 Task: Look for space in Vechelde, Germany from 6th September, 2023 to 12th September, 2023 for 4 adults in price range Rs.10000 to Rs.14000. Place can be private room with 4 bedrooms having 4 beds and 4 bathrooms. Property type can be house, flat, guest house. Amenities needed are: wifi, TV, free parkinig on premises, gym, breakfast. Booking option can be shelf check-in. Required host language is English.
Action: Mouse moved to (478, 101)
Screenshot: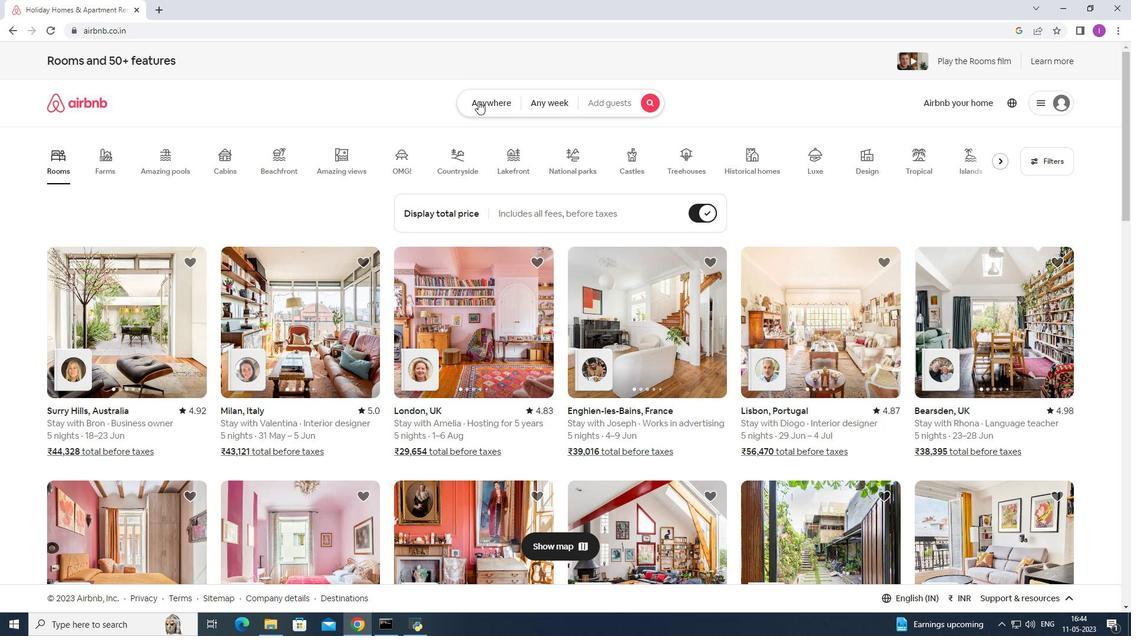 
Action: Mouse pressed left at (478, 101)
Screenshot: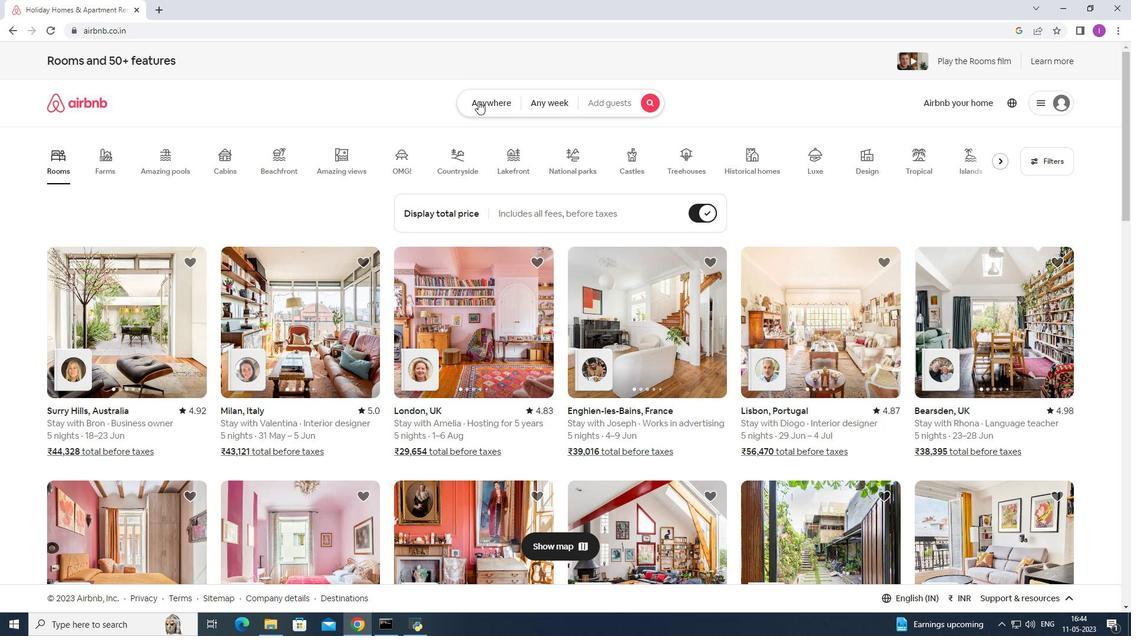 
Action: Mouse moved to (400, 160)
Screenshot: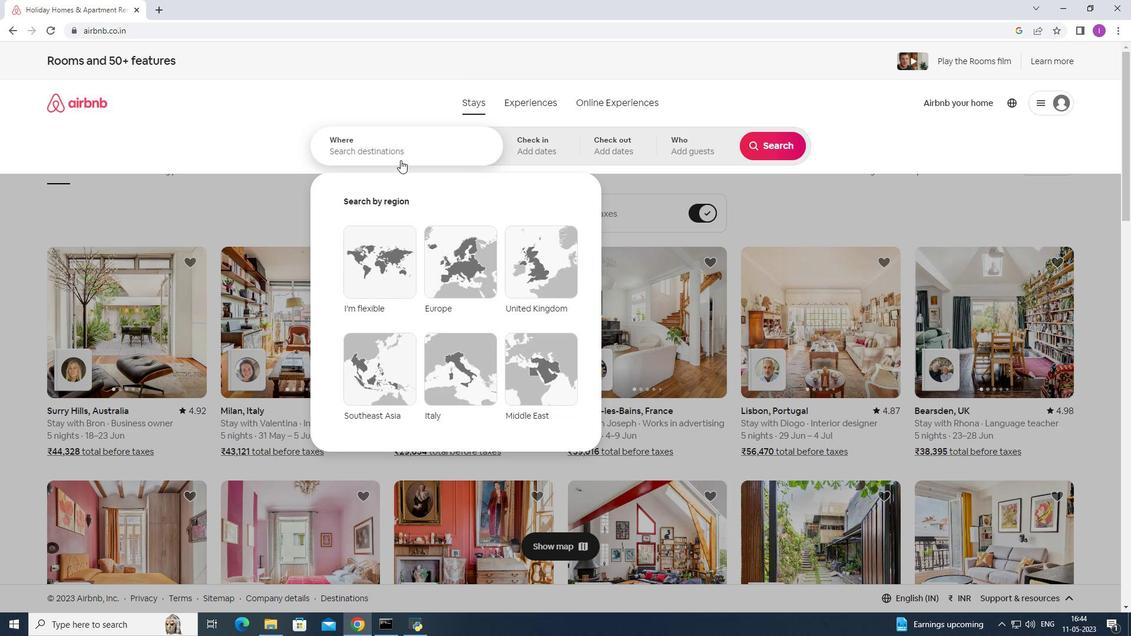 
Action: Mouse pressed left at (400, 160)
Screenshot: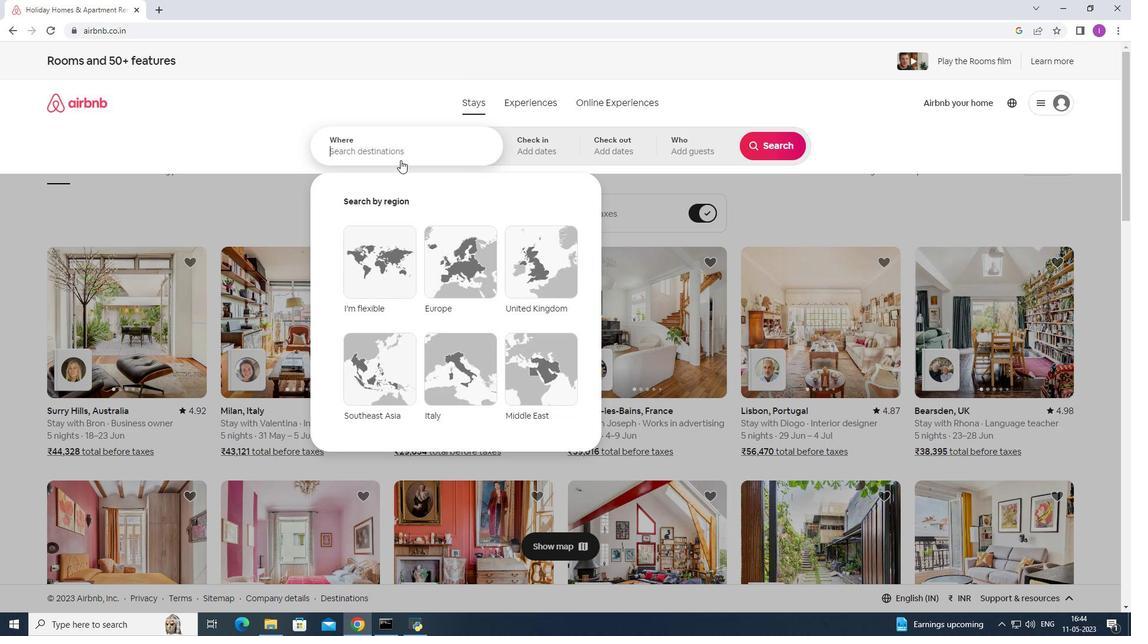 
Action: Mouse moved to (397, 157)
Screenshot: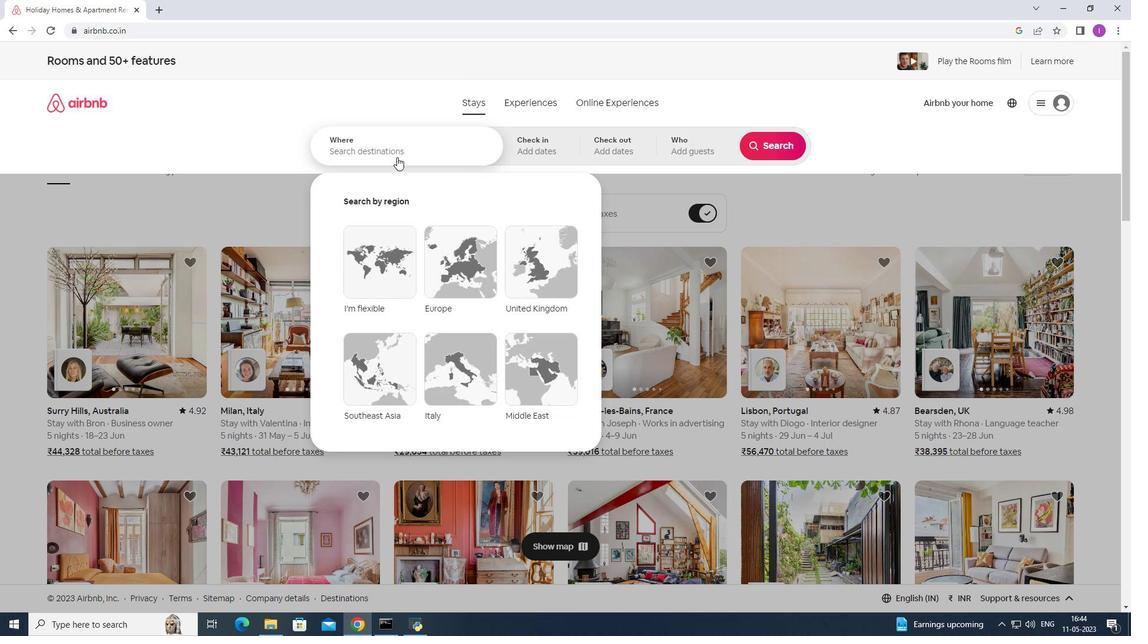 
Action: Key pressed <Key.shift>Vechelde,<Key.shift><Key.shift><Key.shift><Key.shift><Key.shift><Key.shift><Key.shift><Key.shift><Key.shift><Key.shift>Germany
Screenshot: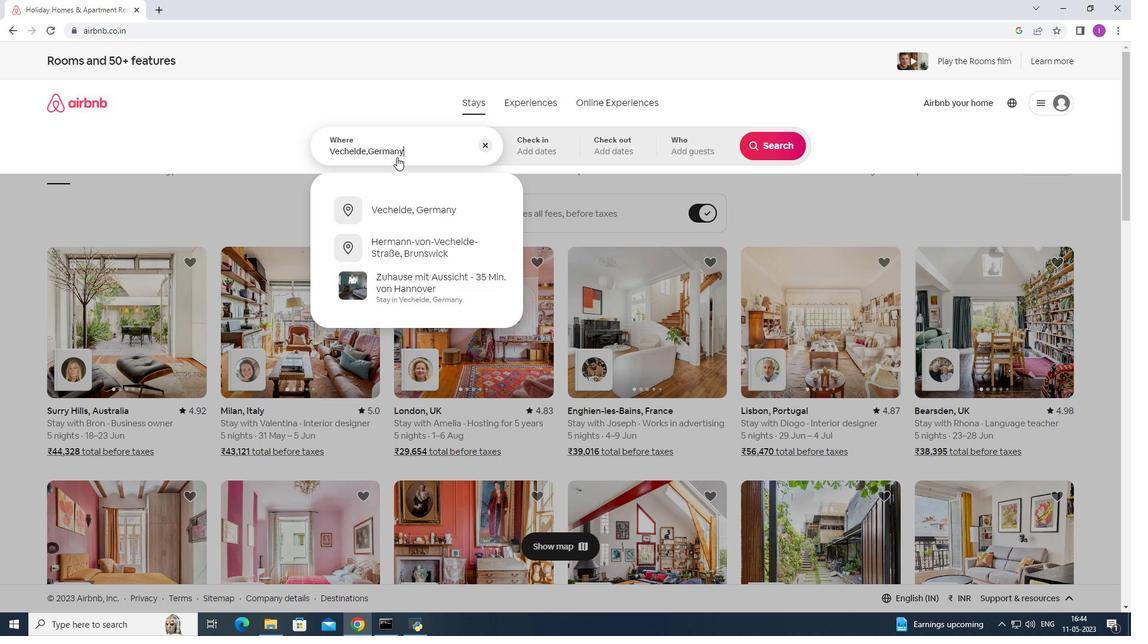 
Action: Mouse moved to (410, 216)
Screenshot: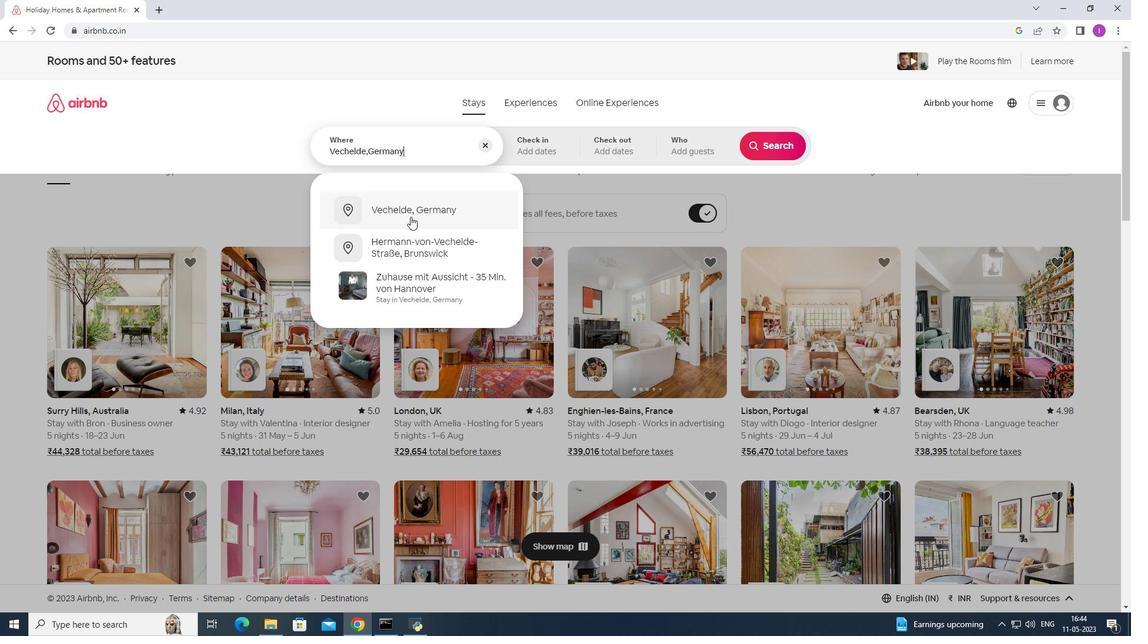 
Action: Mouse pressed left at (410, 216)
Screenshot: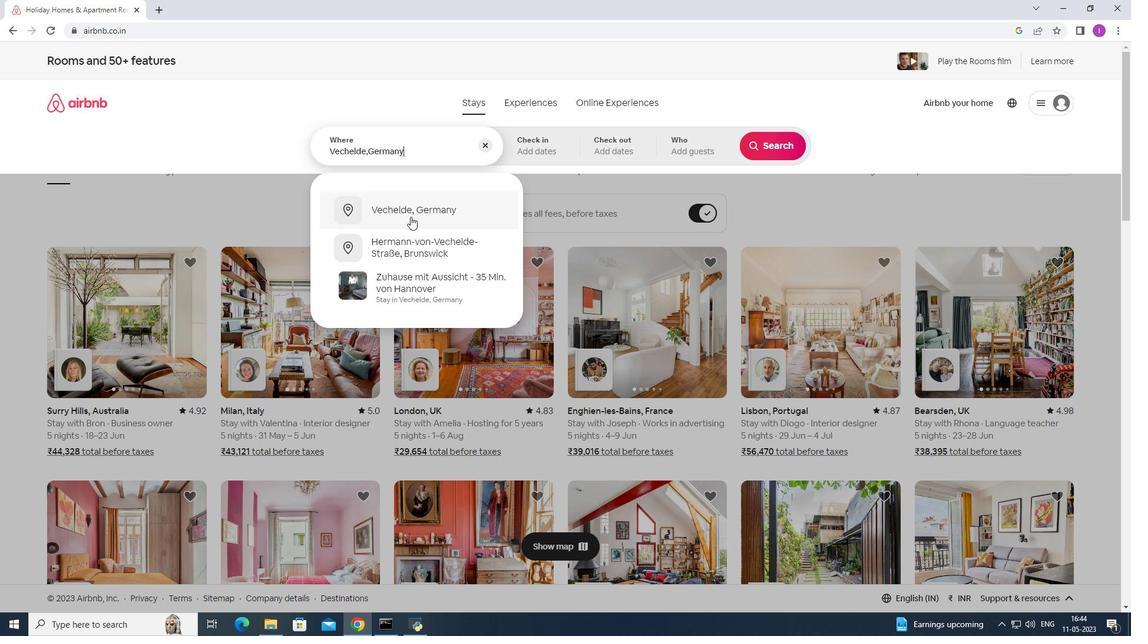 
Action: Mouse moved to (772, 238)
Screenshot: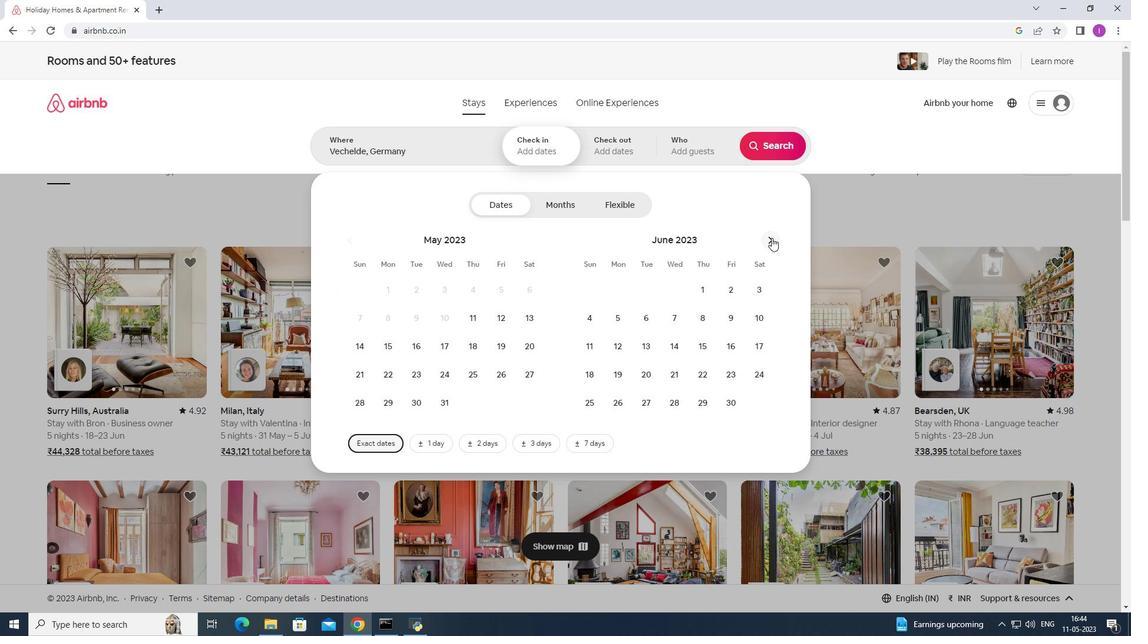 
Action: Mouse pressed left at (772, 238)
Screenshot: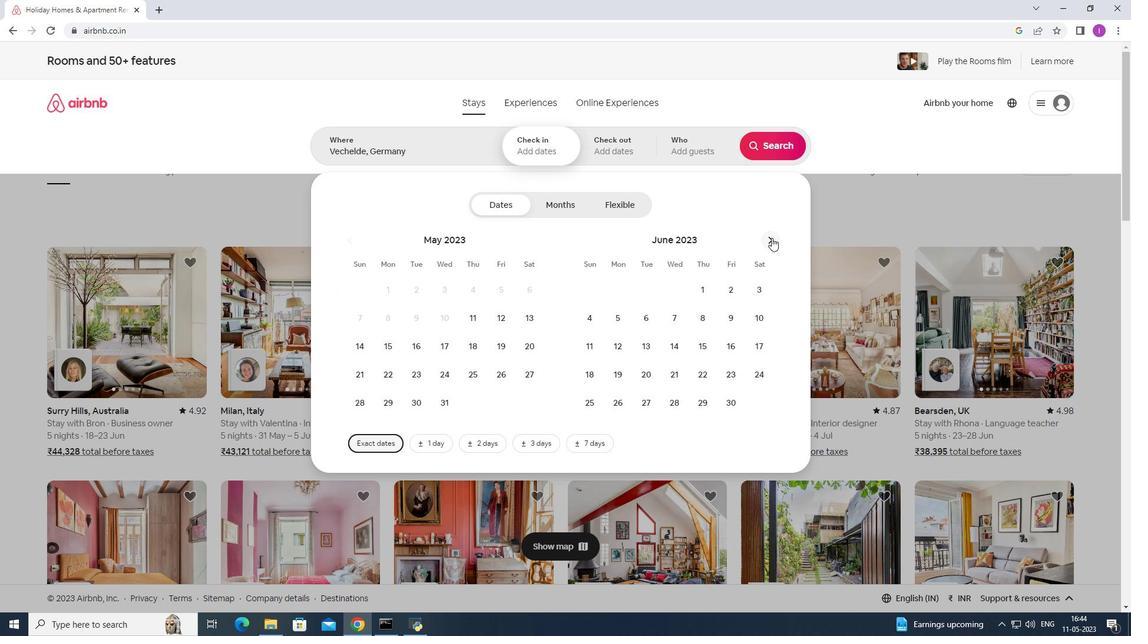 
Action: Mouse moved to (776, 239)
Screenshot: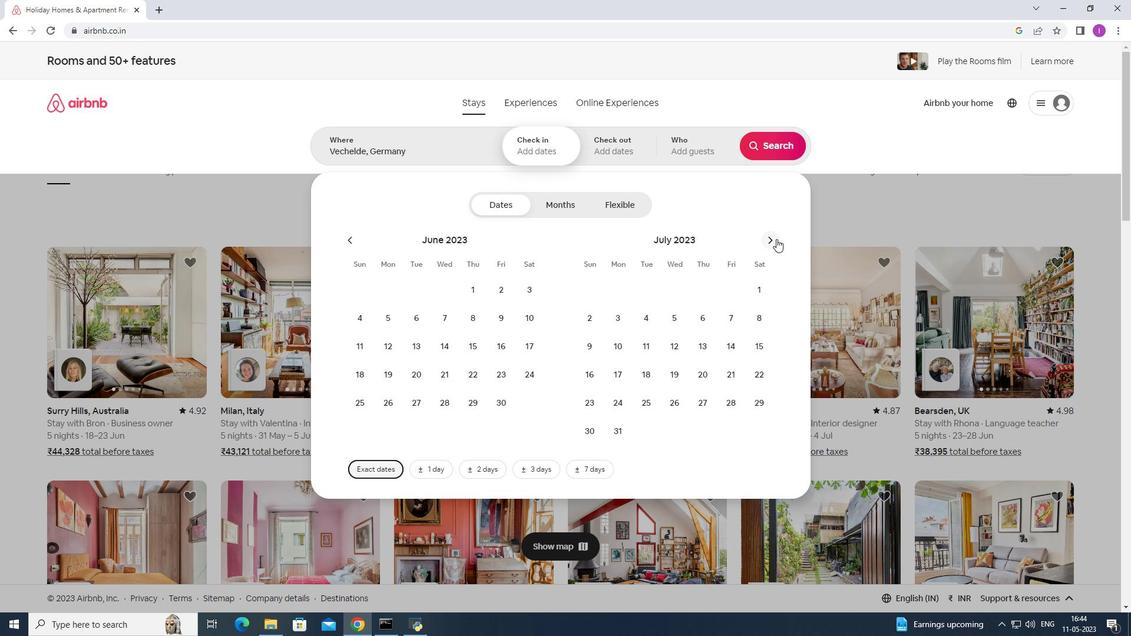 
Action: Mouse pressed left at (776, 239)
Screenshot: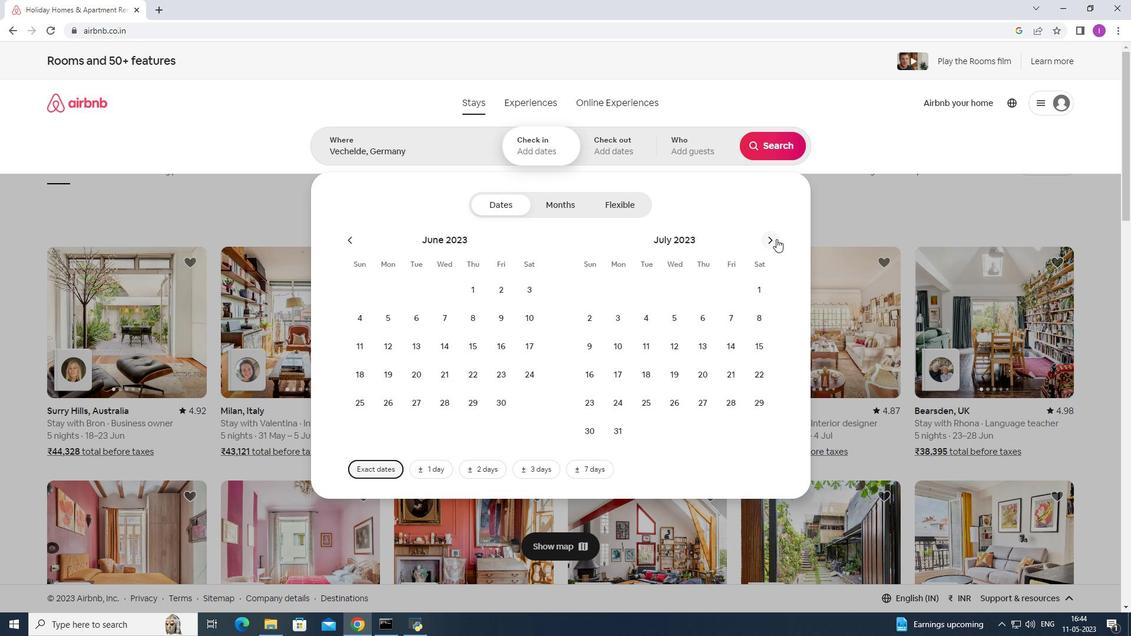 
Action: Mouse moved to (781, 240)
Screenshot: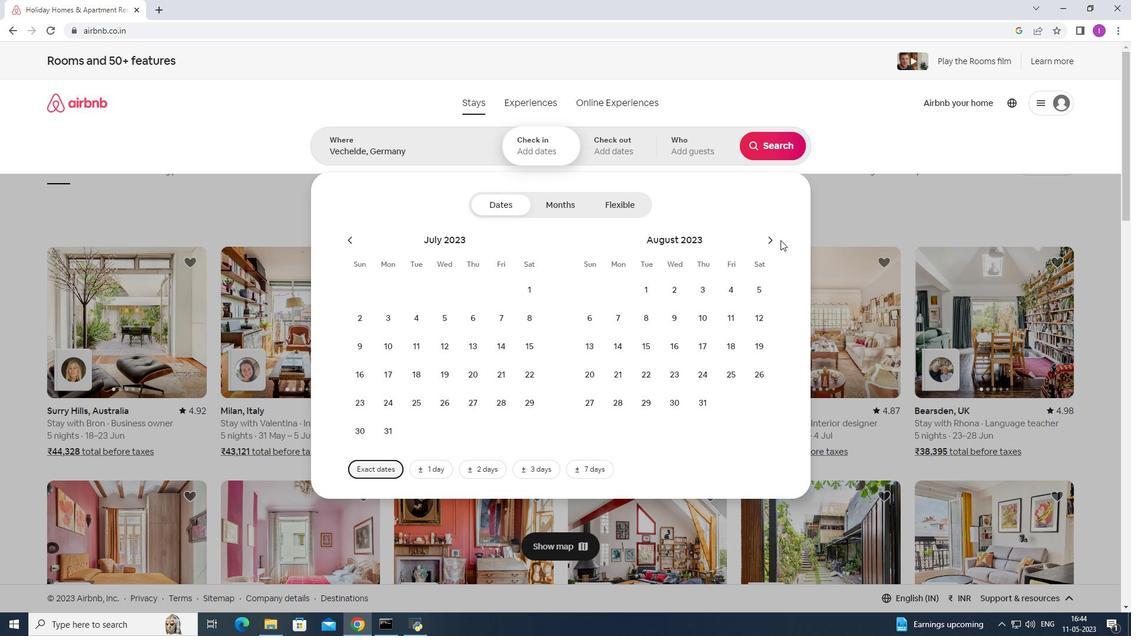 
Action: Mouse pressed left at (781, 240)
Screenshot: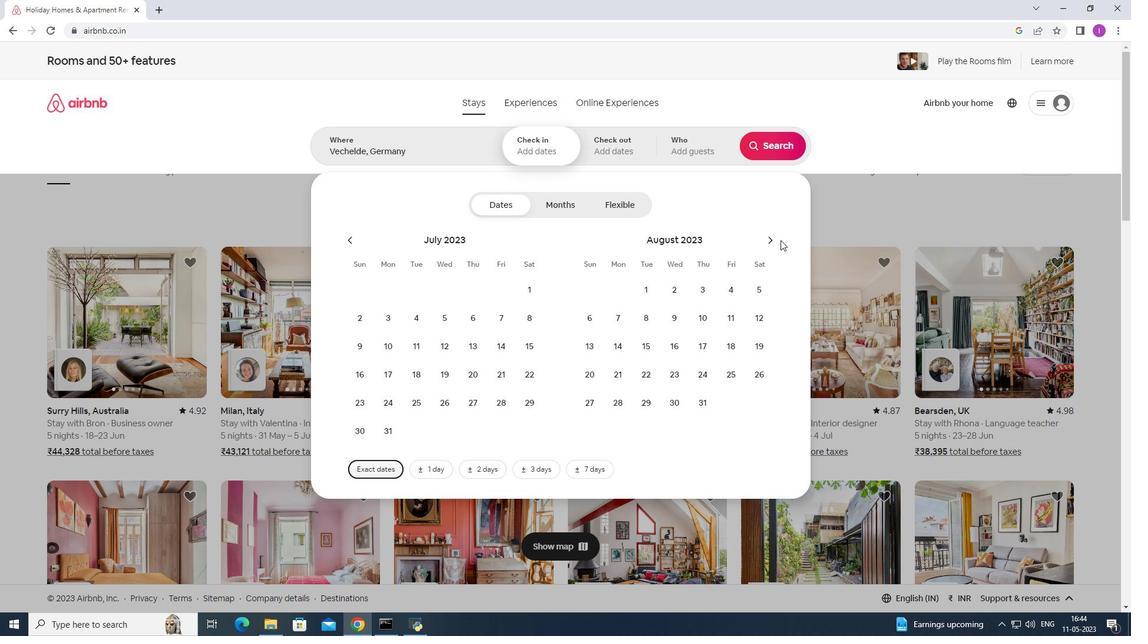 
Action: Mouse moved to (772, 244)
Screenshot: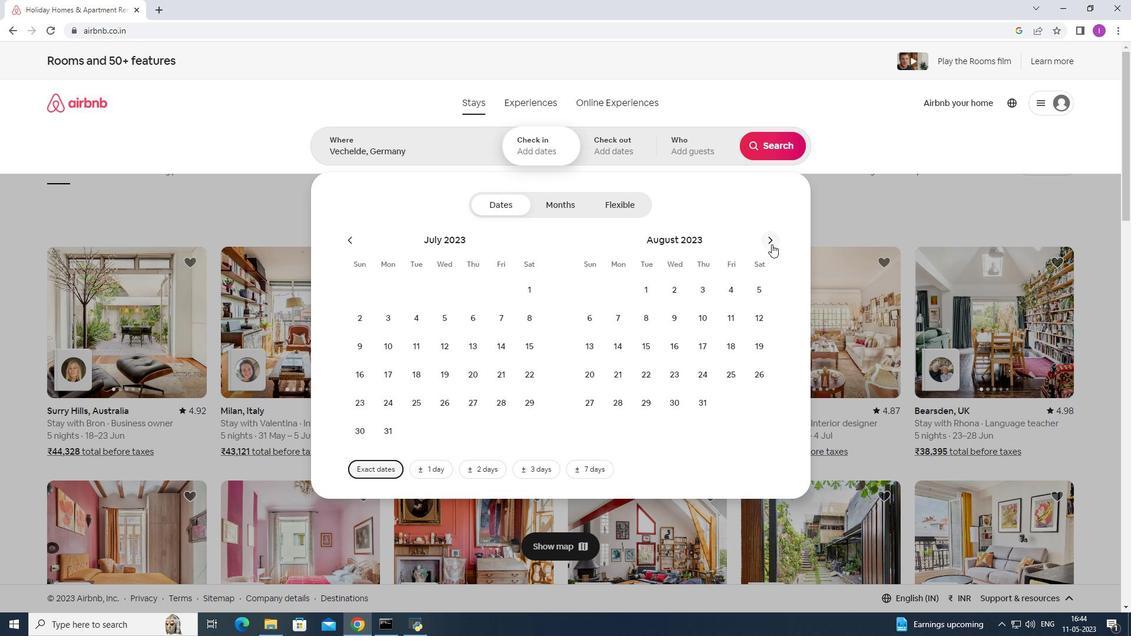 
Action: Mouse pressed left at (772, 244)
Screenshot: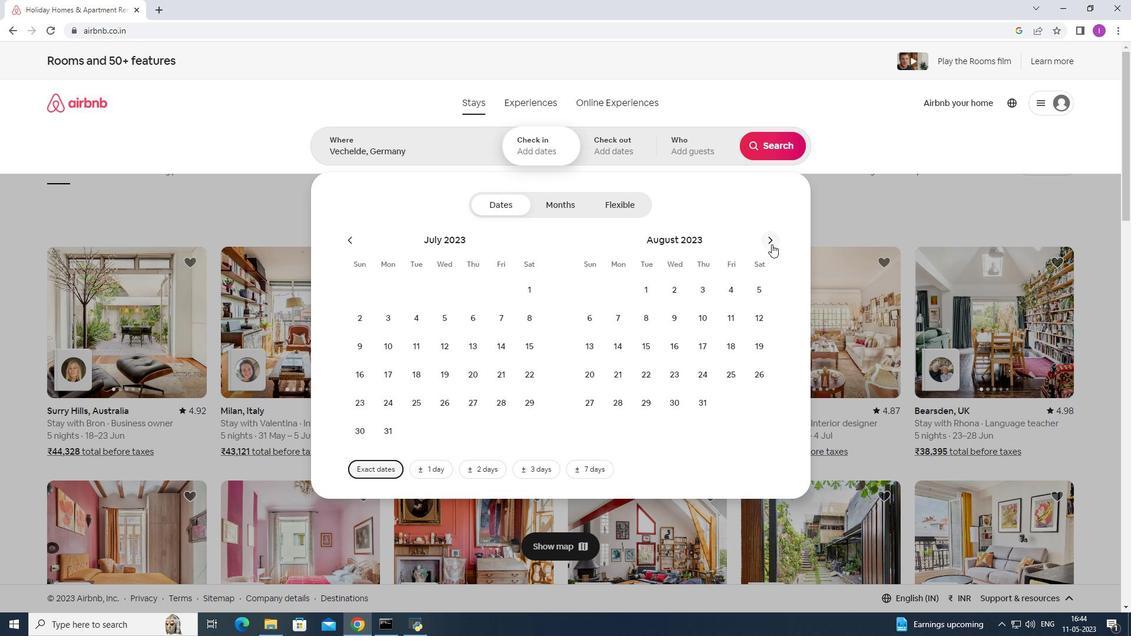 
Action: Mouse moved to (673, 317)
Screenshot: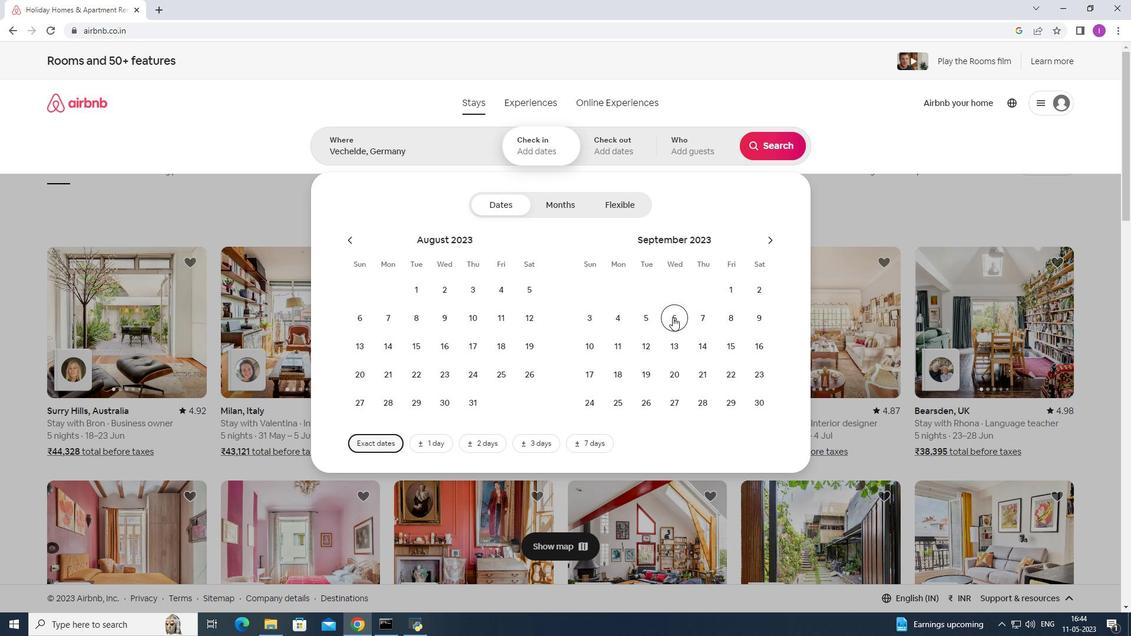 
Action: Mouse pressed left at (673, 317)
Screenshot: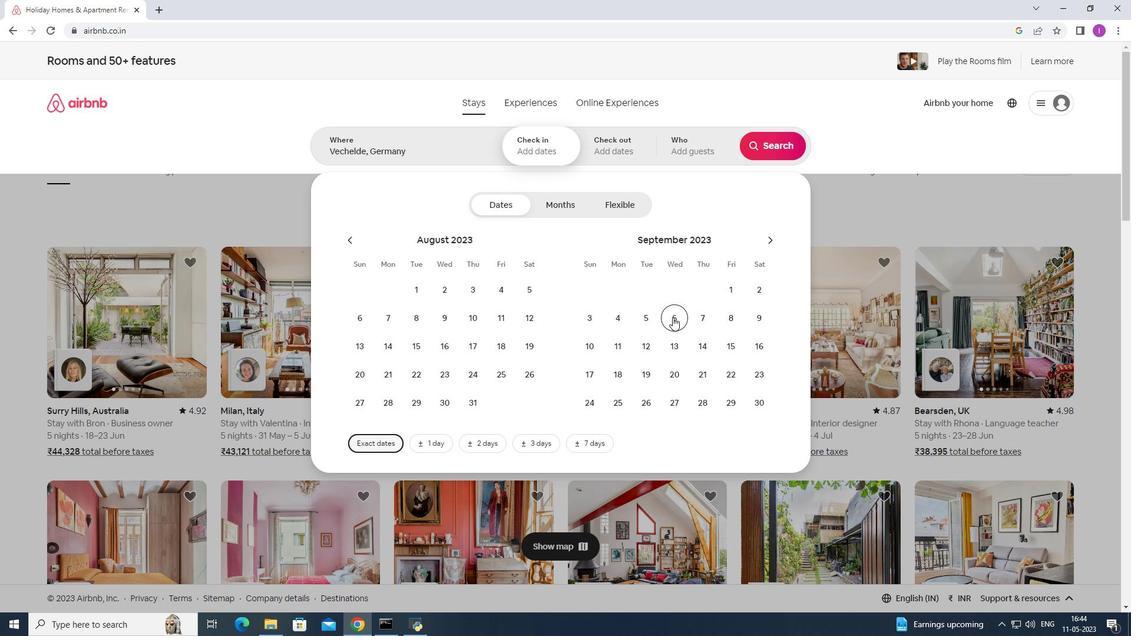 
Action: Mouse moved to (641, 351)
Screenshot: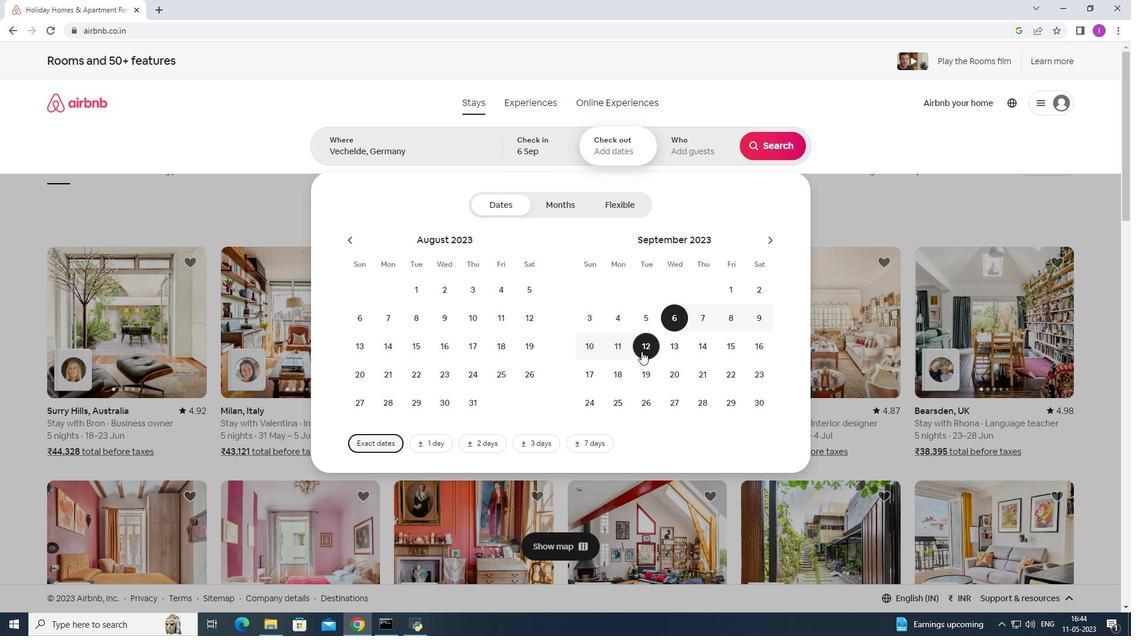 
Action: Mouse pressed left at (641, 351)
Screenshot: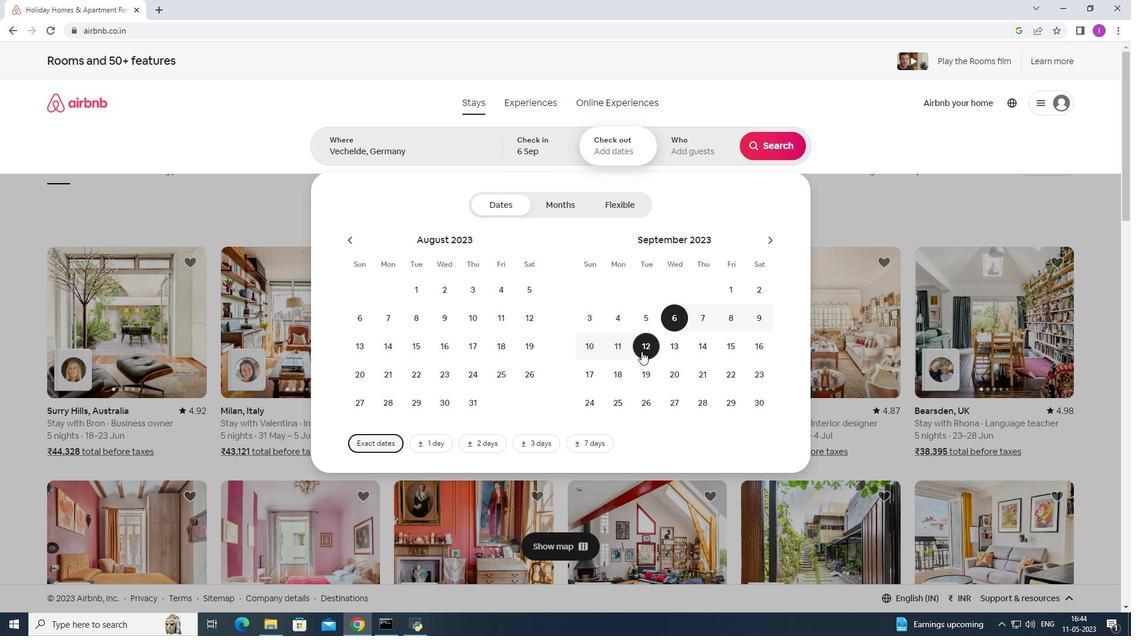 
Action: Mouse moved to (685, 149)
Screenshot: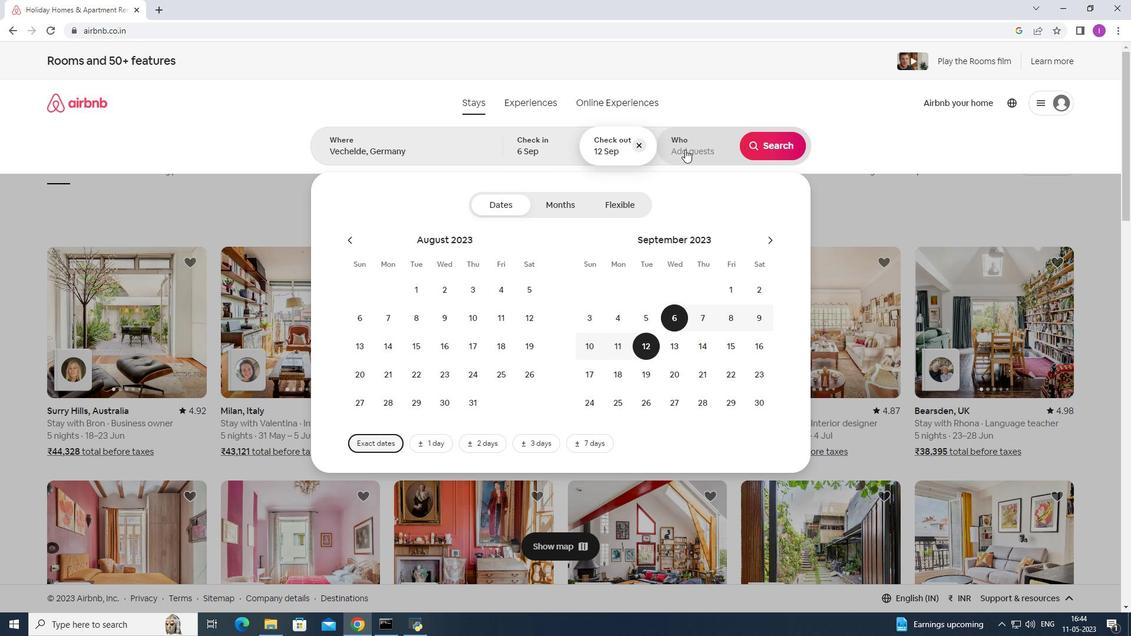 
Action: Mouse pressed left at (685, 149)
Screenshot: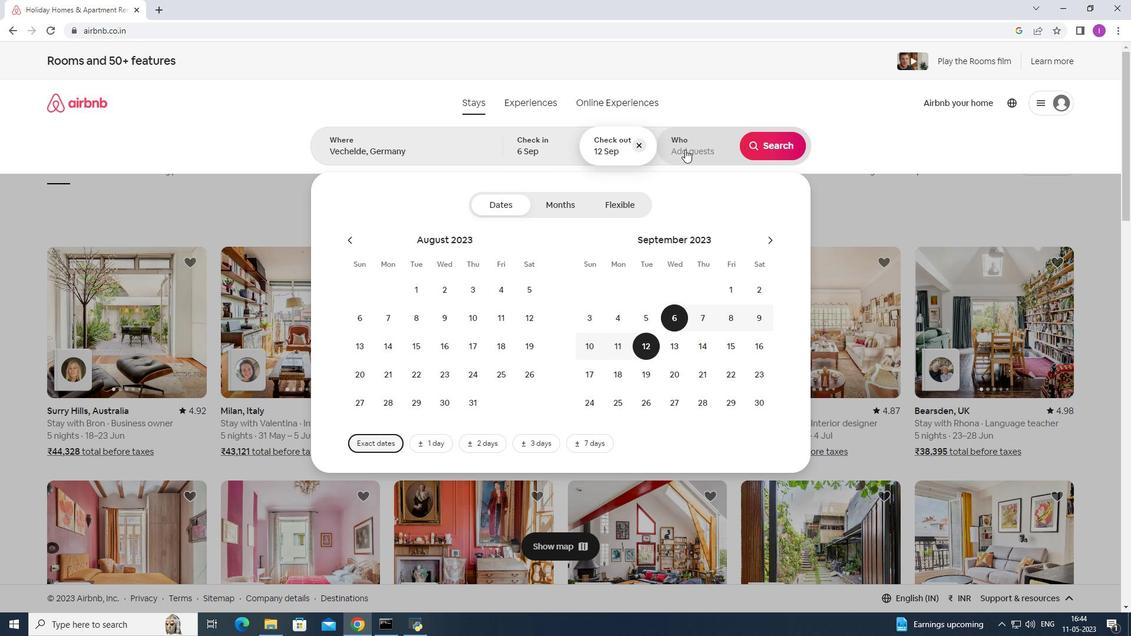
Action: Mouse moved to (776, 209)
Screenshot: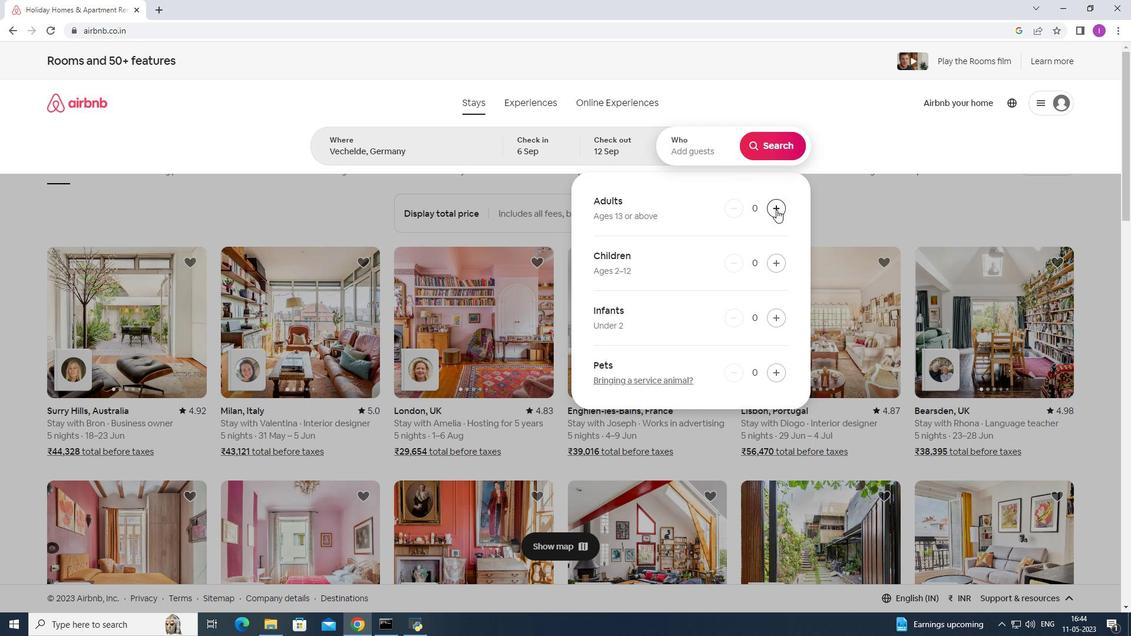 
Action: Mouse pressed left at (776, 209)
Screenshot: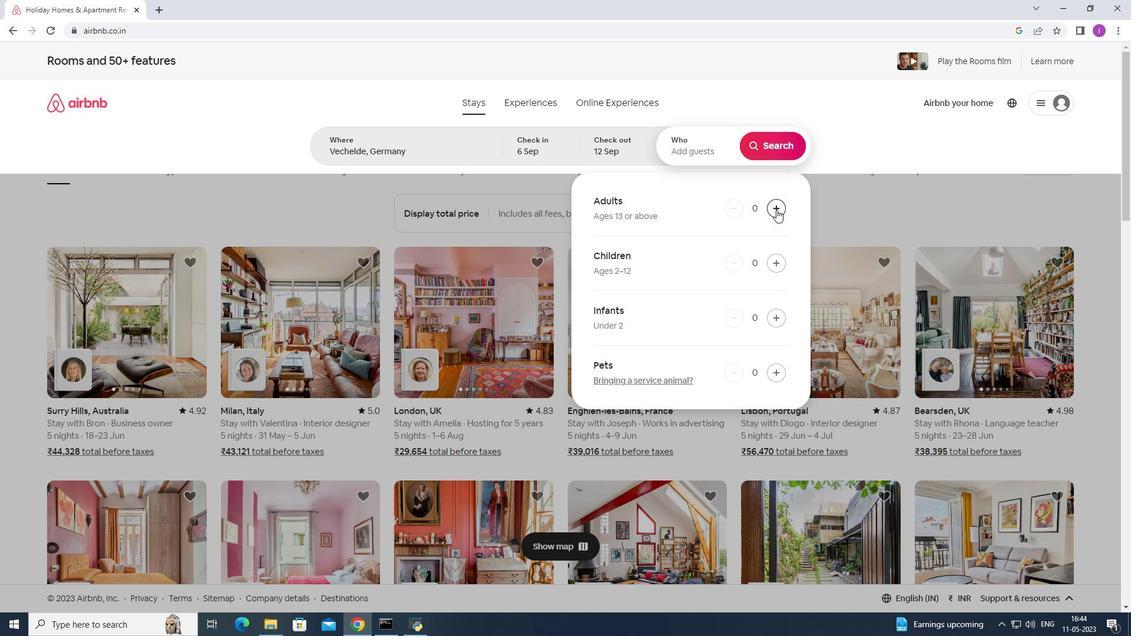 
Action: Mouse pressed left at (776, 209)
Screenshot: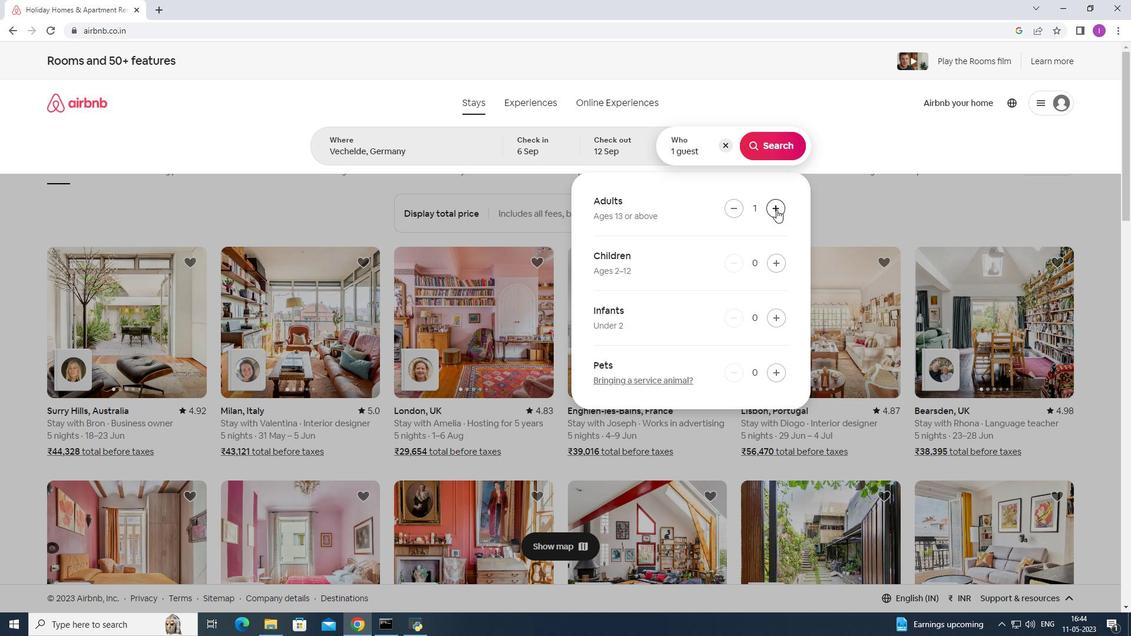 
Action: Mouse pressed left at (776, 209)
Screenshot: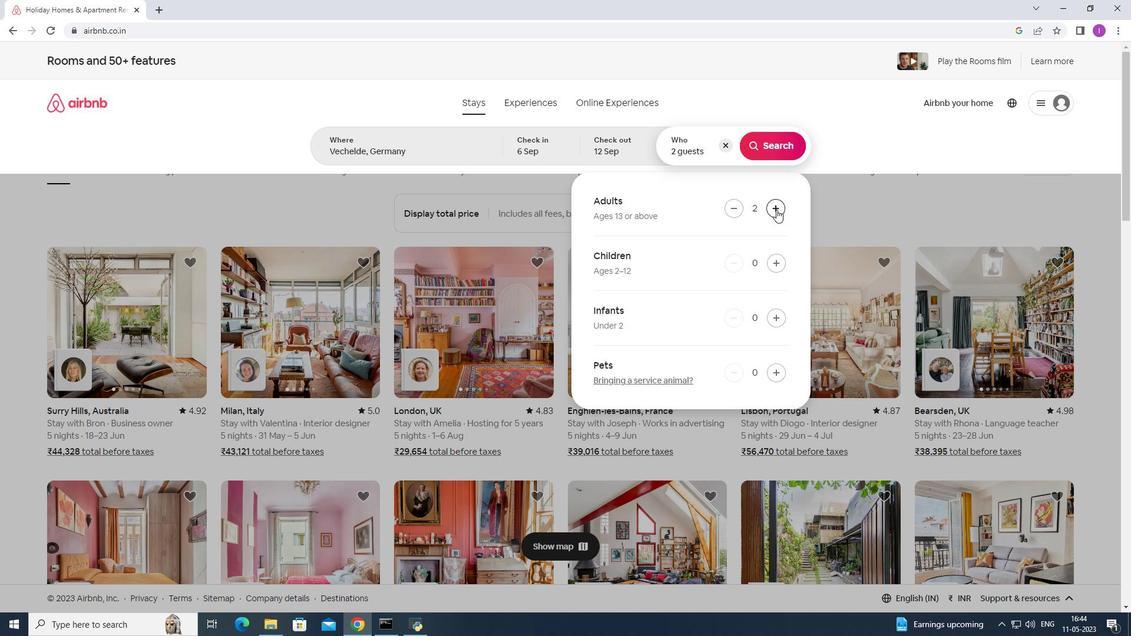
Action: Mouse pressed left at (776, 209)
Screenshot: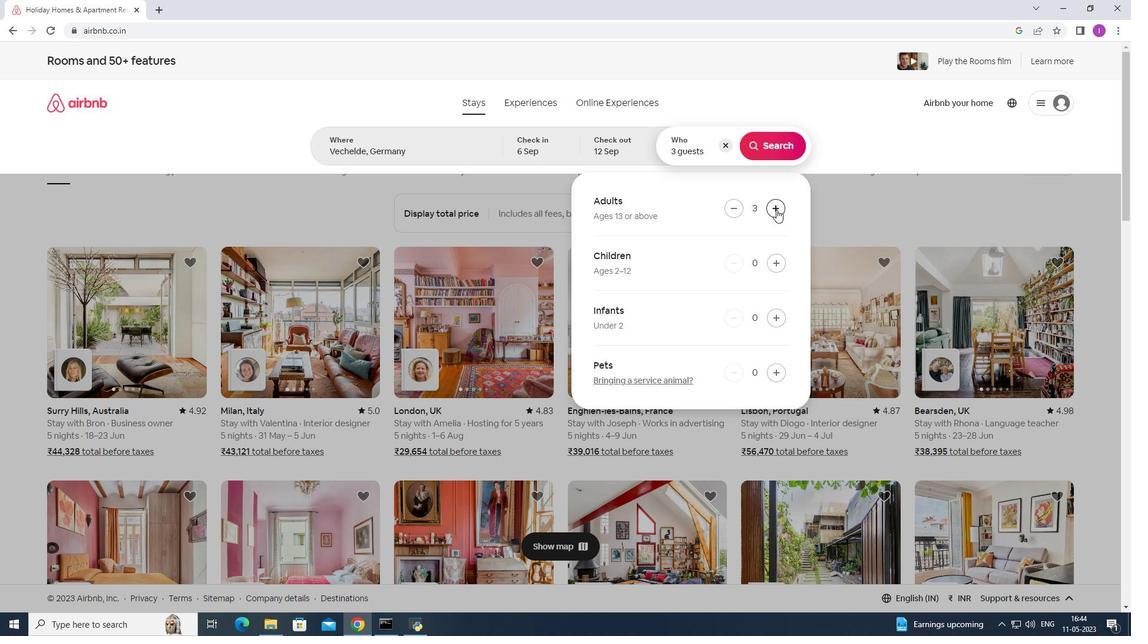 
Action: Mouse moved to (759, 154)
Screenshot: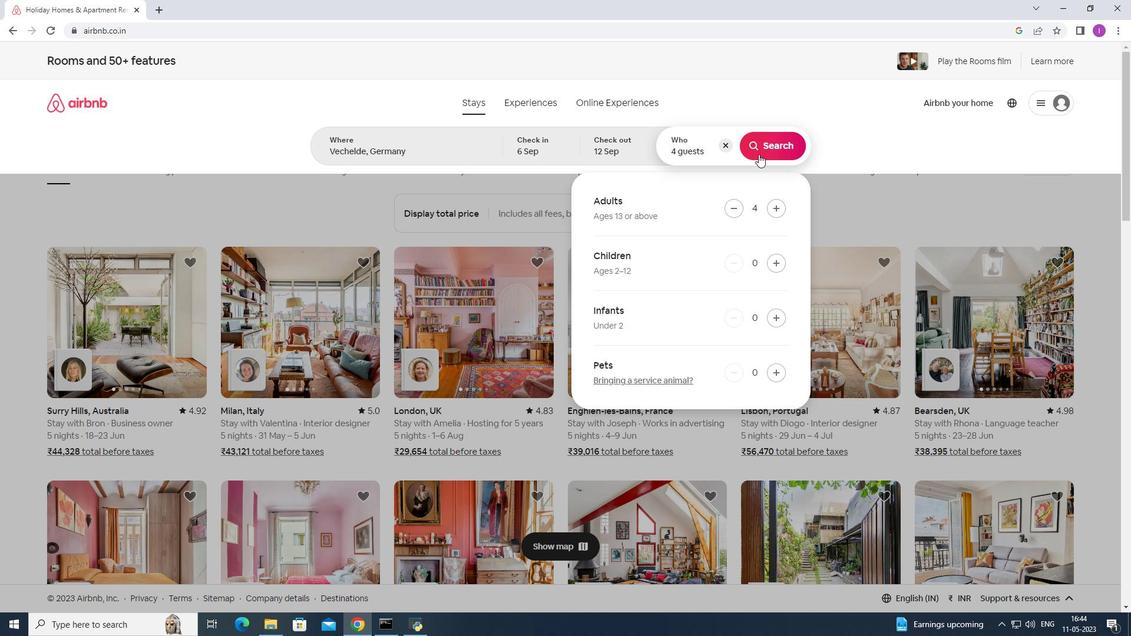 
Action: Mouse pressed left at (759, 154)
Screenshot: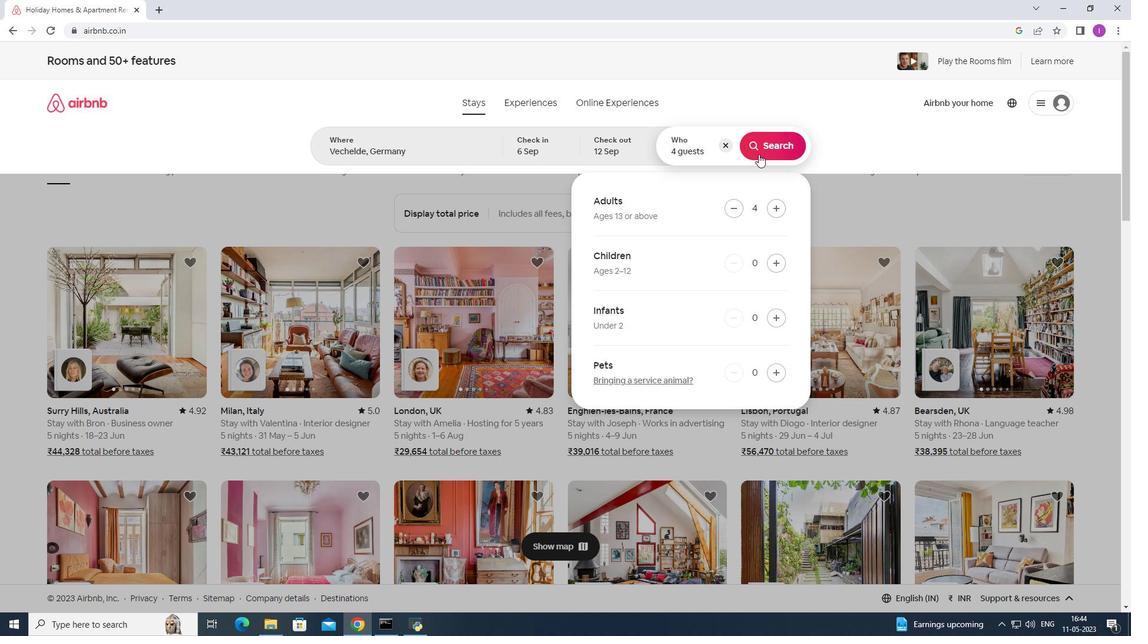 
Action: Mouse moved to (1072, 111)
Screenshot: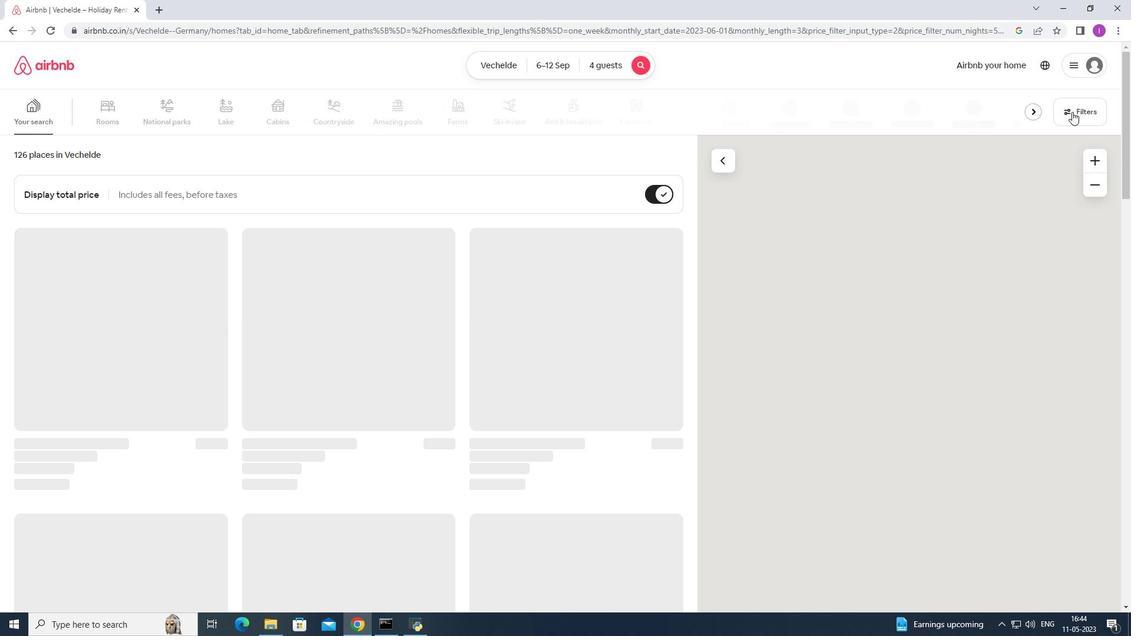 
Action: Mouse pressed left at (1072, 111)
Screenshot: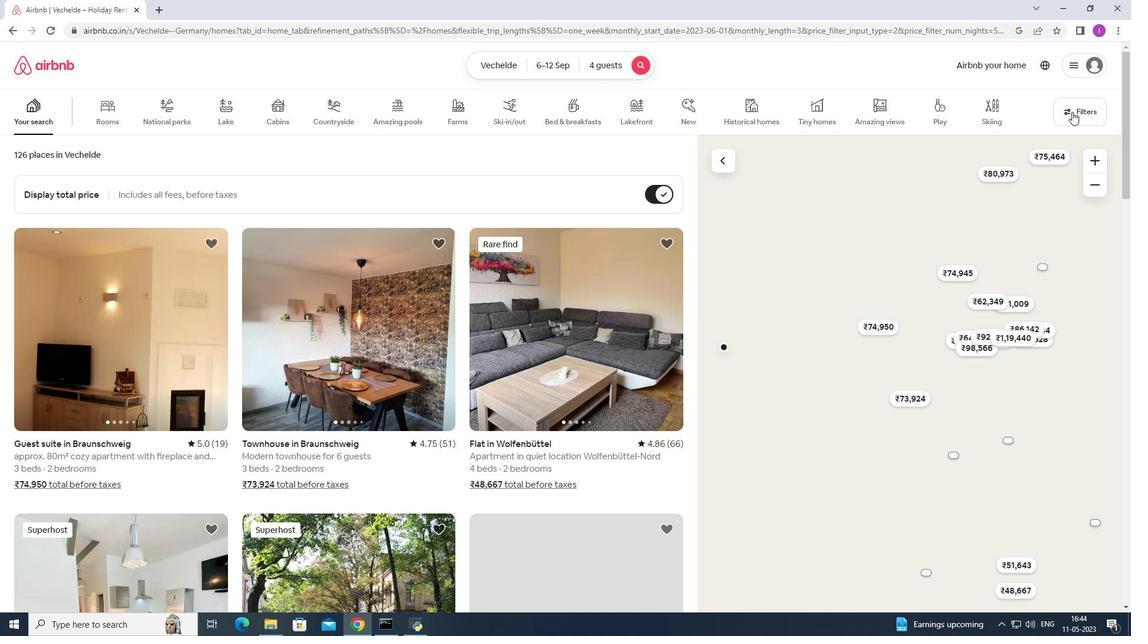 
Action: Mouse moved to (657, 402)
Screenshot: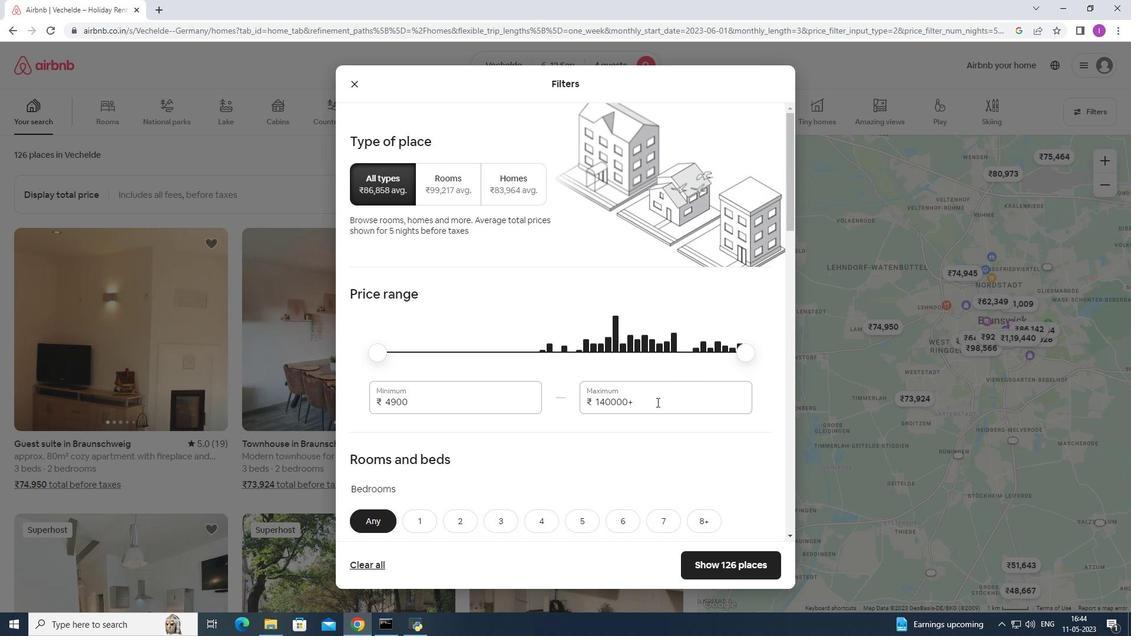 
Action: Mouse pressed left at (657, 402)
Screenshot: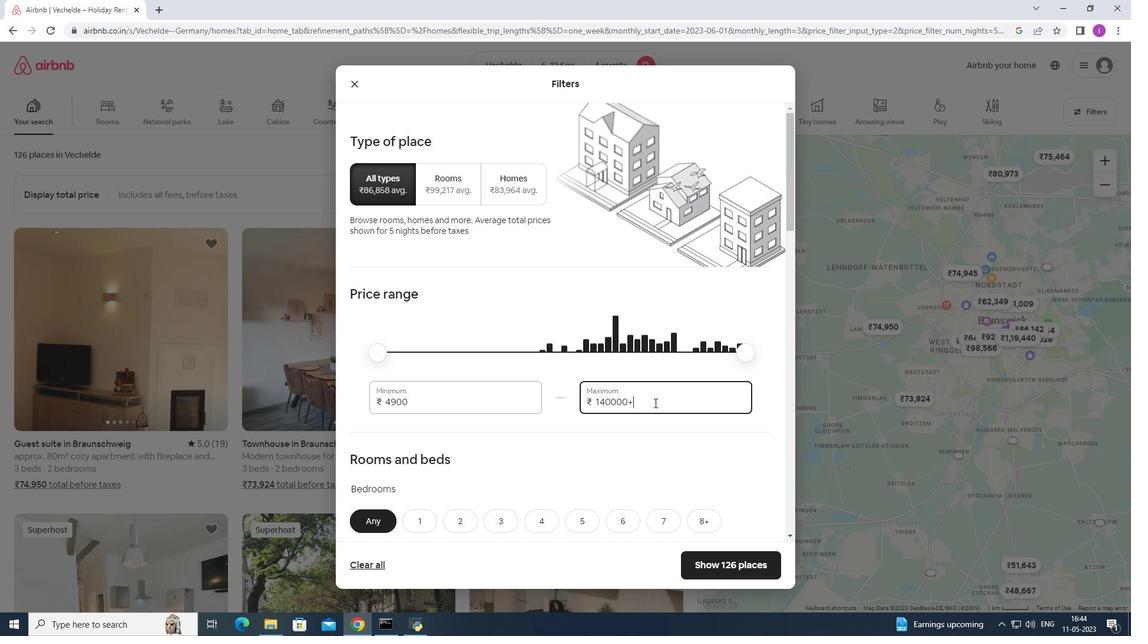 
Action: Mouse moved to (568, 403)
Screenshot: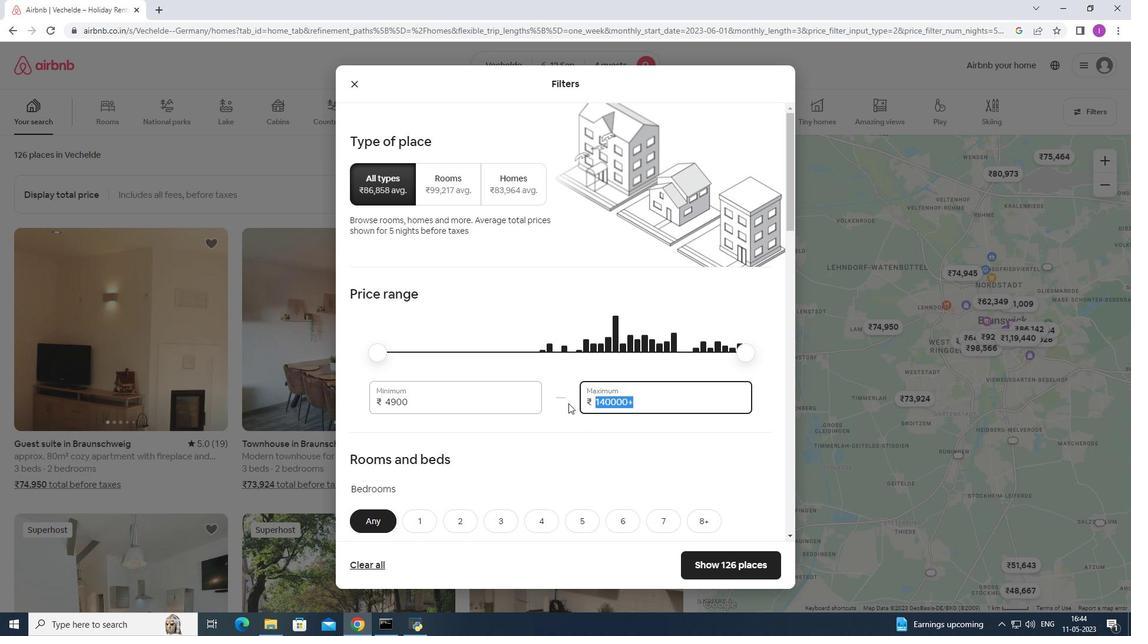 
Action: Key pressed 14
Screenshot: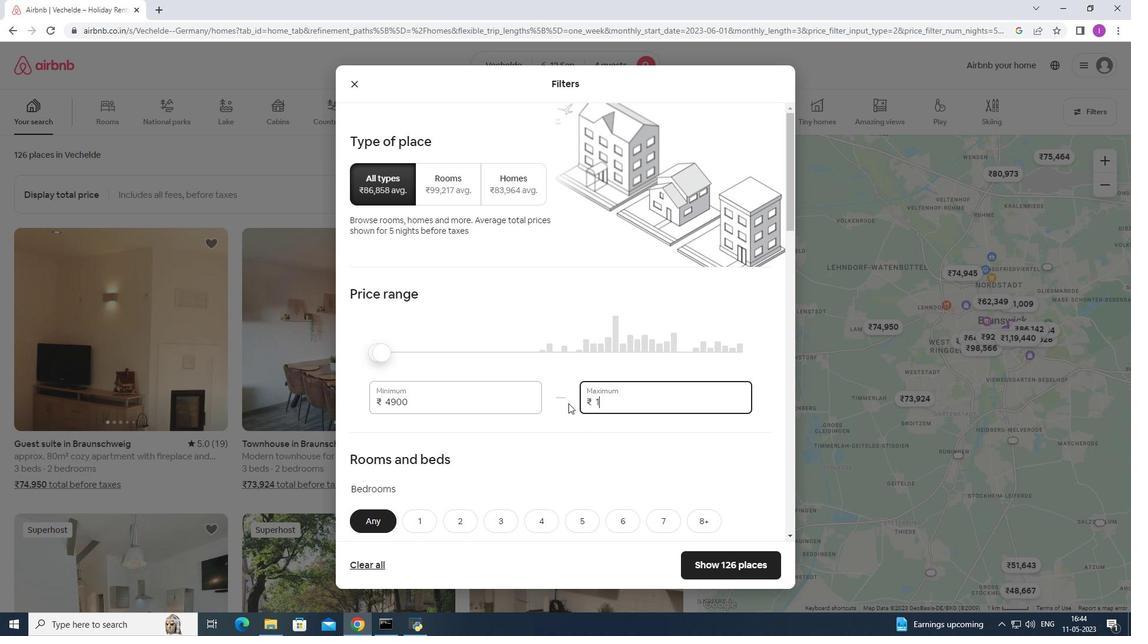 
Action: Mouse moved to (568, 401)
Screenshot: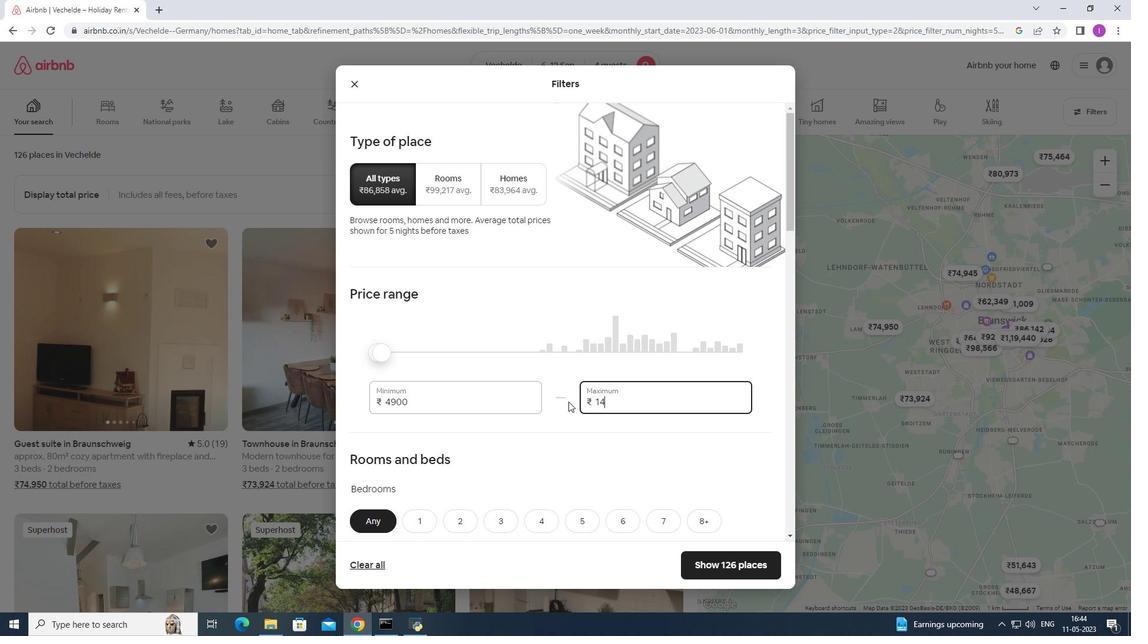 
Action: Key pressed 0
Screenshot: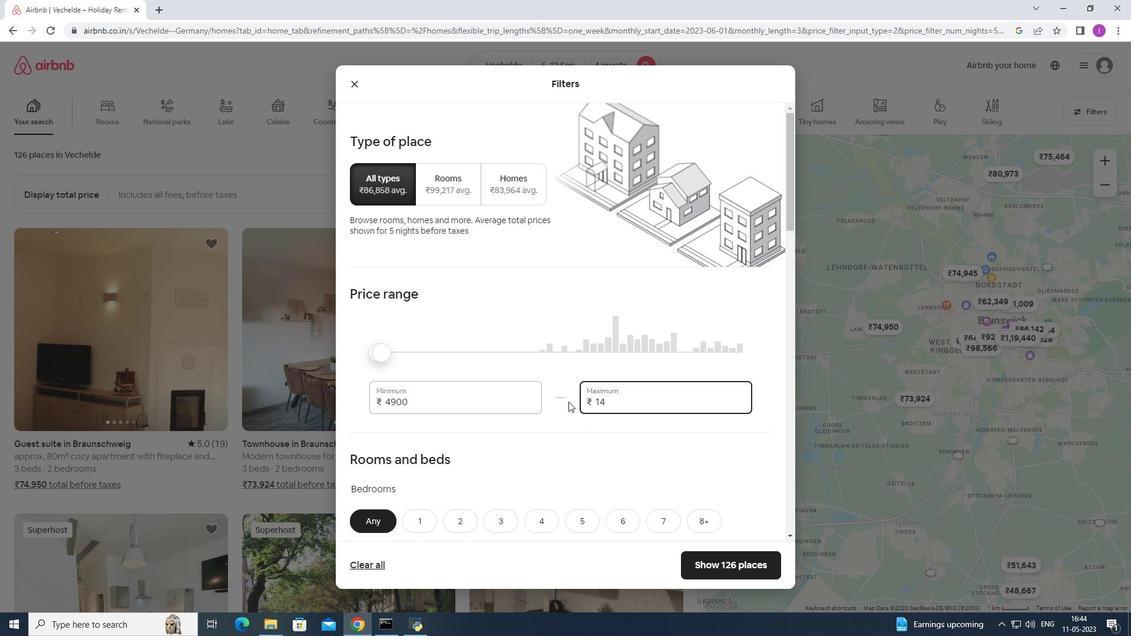
Action: Mouse moved to (568, 400)
Screenshot: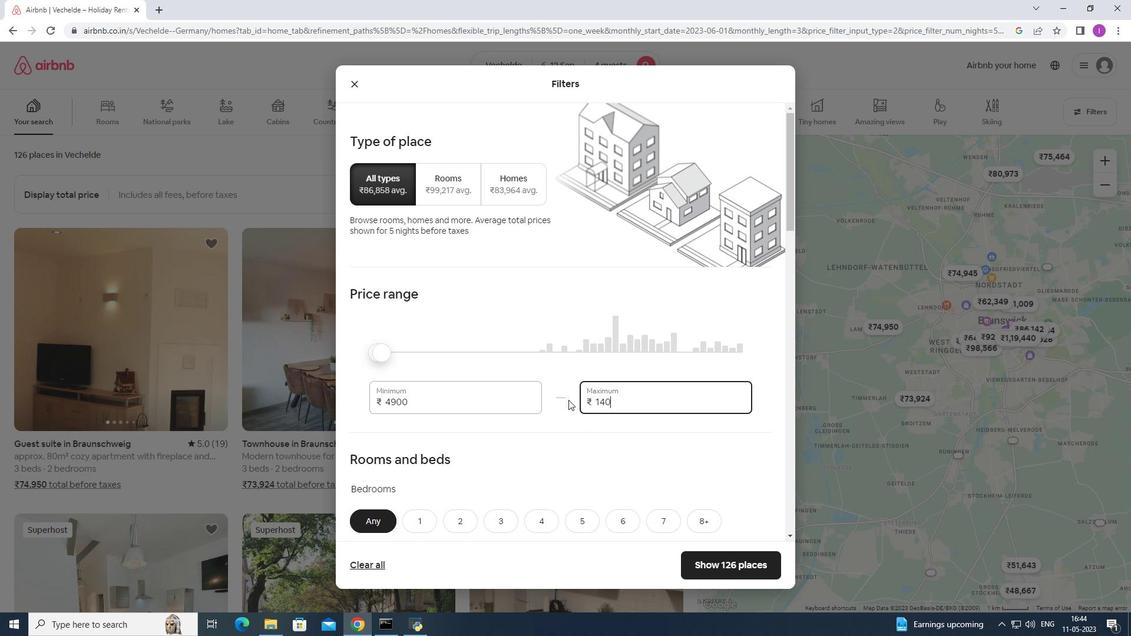 
Action: Key pressed 00
Screenshot: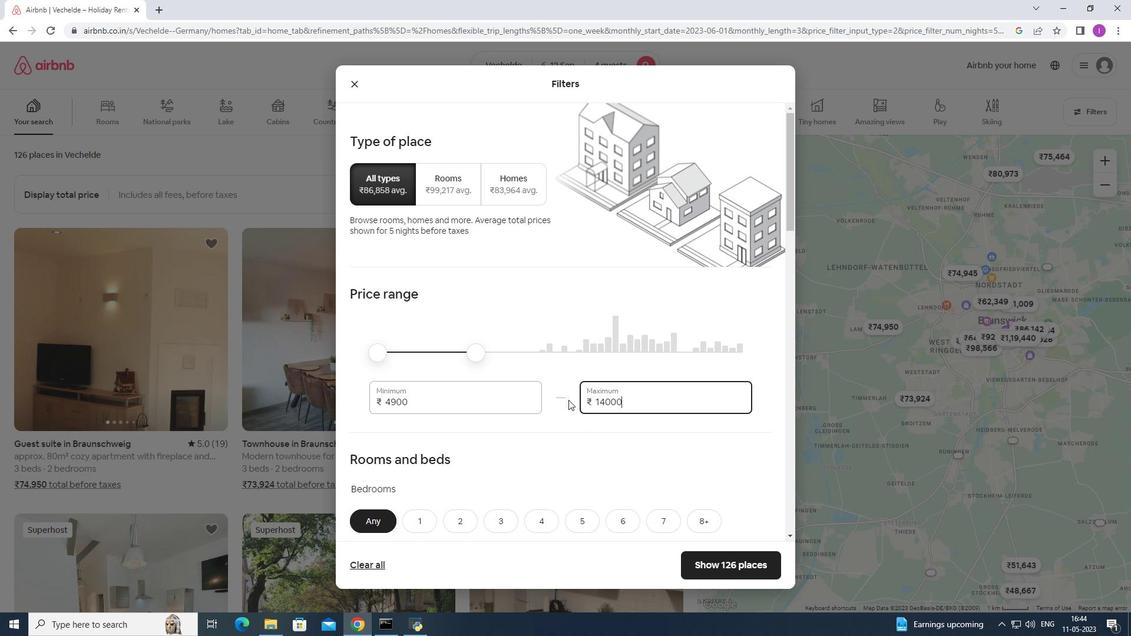 
Action: Mouse moved to (427, 406)
Screenshot: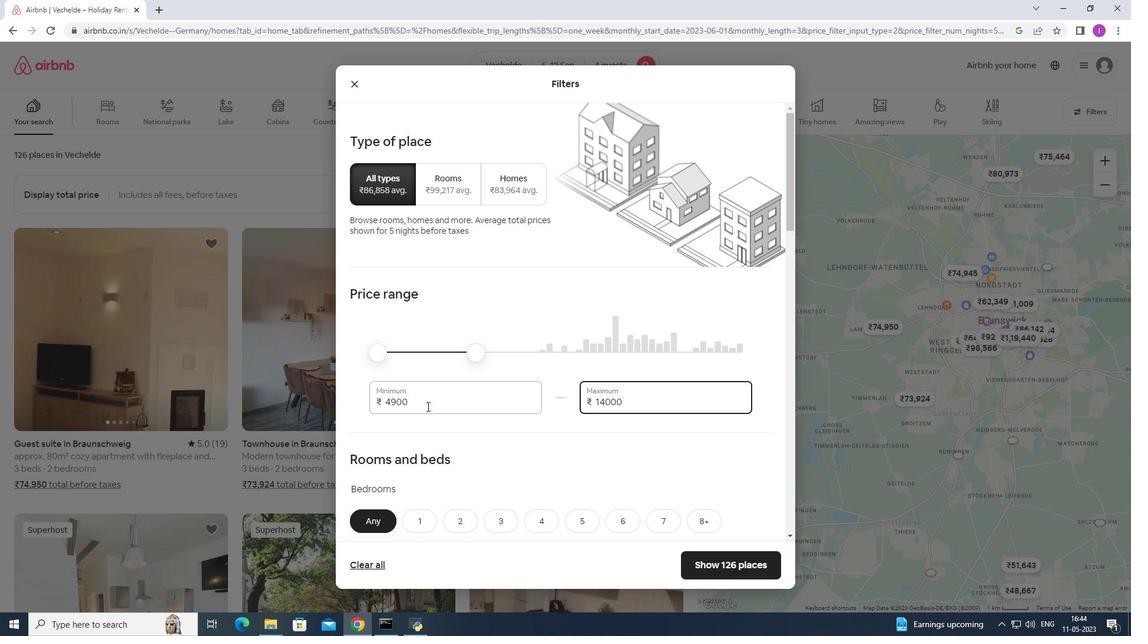 
Action: Mouse pressed left at (427, 406)
Screenshot: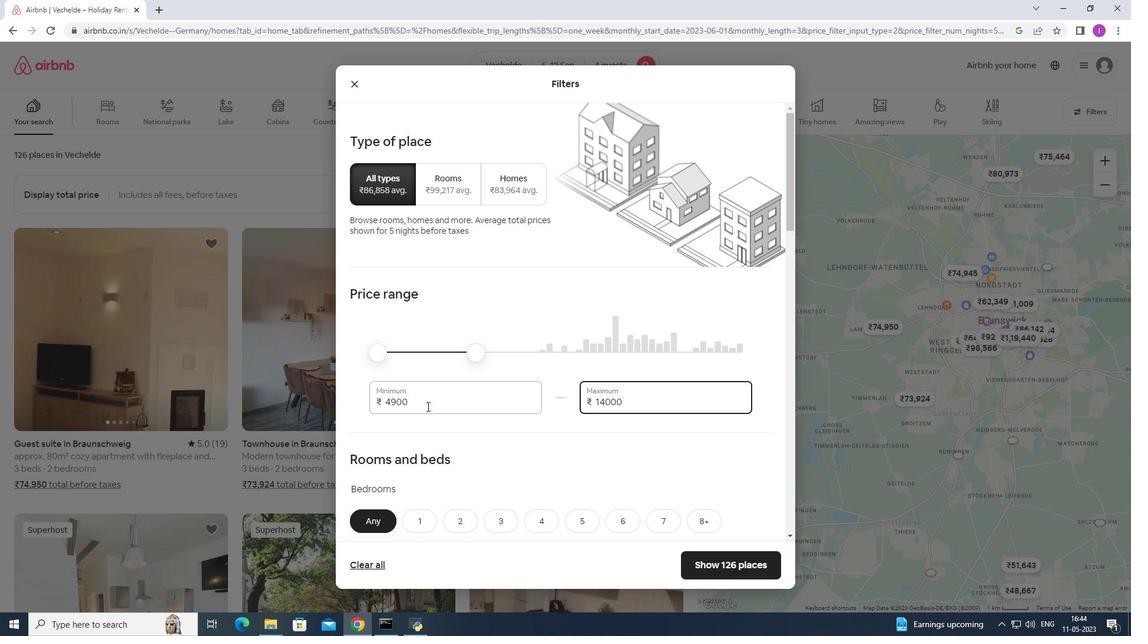 
Action: Mouse moved to (518, 400)
Screenshot: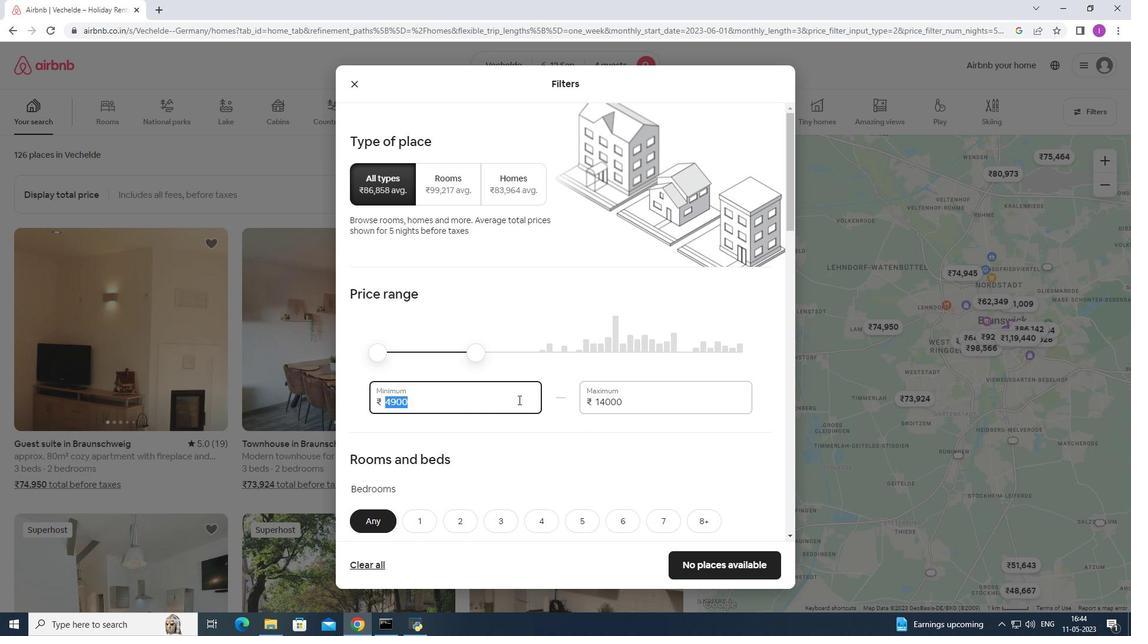 
Action: Key pressed 1
Screenshot: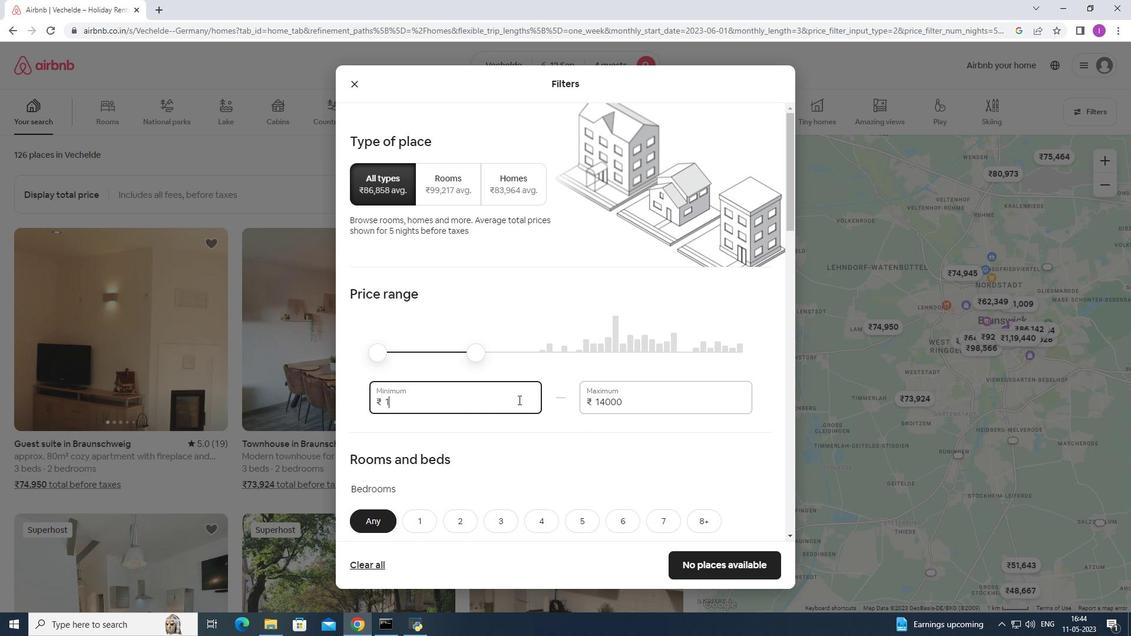 
Action: Mouse moved to (516, 397)
Screenshot: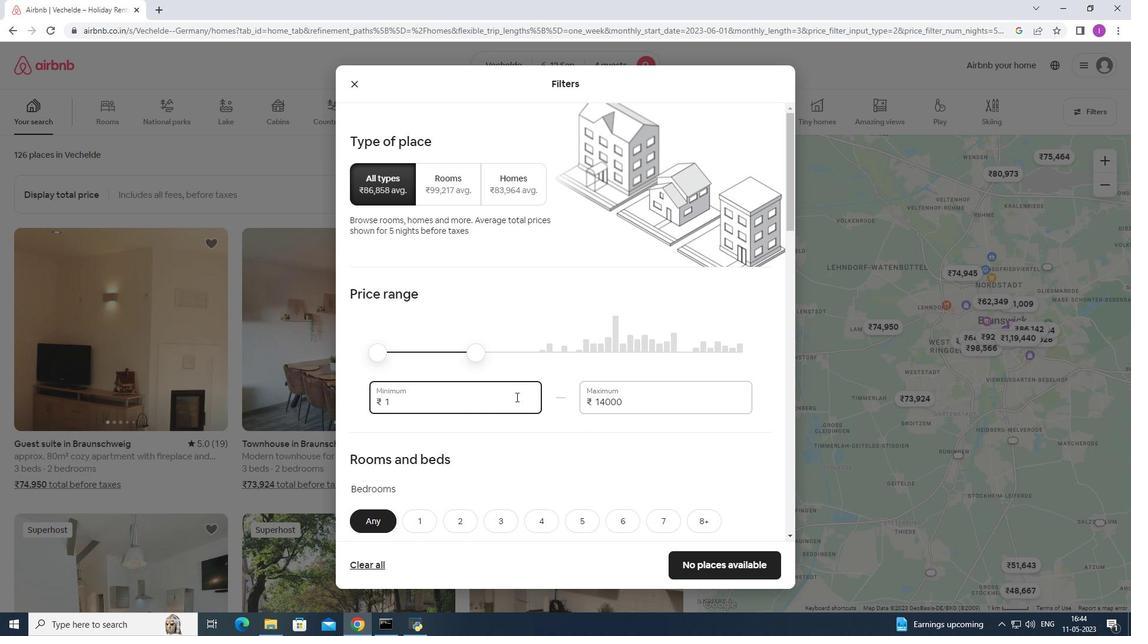 
Action: Key pressed 0
Screenshot: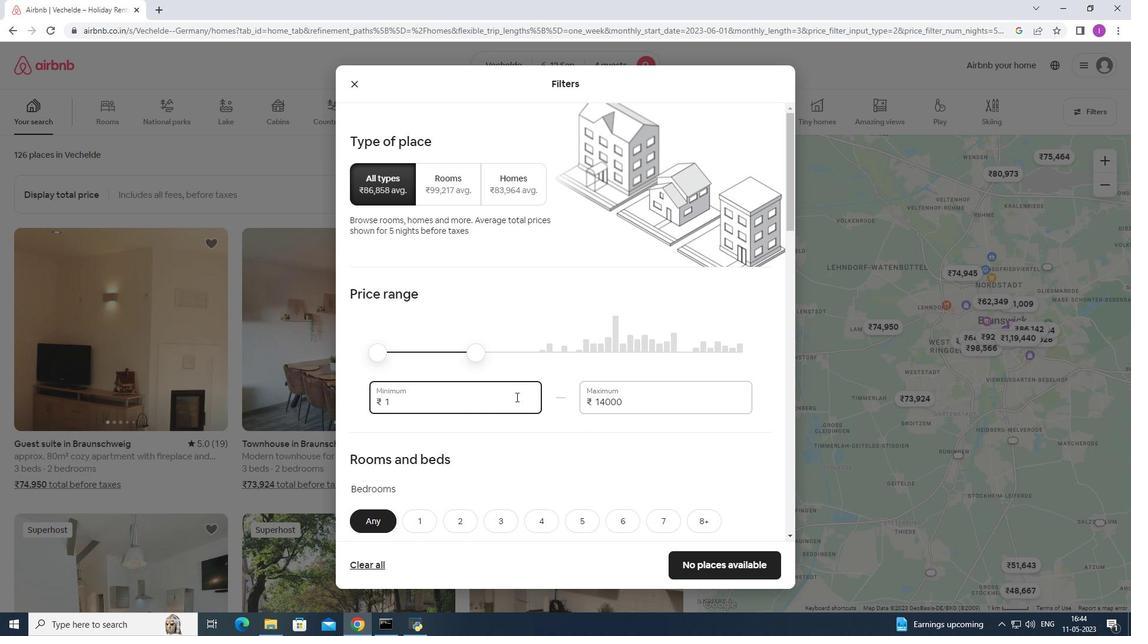 
Action: Mouse moved to (515, 396)
Screenshot: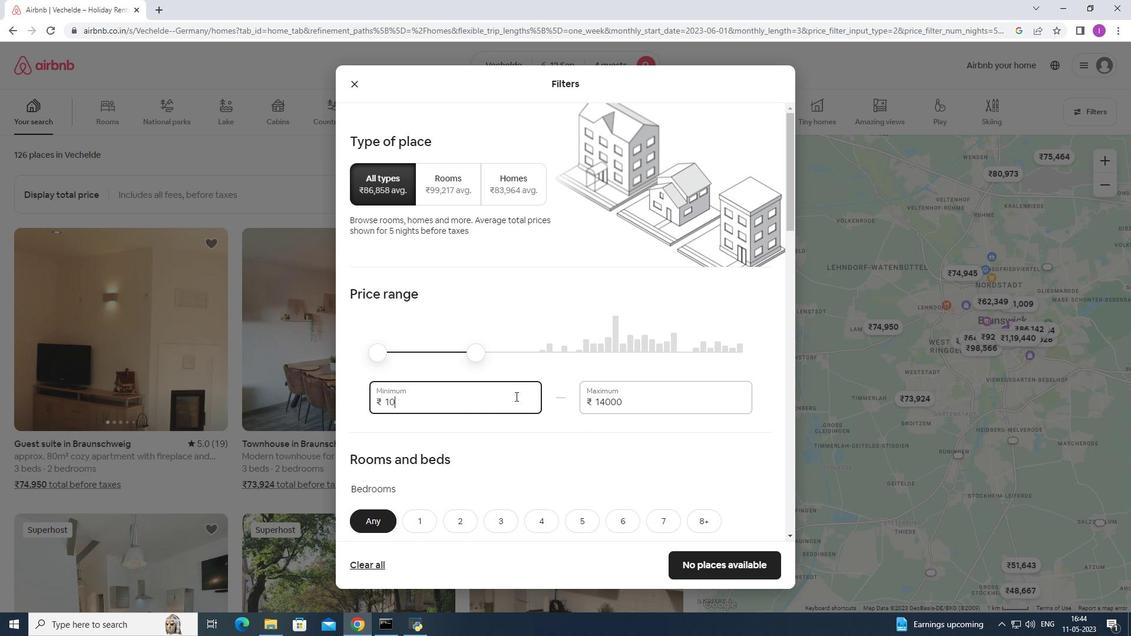 
Action: Key pressed 00
Screenshot: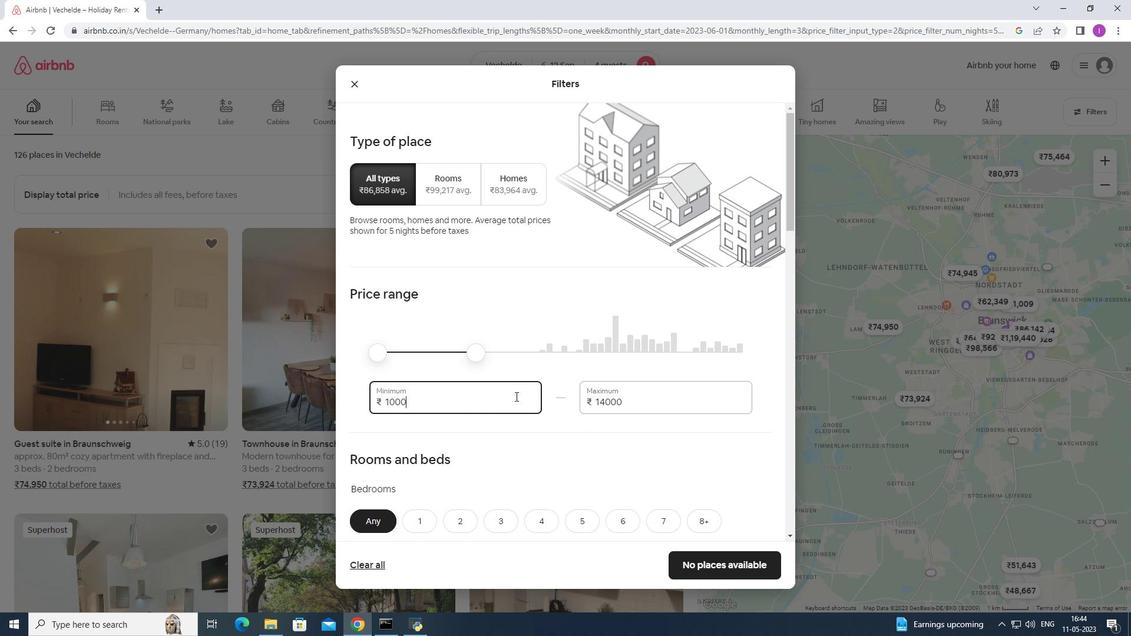 
Action: Mouse moved to (515, 396)
Screenshot: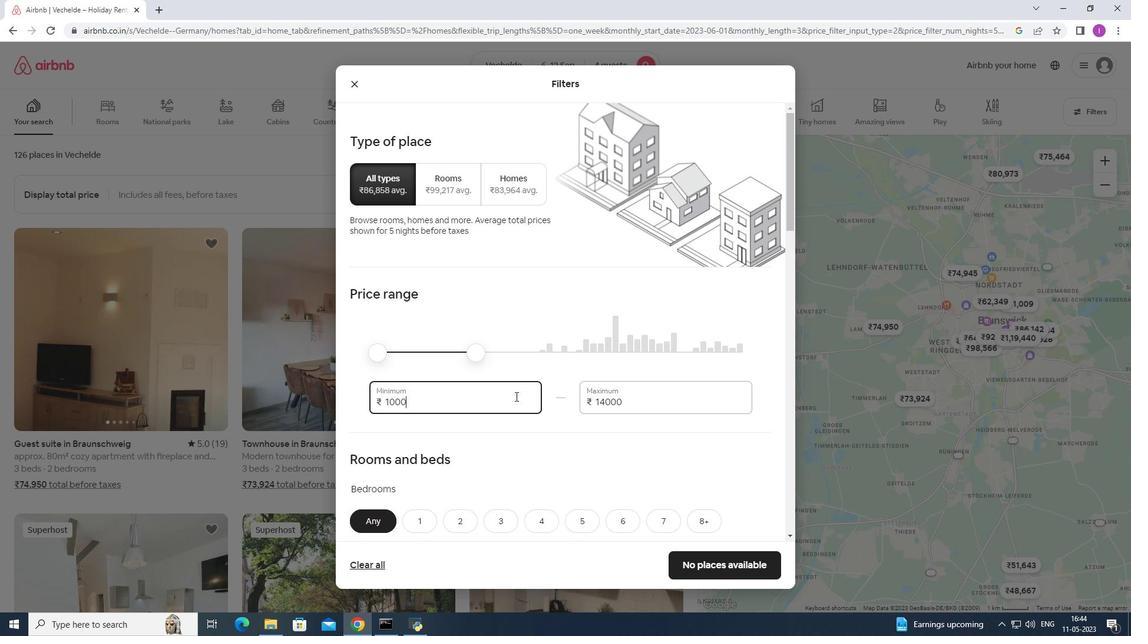
Action: Key pressed 0
Screenshot: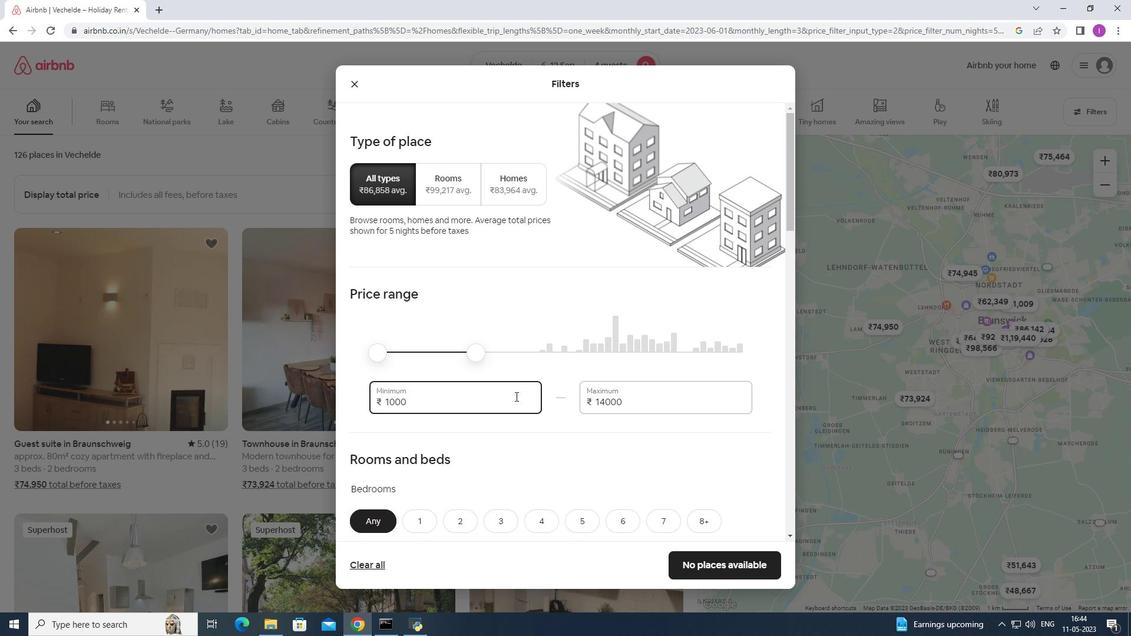 
Action: Mouse moved to (462, 446)
Screenshot: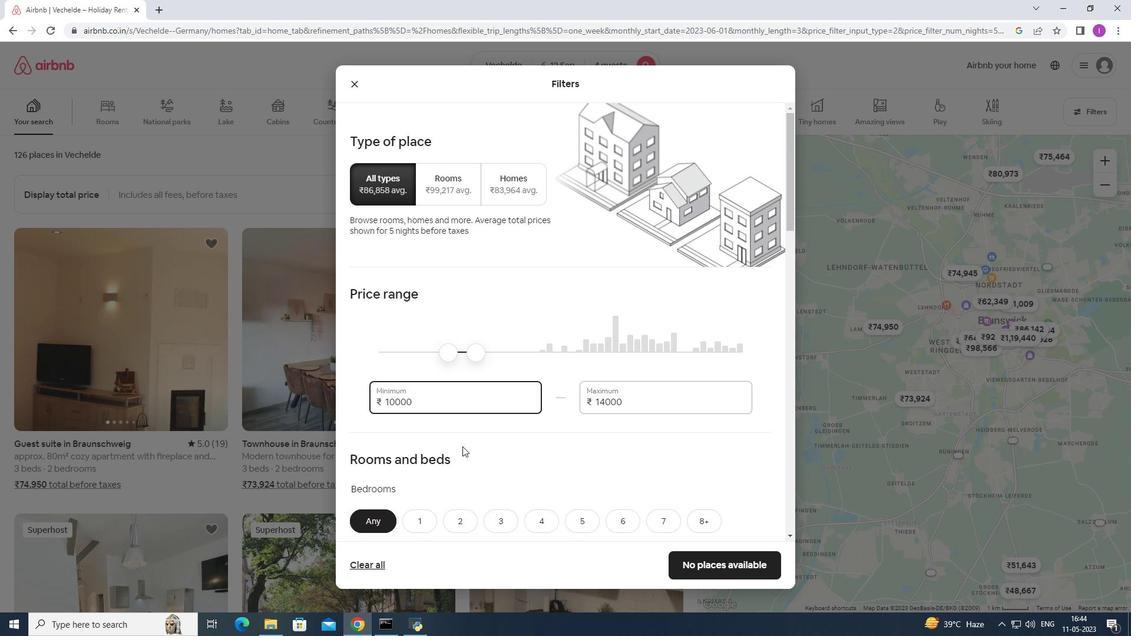
Action: Mouse scrolled (462, 446) with delta (0, 0)
Screenshot: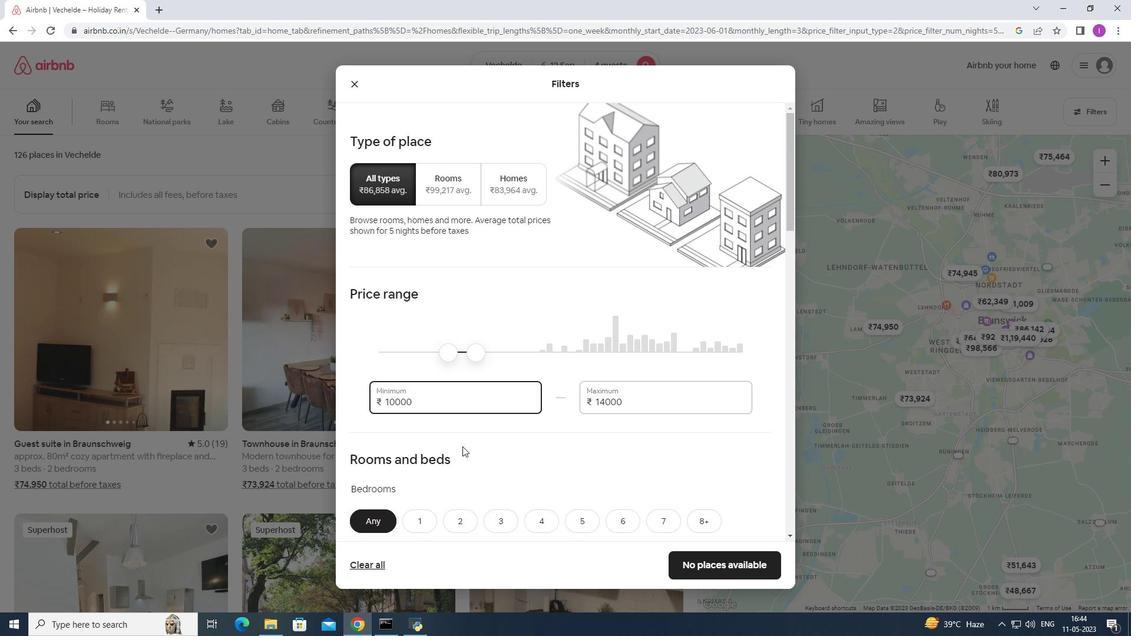 
Action: Mouse moved to (462, 446)
Screenshot: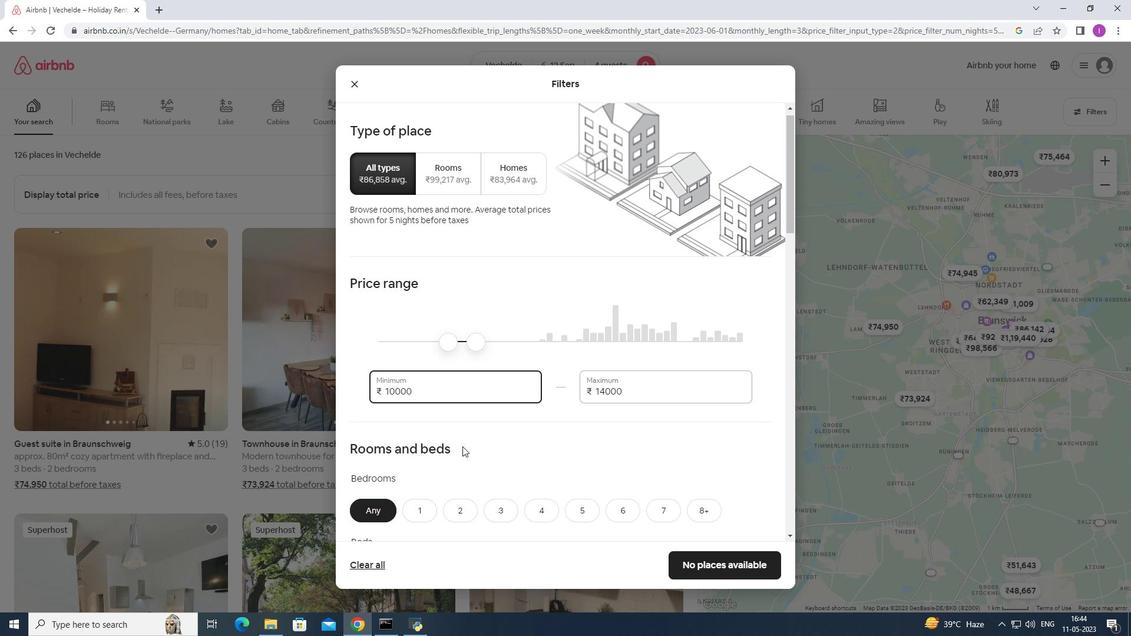 
Action: Mouse scrolled (462, 446) with delta (0, 0)
Screenshot: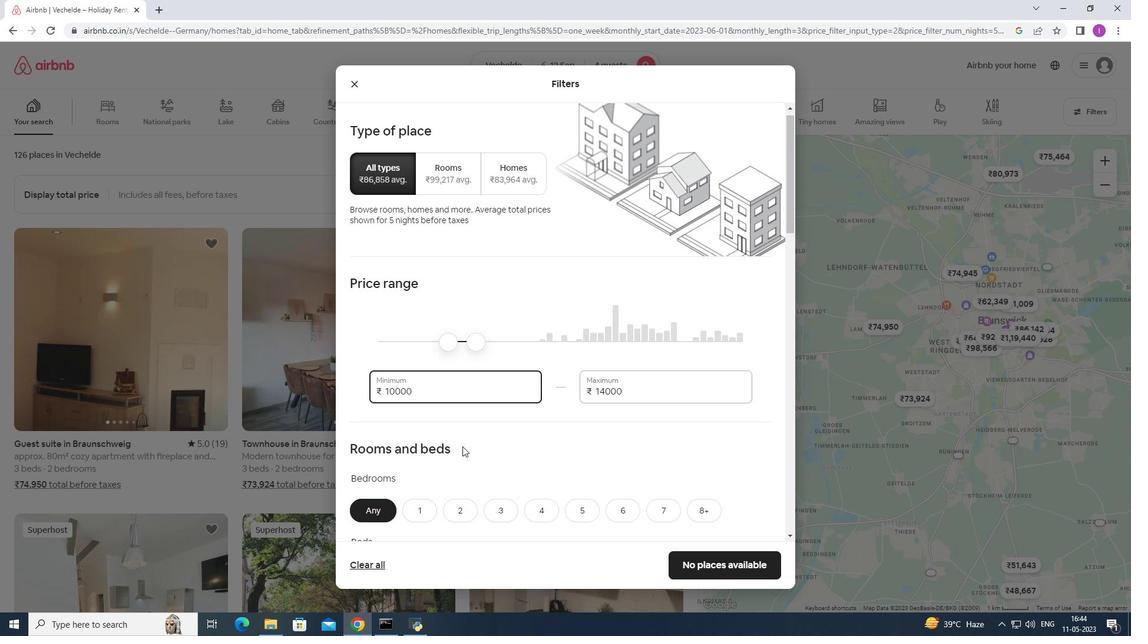
Action: Mouse moved to (529, 405)
Screenshot: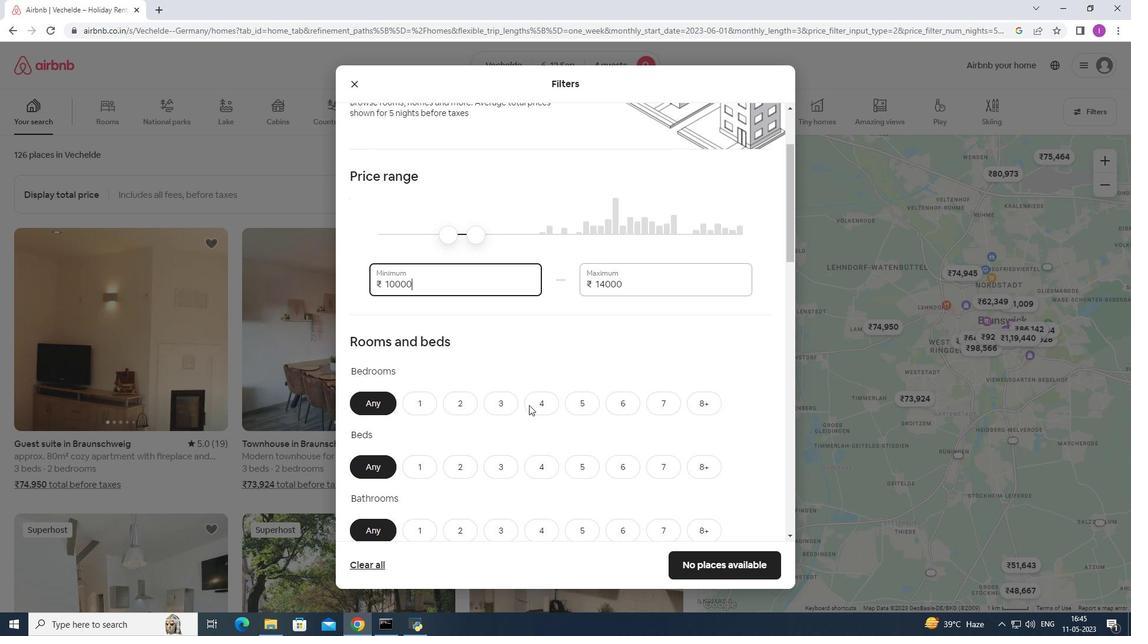 
Action: Mouse pressed left at (529, 405)
Screenshot: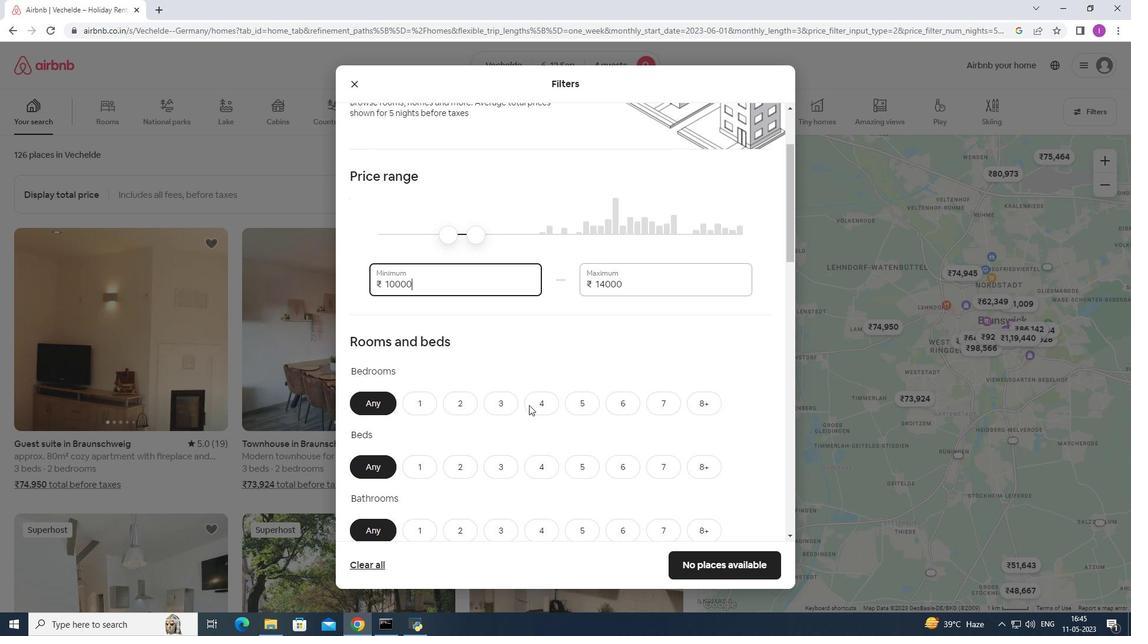 
Action: Mouse moved to (541, 408)
Screenshot: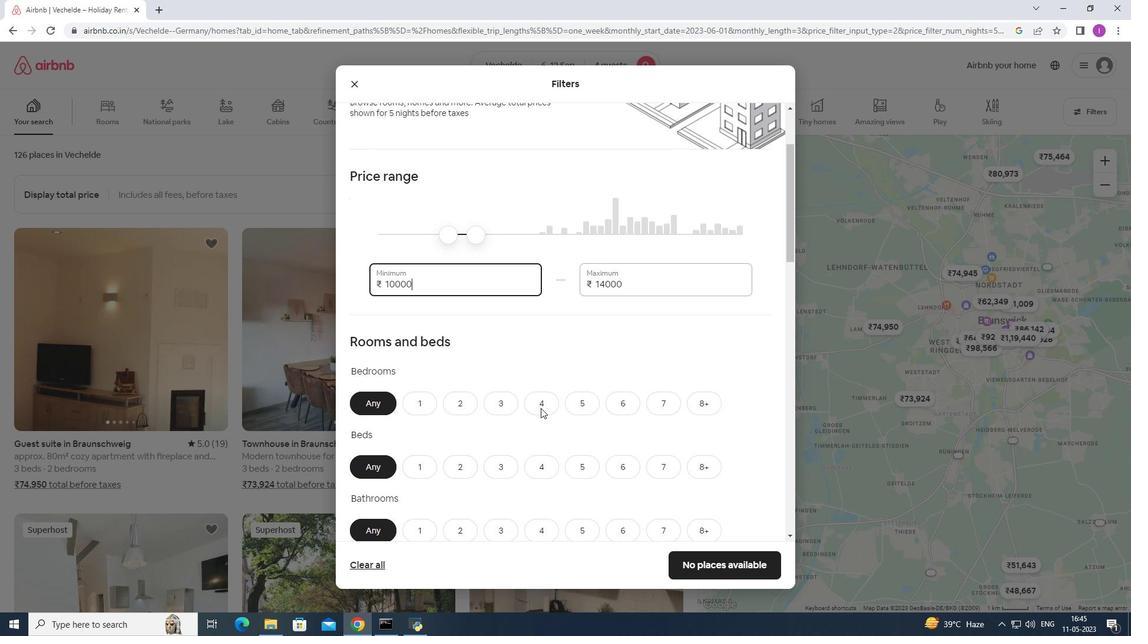 
Action: Mouse pressed left at (541, 408)
Screenshot: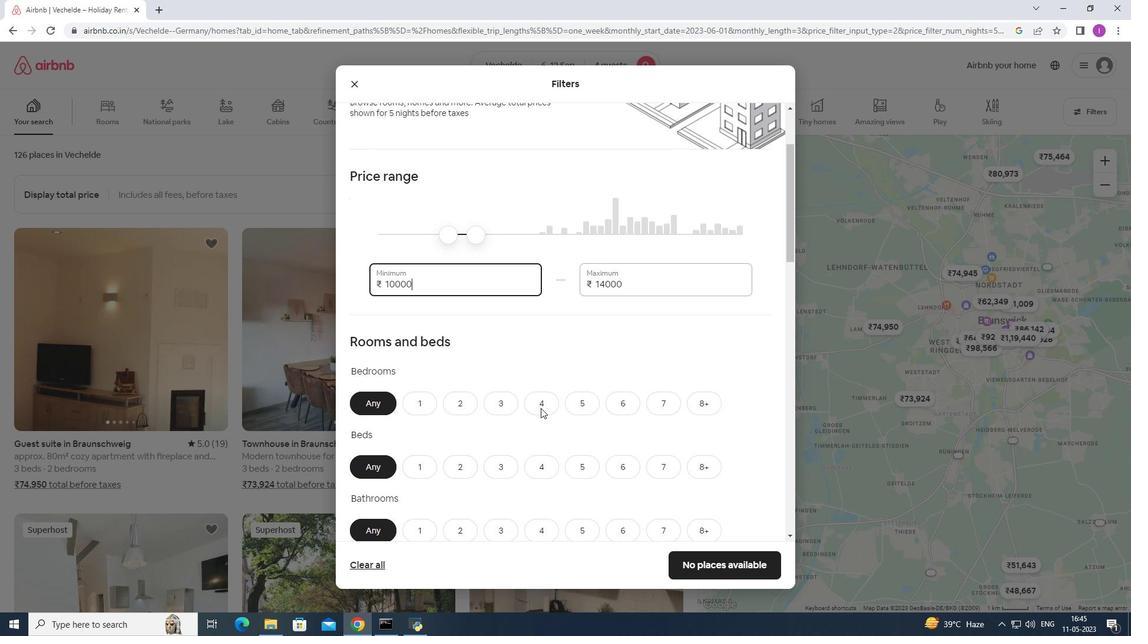 
Action: Mouse moved to (540, 395)
Screenshot: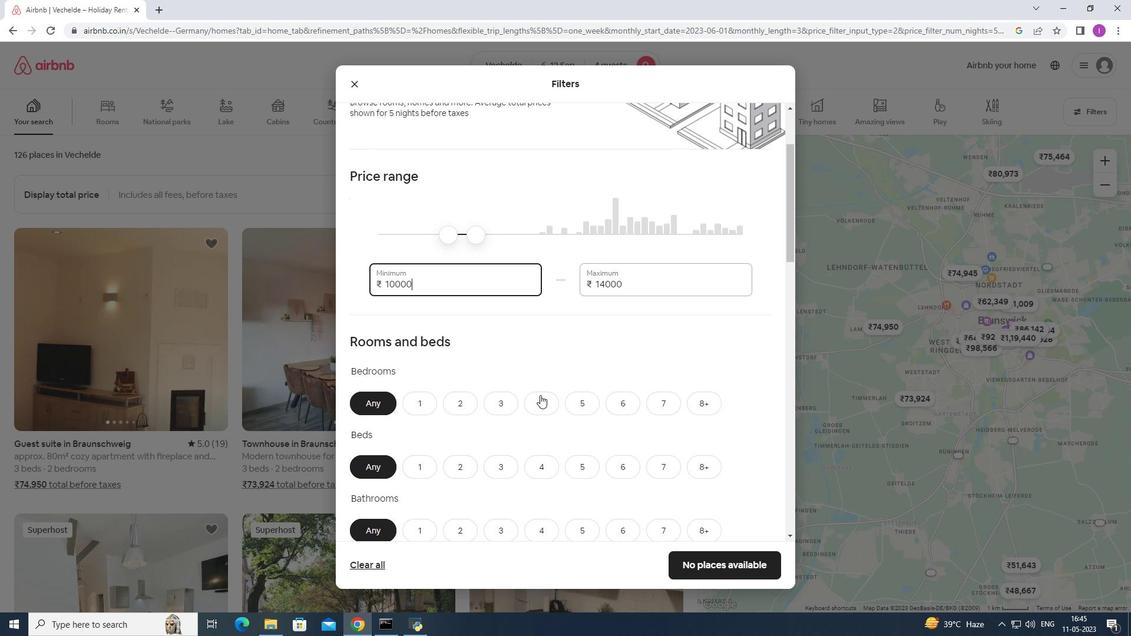 
Action: Mouse pressed left at (540, 395)
Screenshot: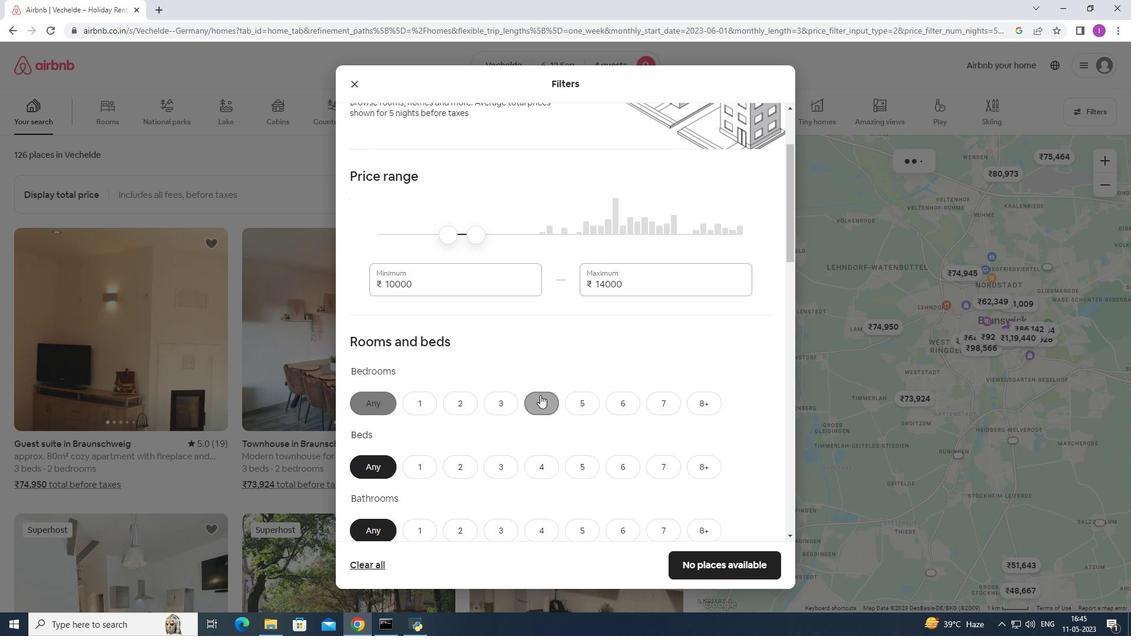 
Action: Mouse moved to (534, 468)
Screenshot: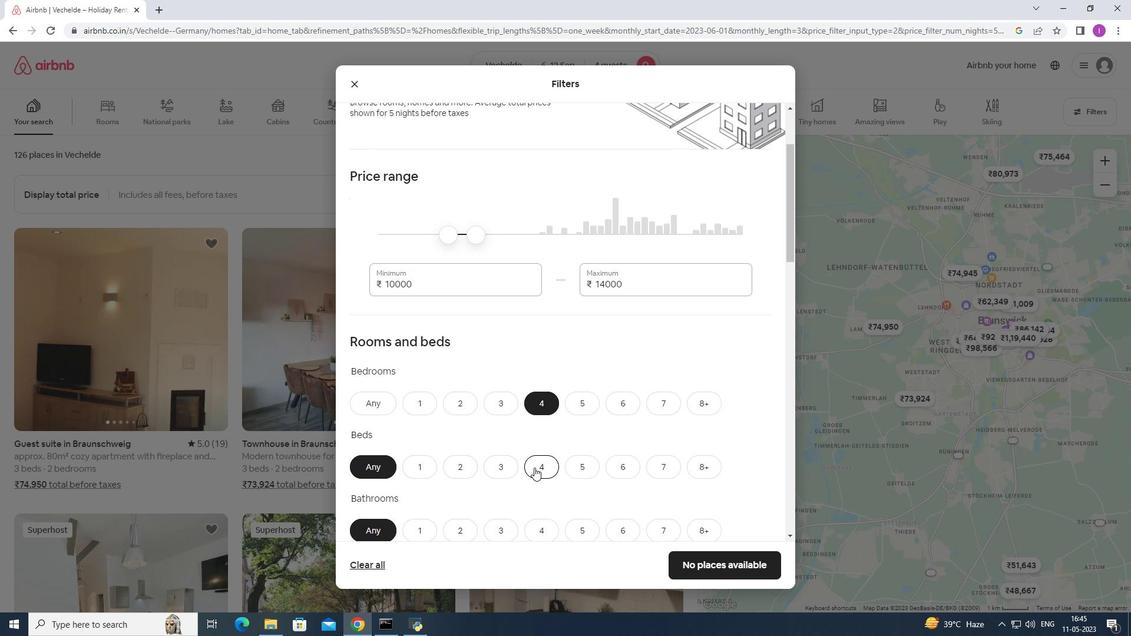 
Action: Mouse pressed left at (534, 468)
Screenshot: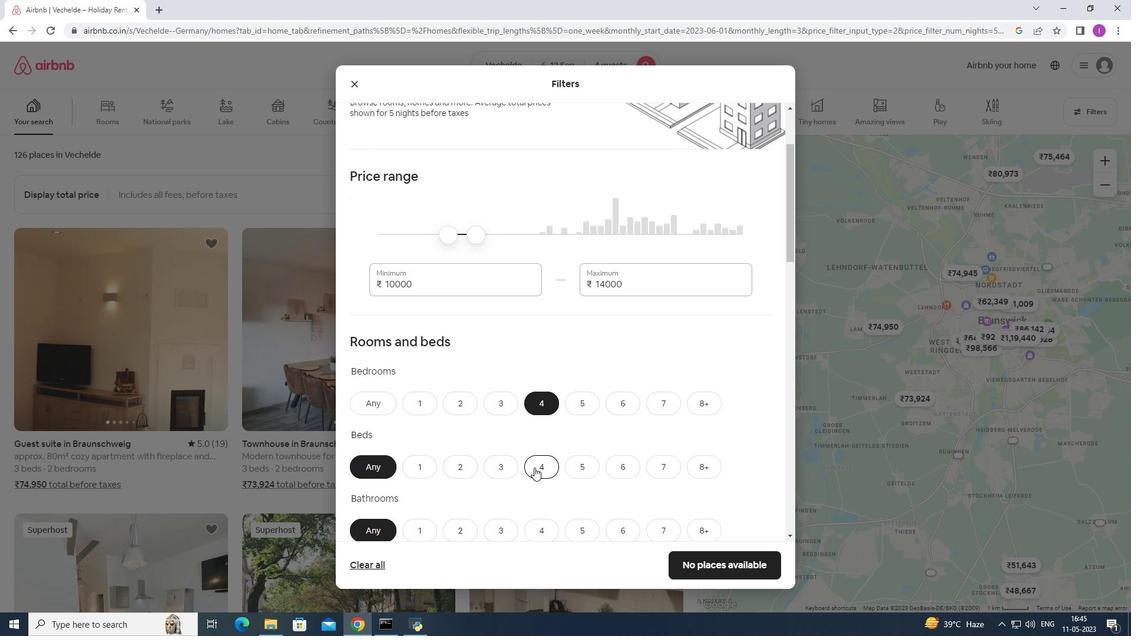 
Action: Mouse moved to (544, 475)
Screenshot: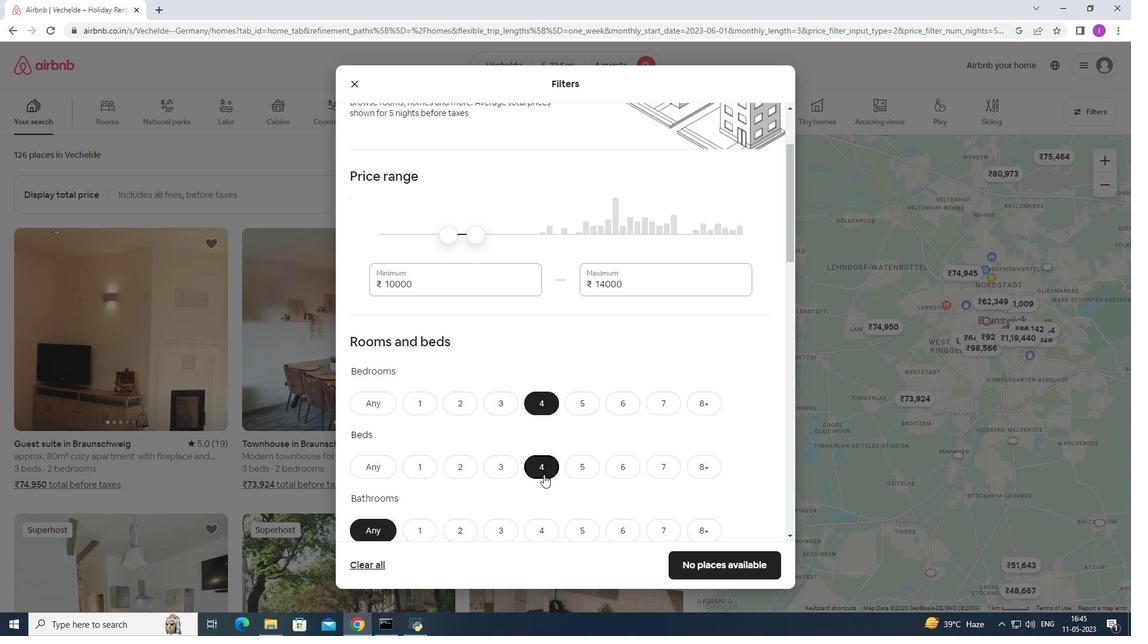 
Action: Mouse scrolled (544, 474) with delta (0, 0)
Screenshot: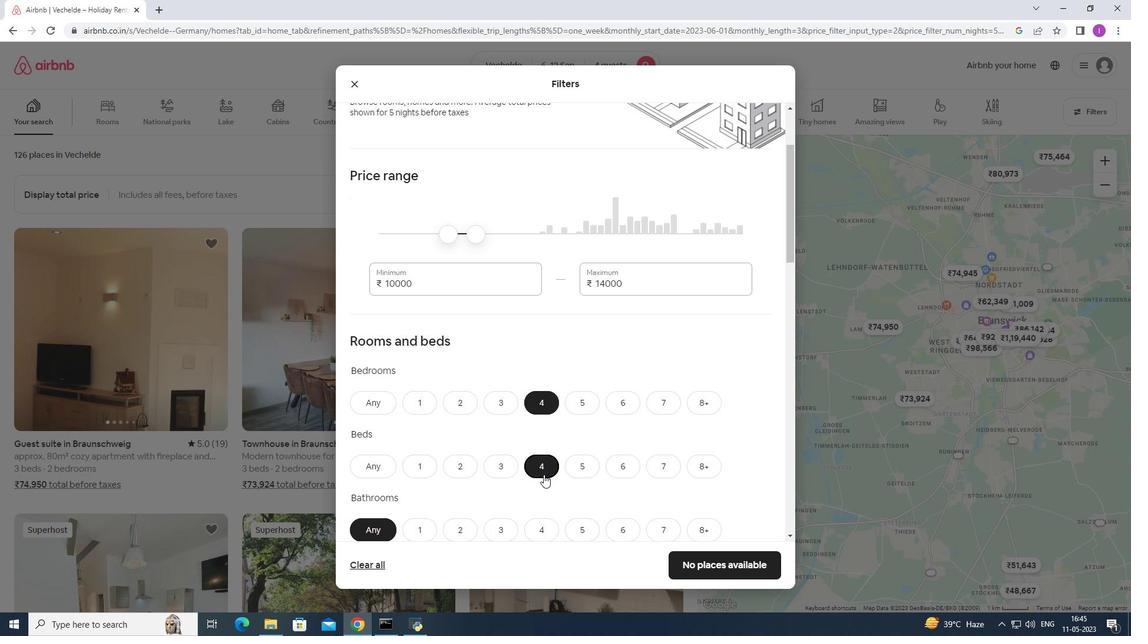 
Action: Mouse scrolled (544, 474) with delta (0, 0)
Screenshot: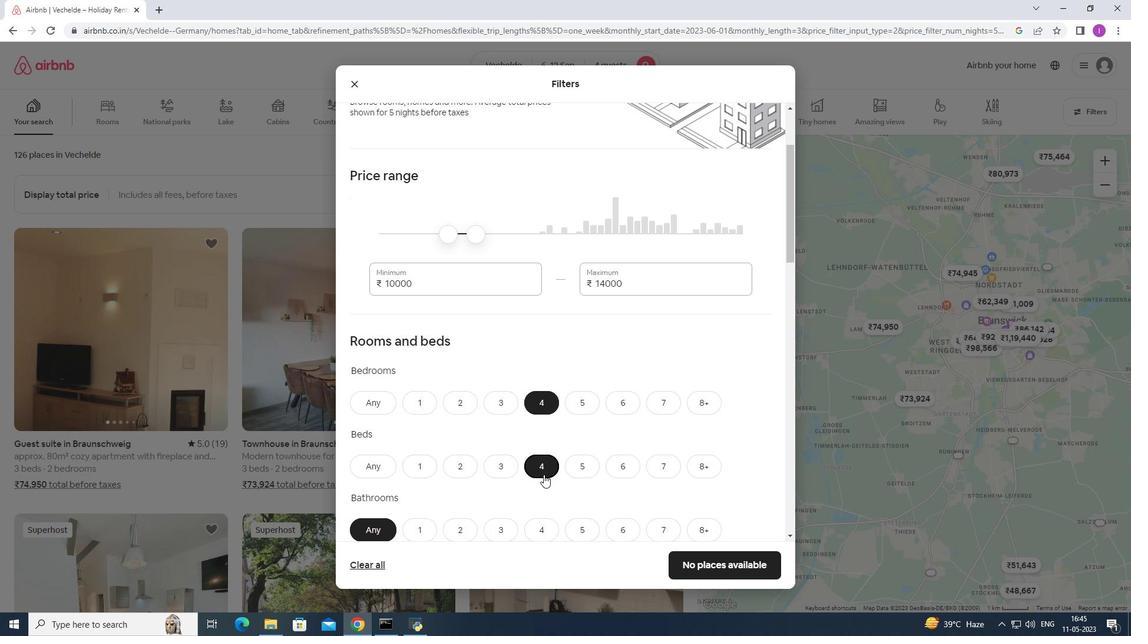 
Action: Mouse moved to (541, 416)
Screenshot: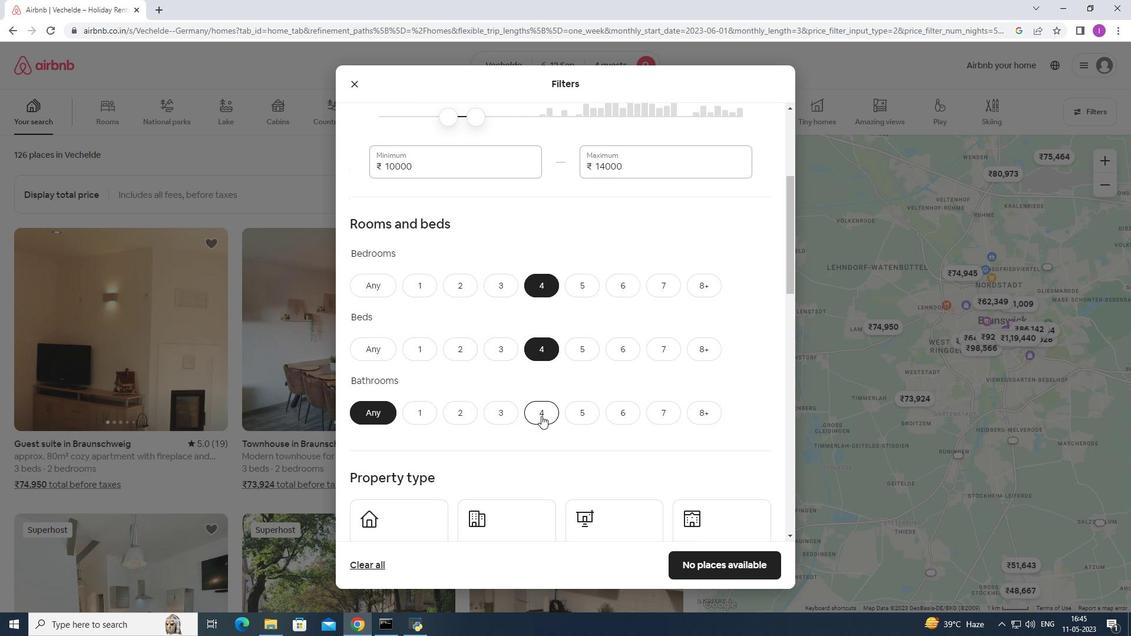 
Action: Mouse pressed left at (541, 416)
Screenshot: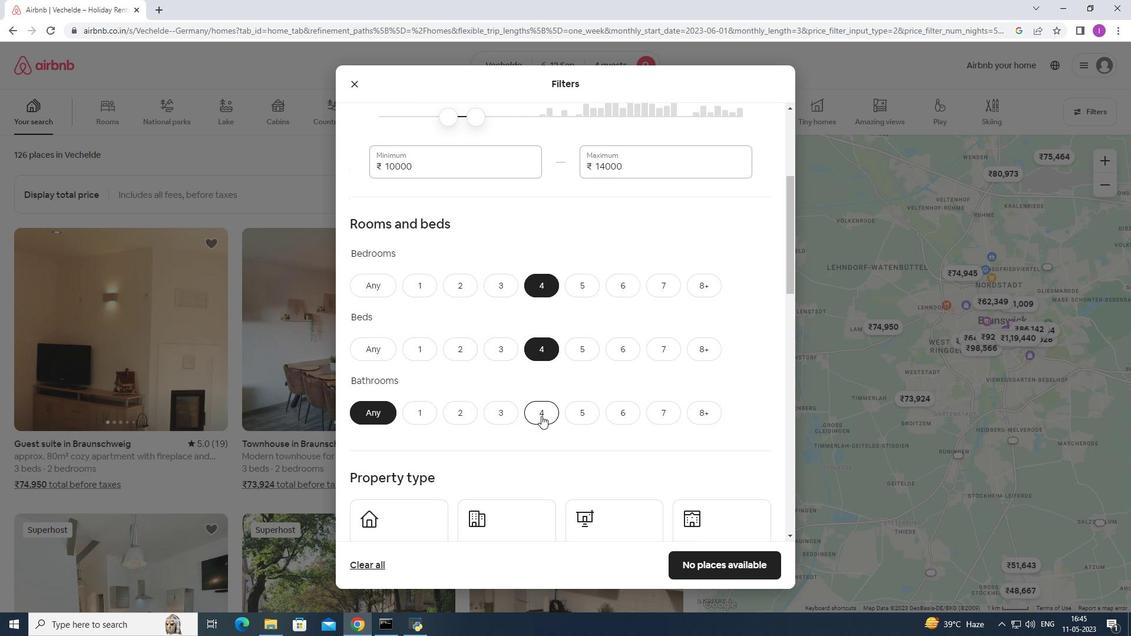 
Action: Mouse moved to (538, 442)
Screenshot: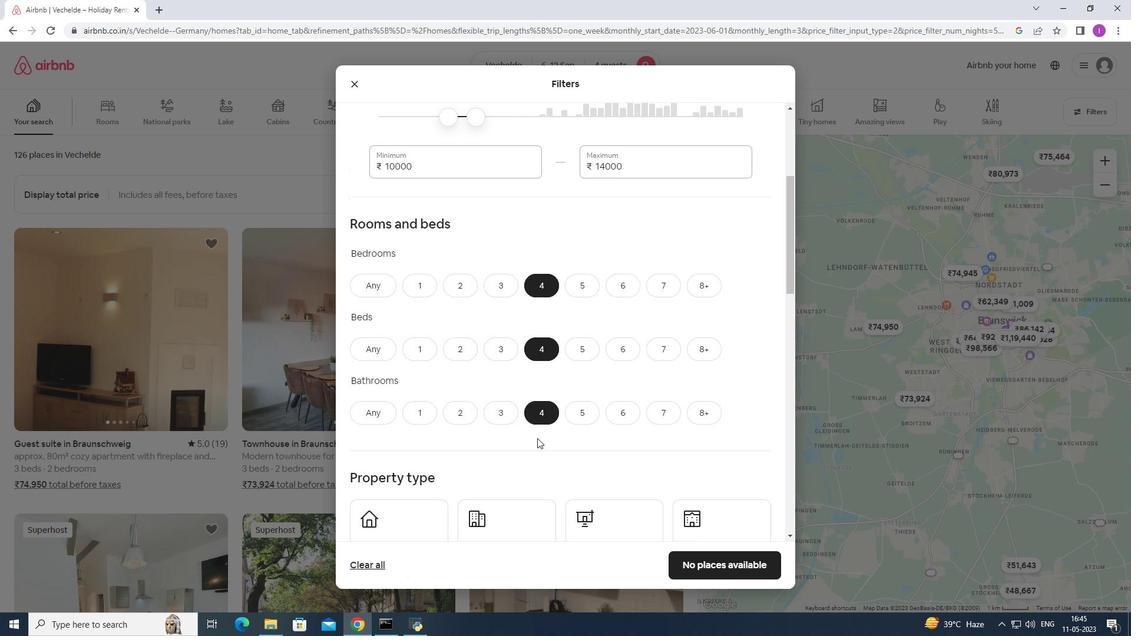 
Action: Mouse scrolled (538, 442) with delta (0, 0)
Screenshot: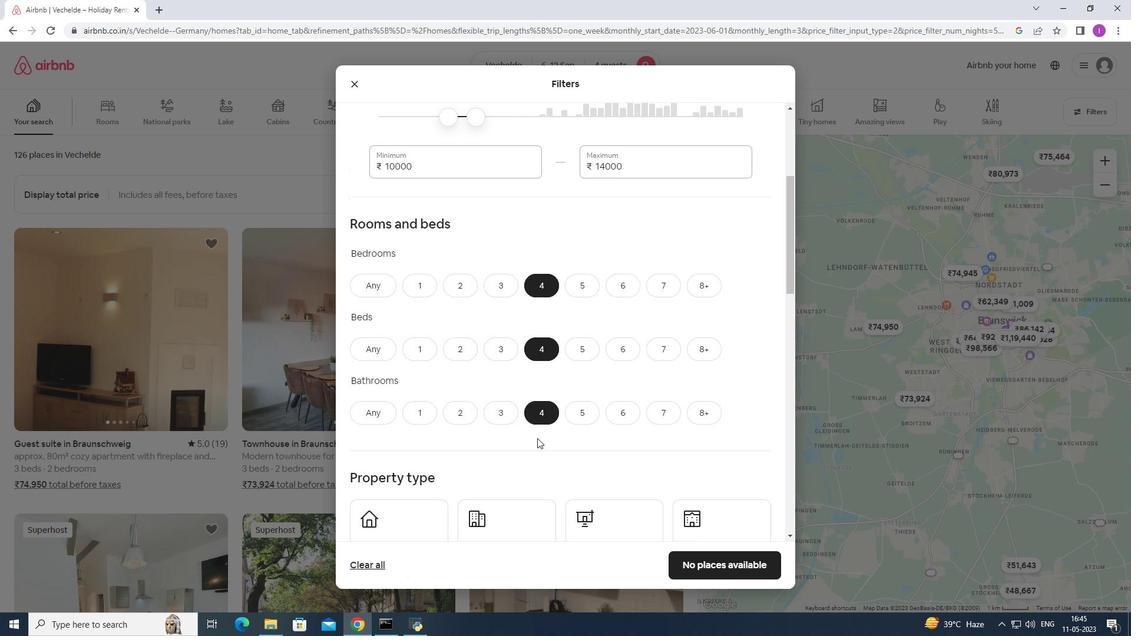 
Action: Mouse moved to (425, 485)
Screenshot: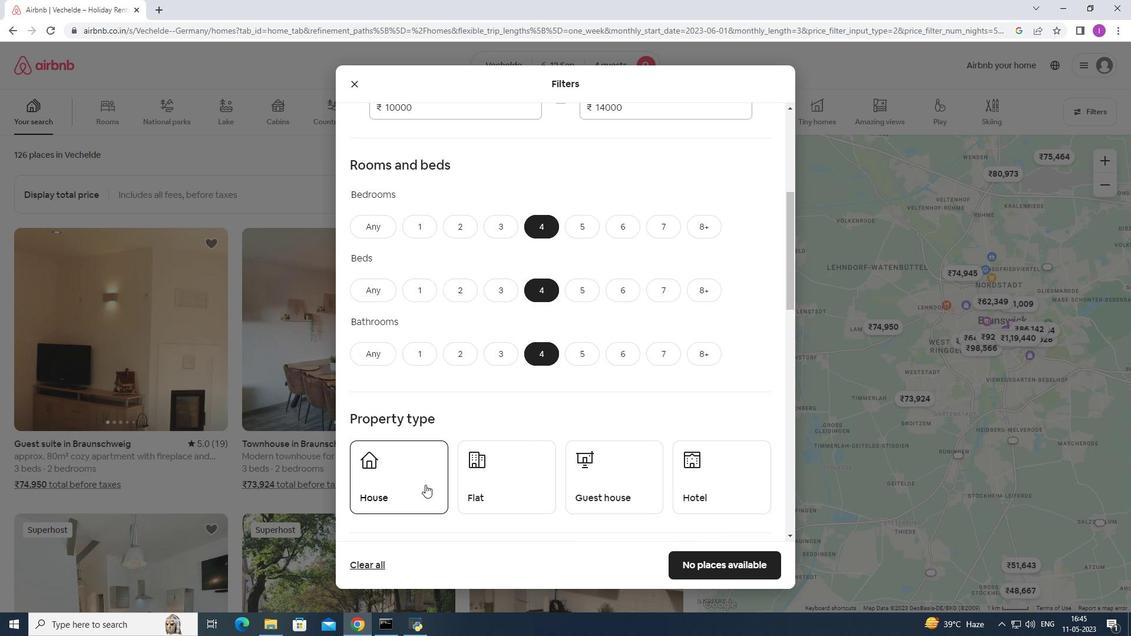 
Action: Mouse pressed left at (425, 485)
Screenshot: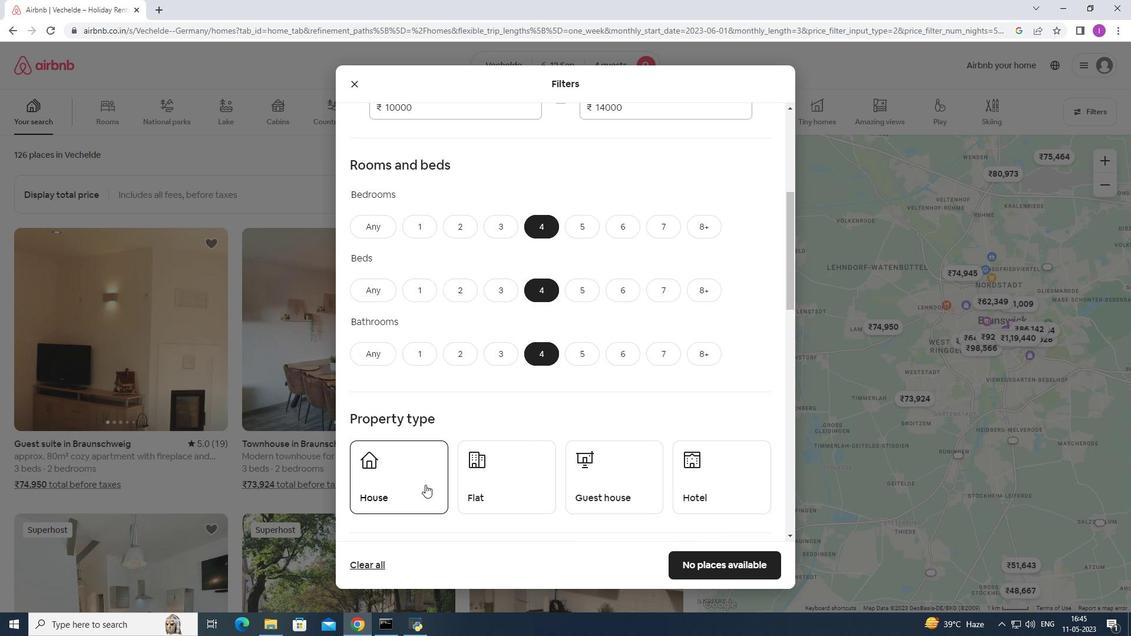
Action: Mouse moved to (519, 480)
Screenshot: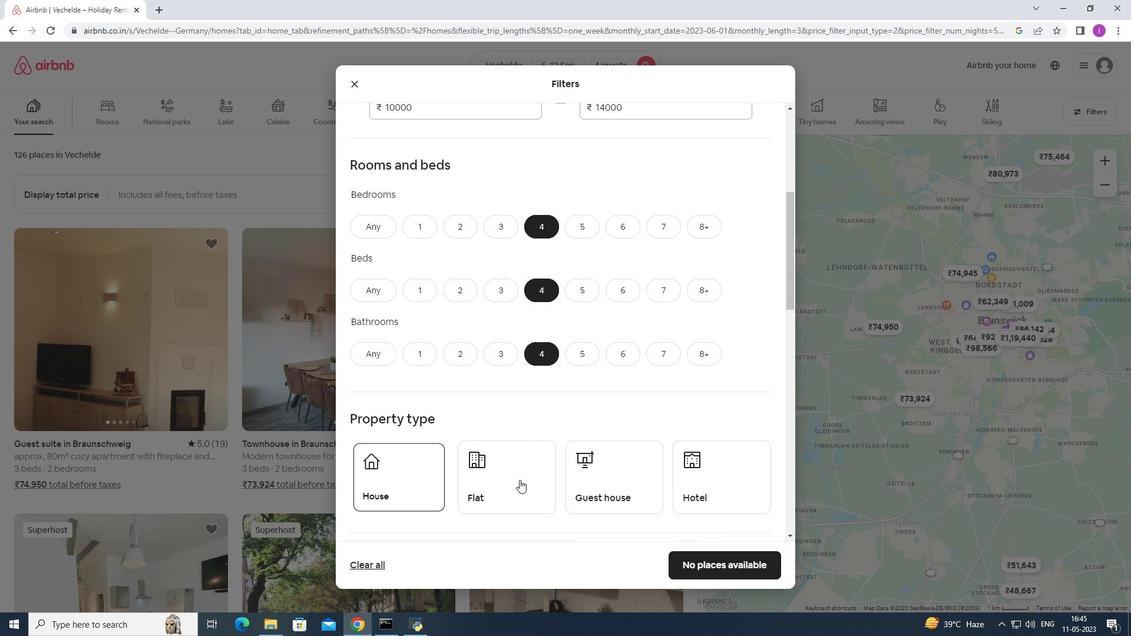 
Action: Mouse pressed left at (519, 480)
Screenshot: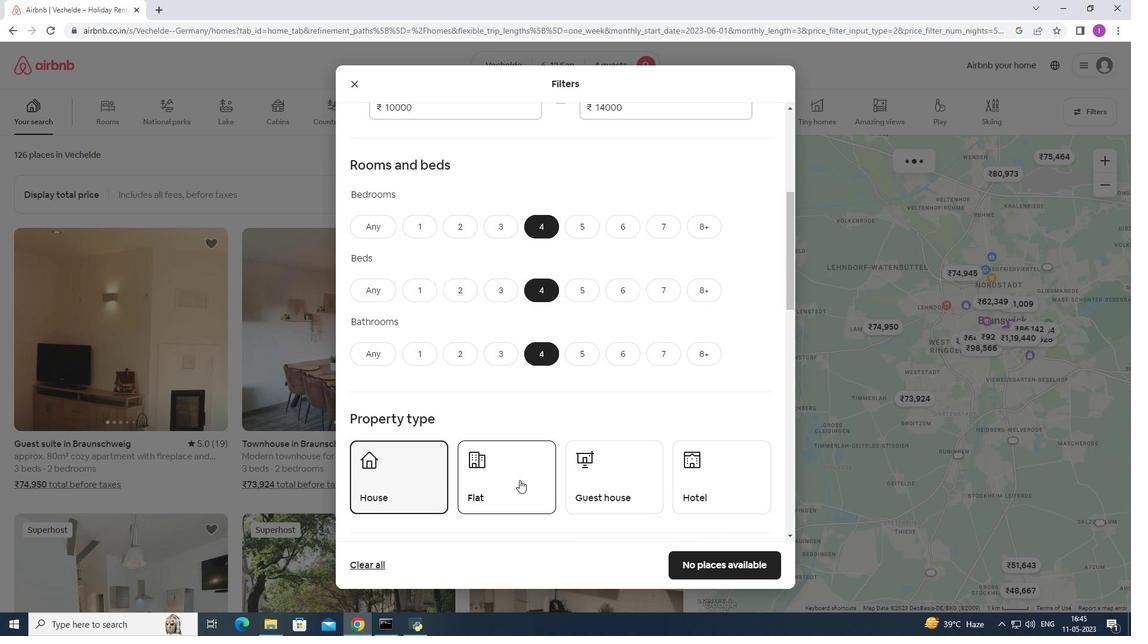 
Action: Mouse moved to (589, 480)
Screenshot: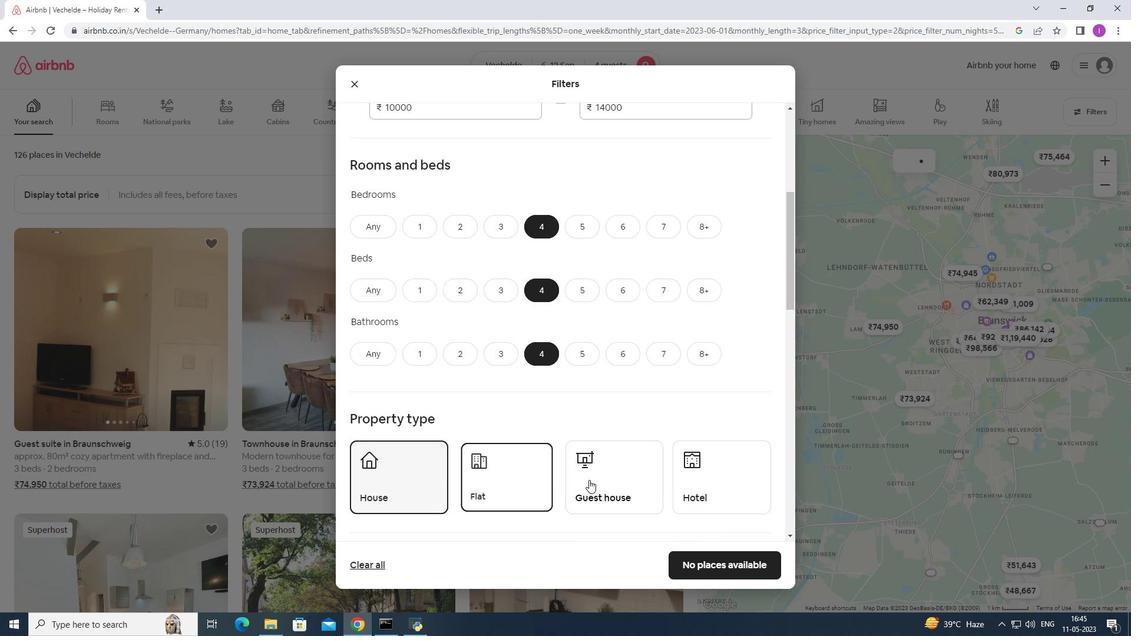 
Action: Mouse pressed left at (589, 480)
Screenshot: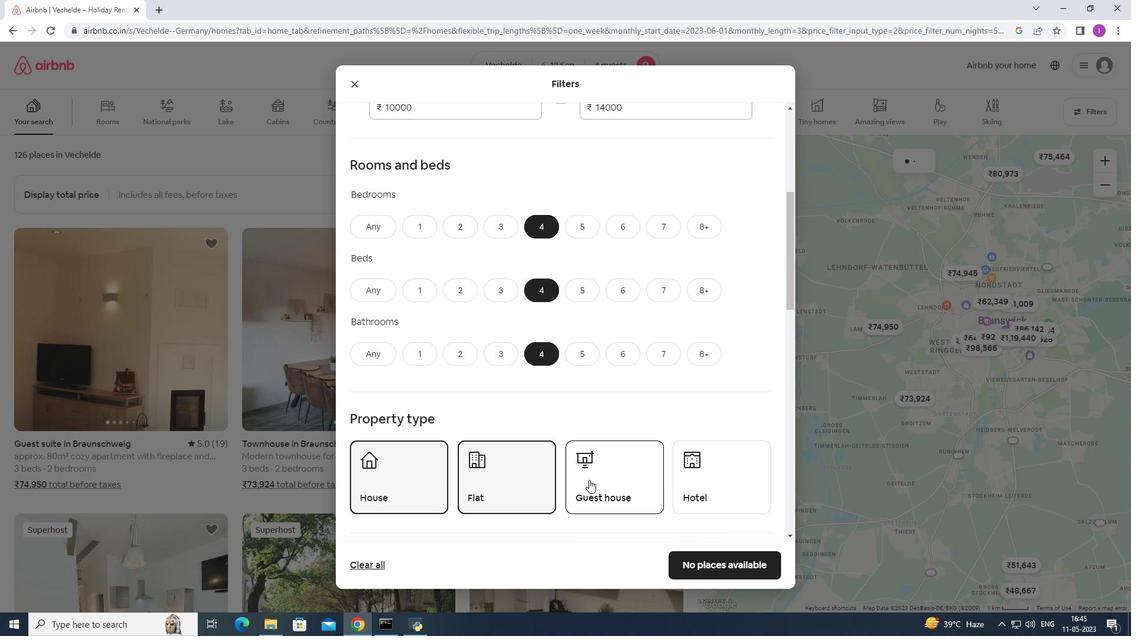 
Action: Mouse moved to (669, 480)
Screenshot: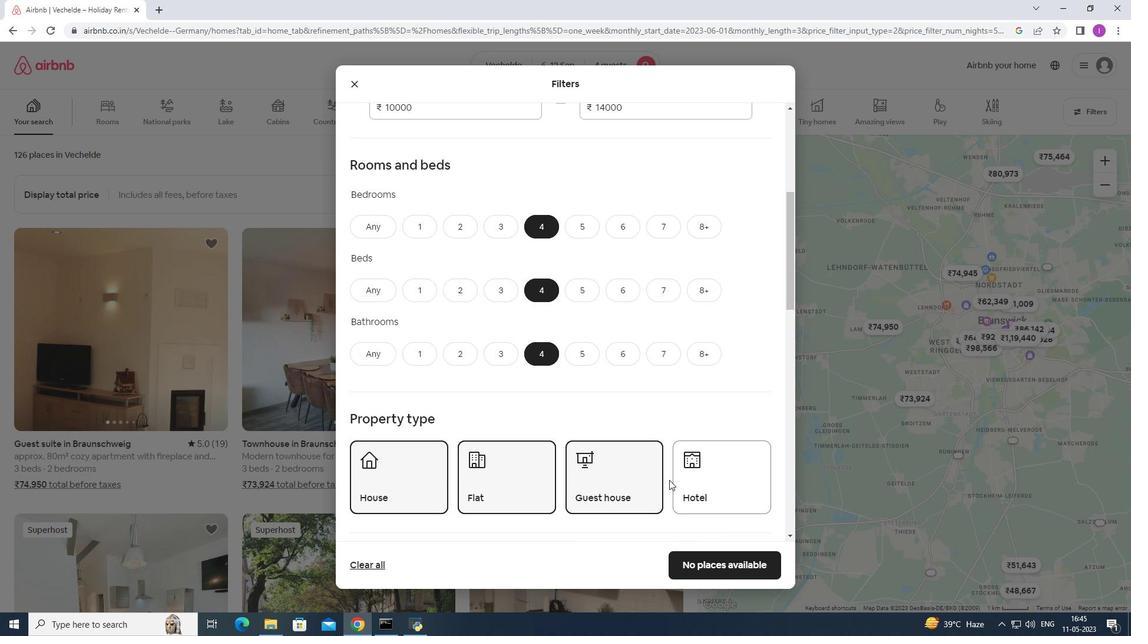 
Action: Mouse scrolled (669, 479) with delta (0, 0)
Screenshot: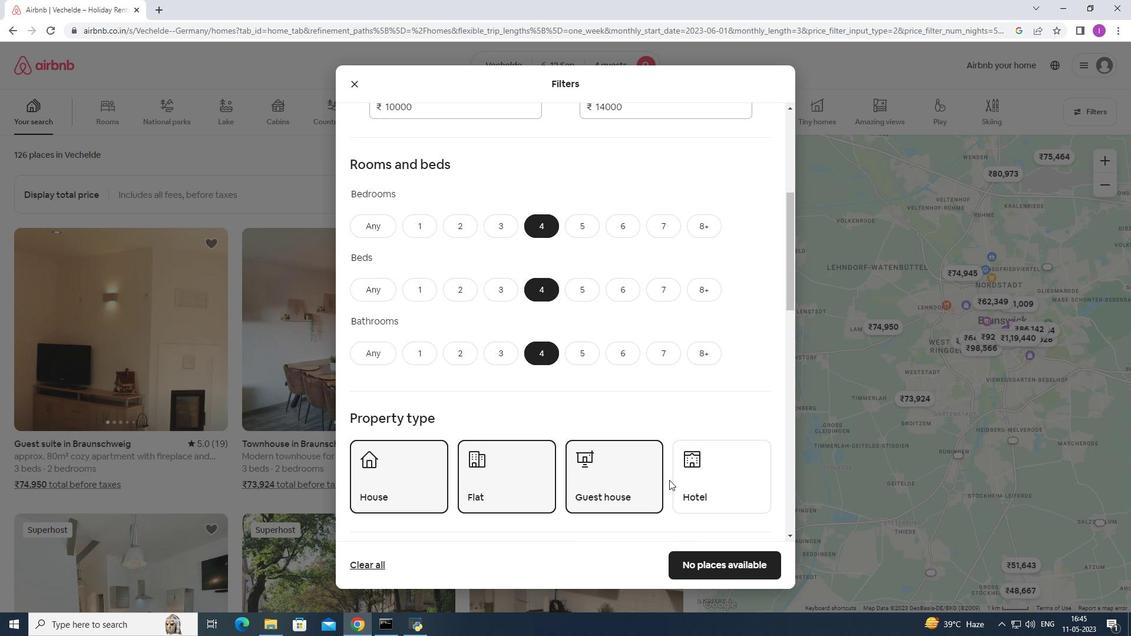 
Action: Mouse moved to (660, 472)
Screenshot: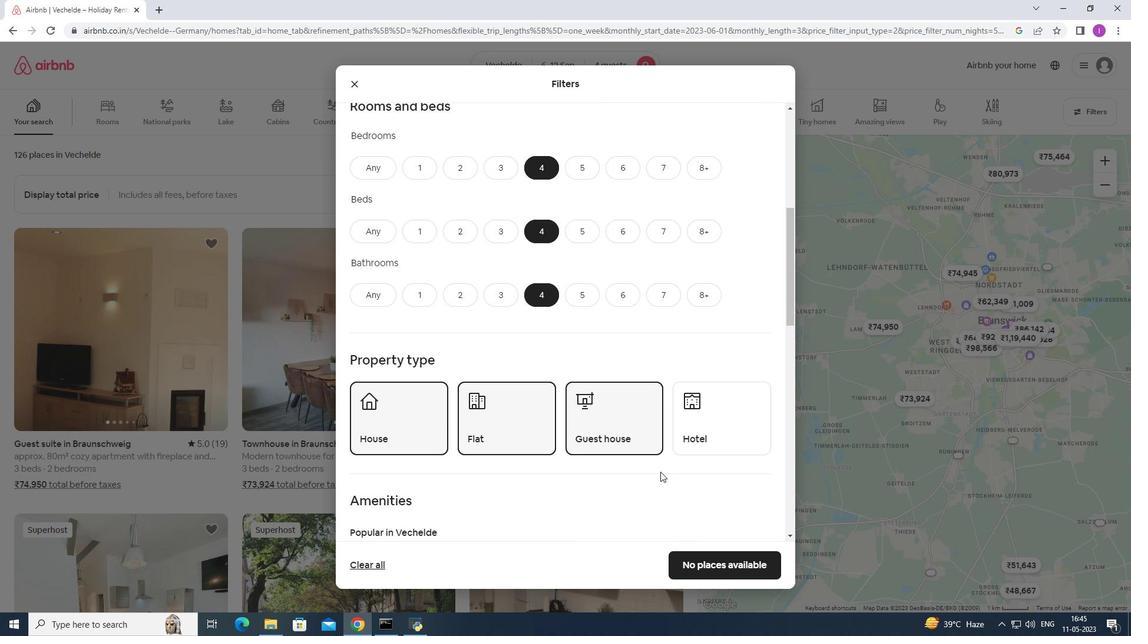 
Action: Mouse scrolled (660, 471) with delta (0, 0)
Screenshot: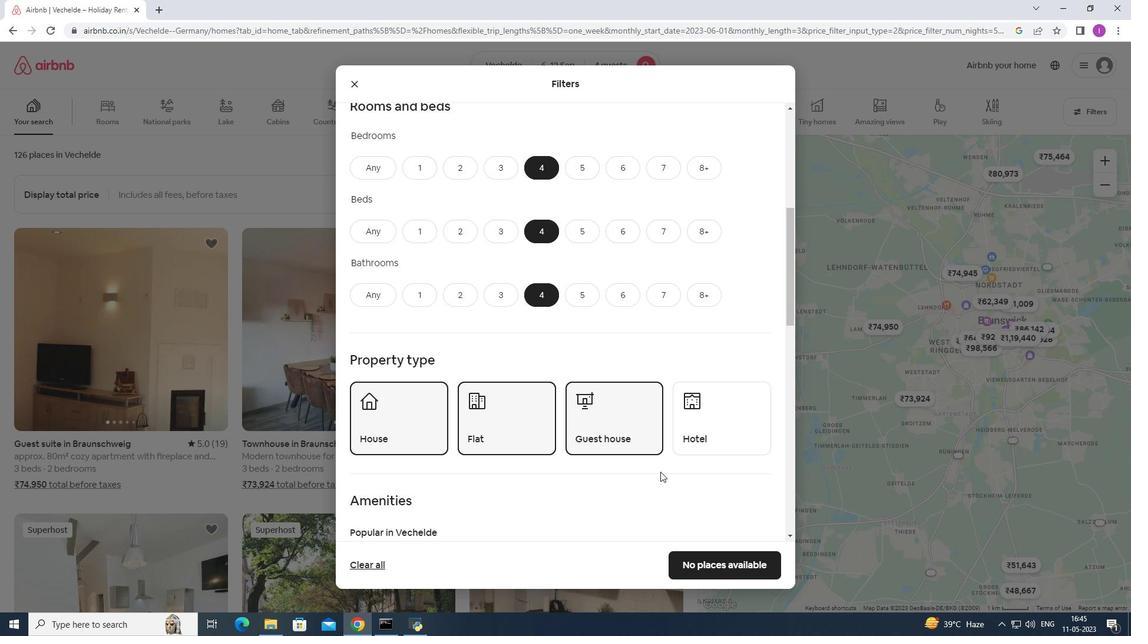 
Action: Mouse moved to (657, 472)
Screenshot: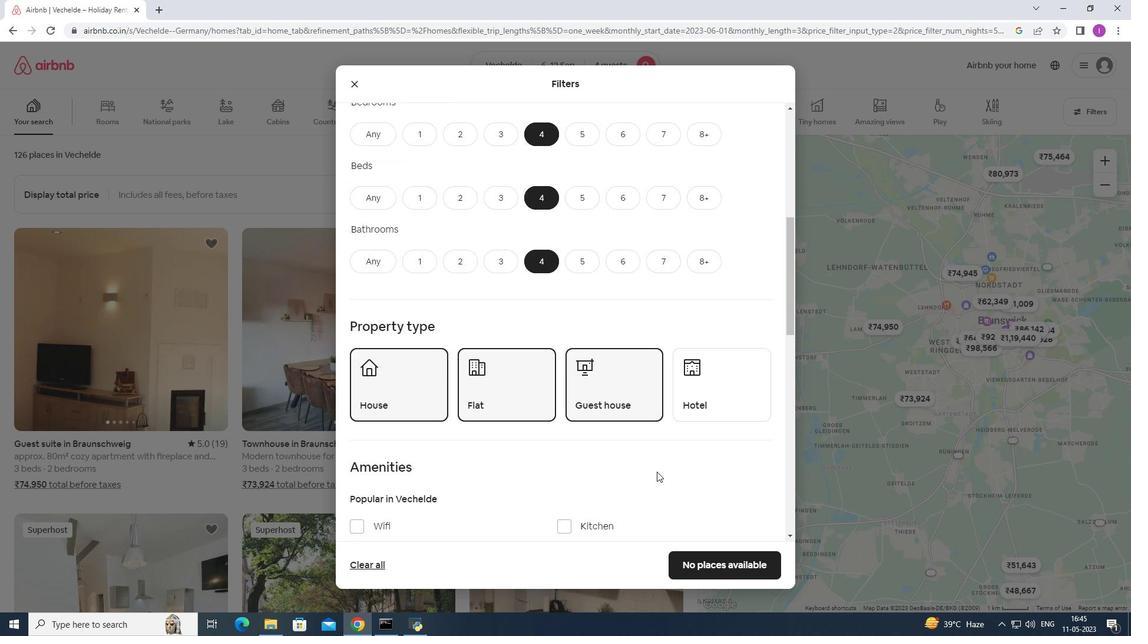
Action: Mouse scrolled (657, 471) with delta (0, 0)
Screenshot: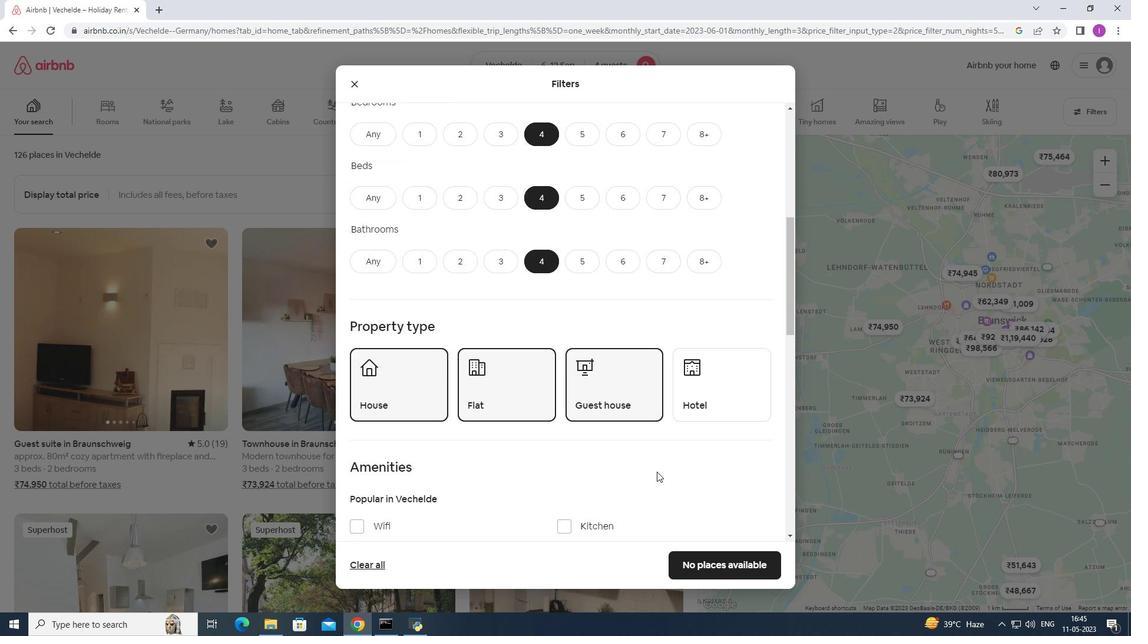 
Action: Mouse moved to (653, 469)
Screenshot: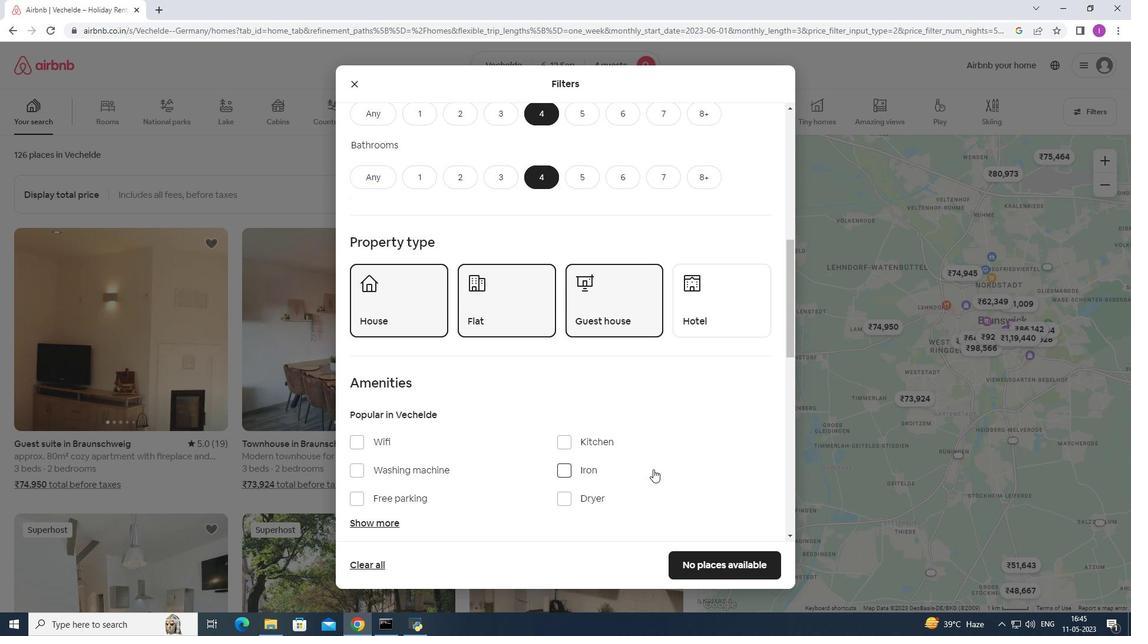 
Action: Mouse scrolled (653, 469) with delta (0, 0)
Screenshot: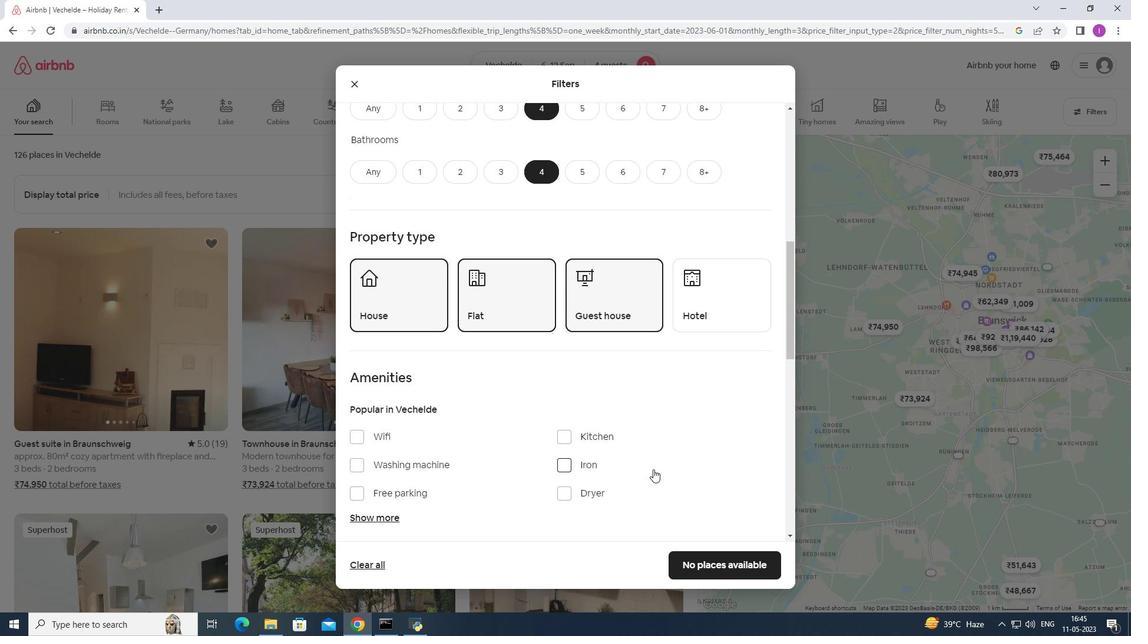 
Action: Mouse moved to (350, 383)
Screenshot: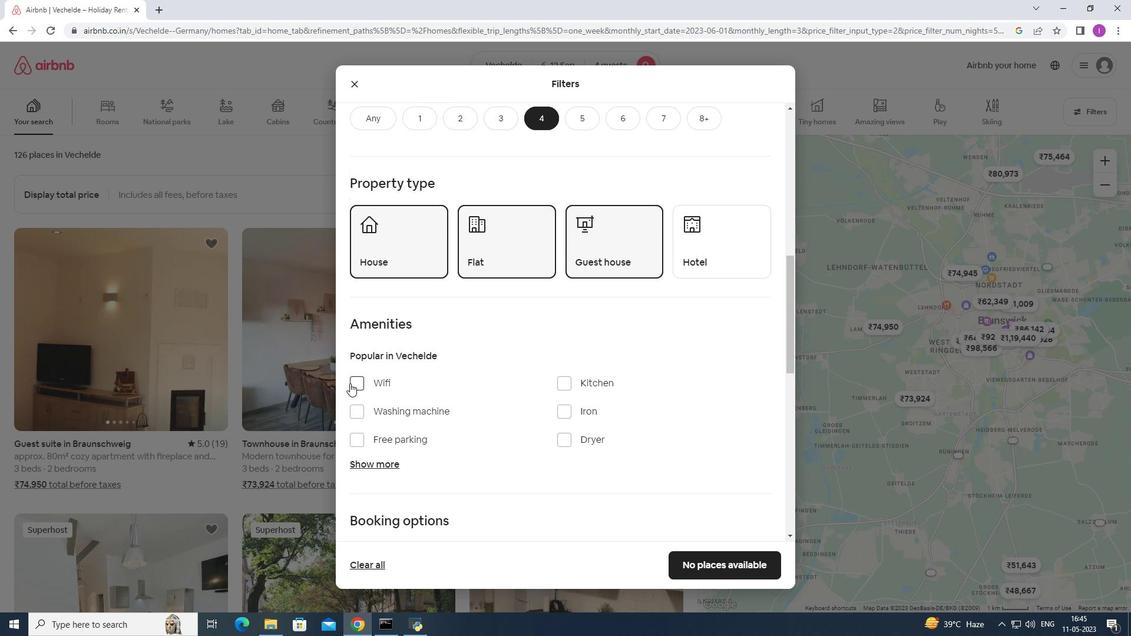 
Action: Mouse pressed left at (350, 383)
Screenshot: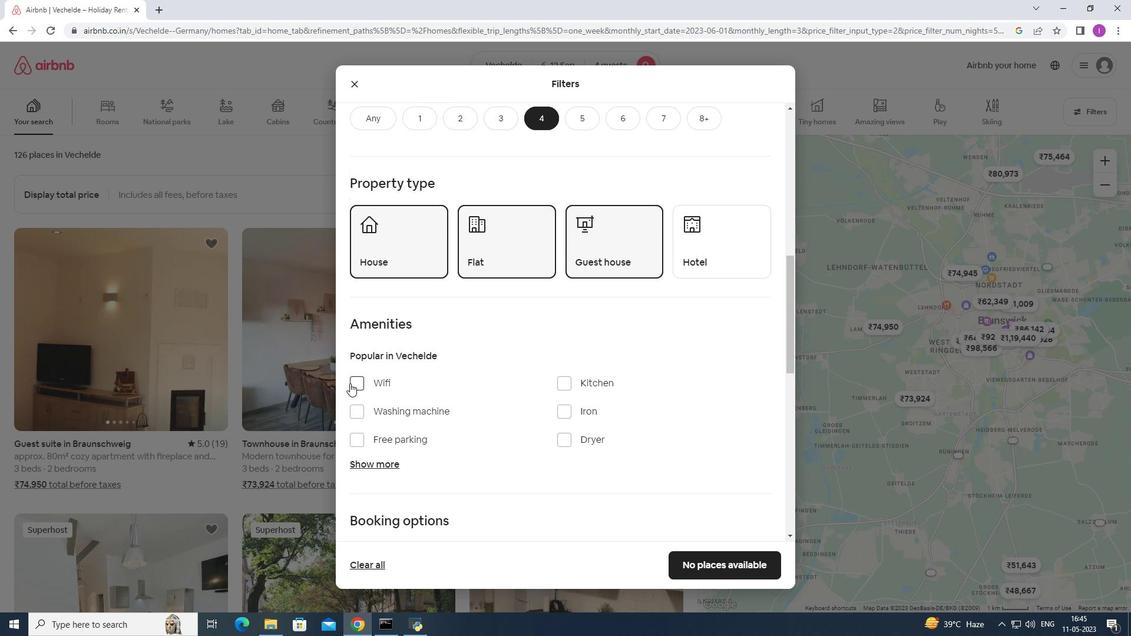 
Action: Mouse moved to (356, 437)
Screenshot: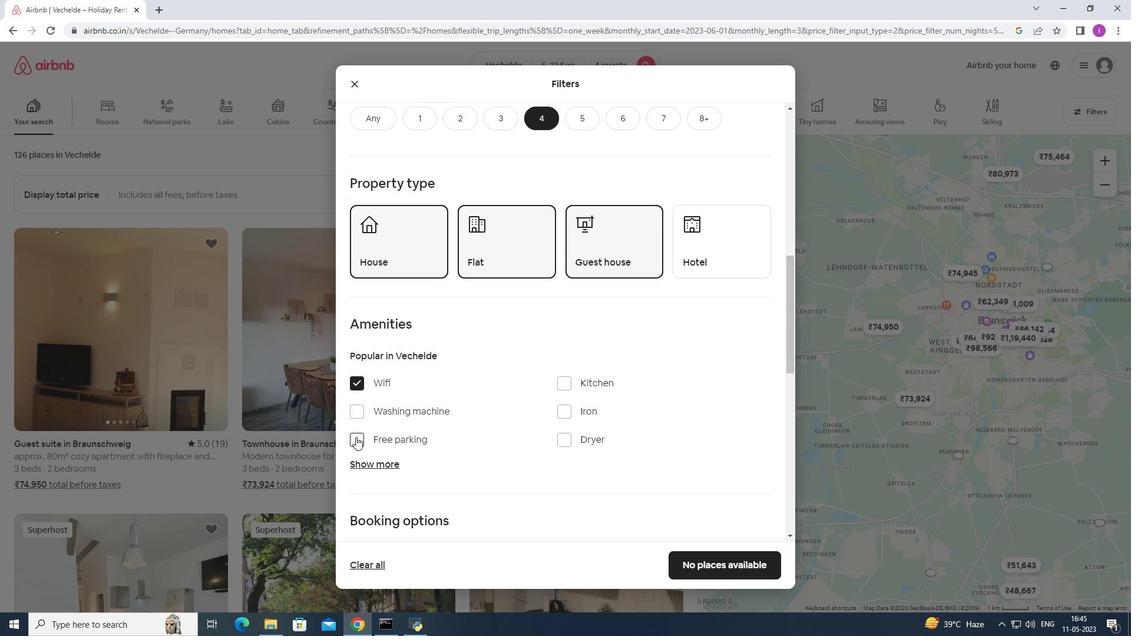 
Action: Mouse pressed left at (356, 437)
Screenshot: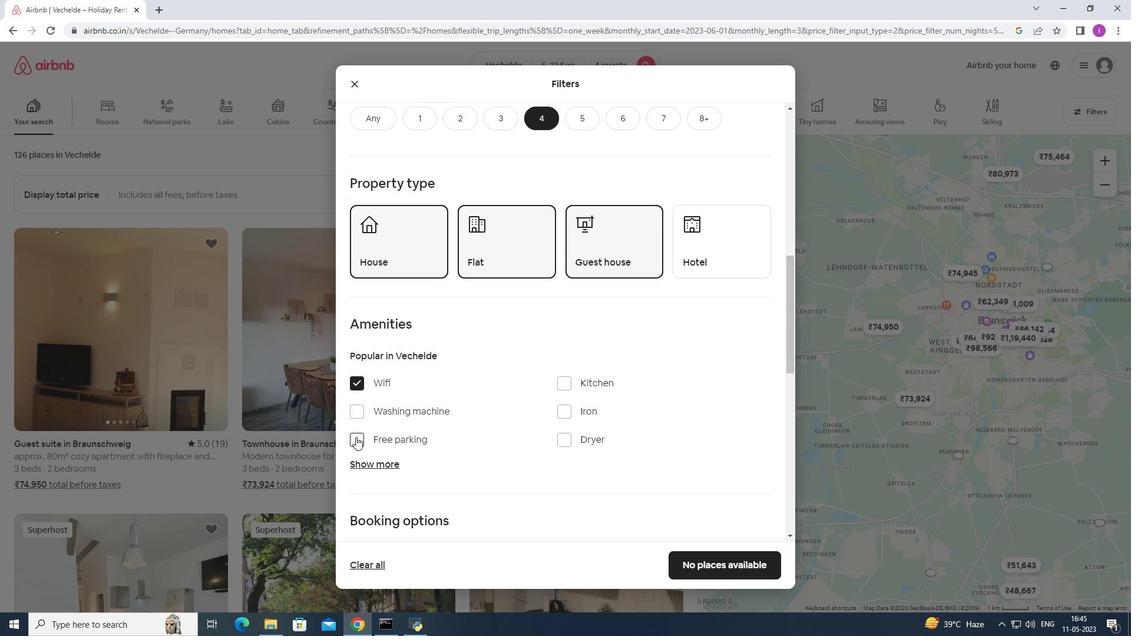 
Action: Mouse moved to (373, 463)
Screenshot: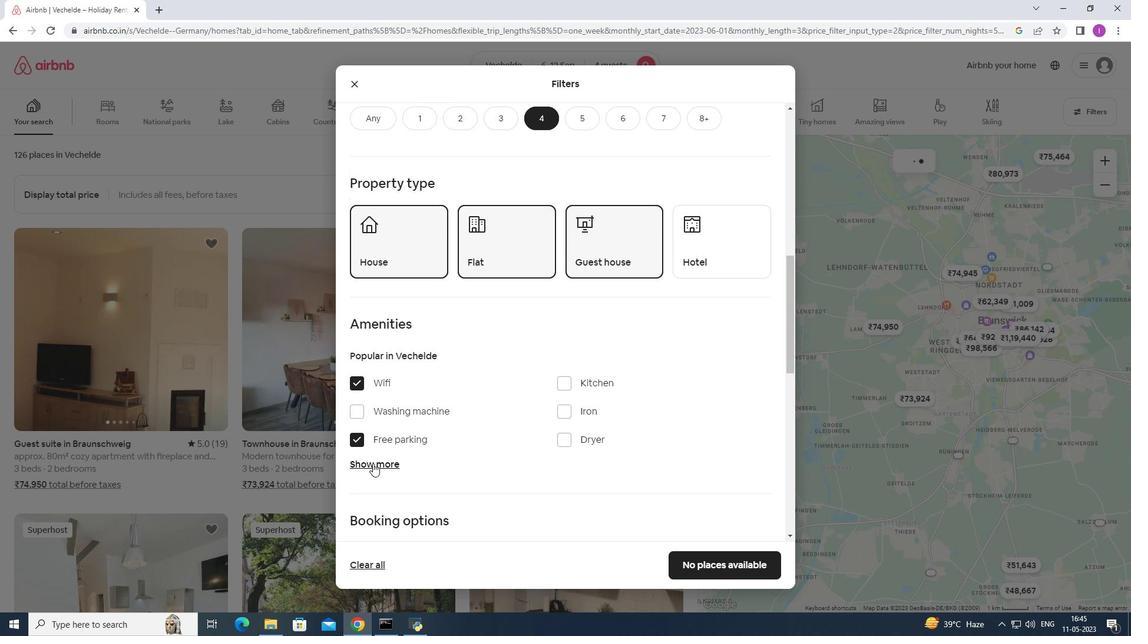 
Action: Mouse pressed left at (373, 463)
Screenshot: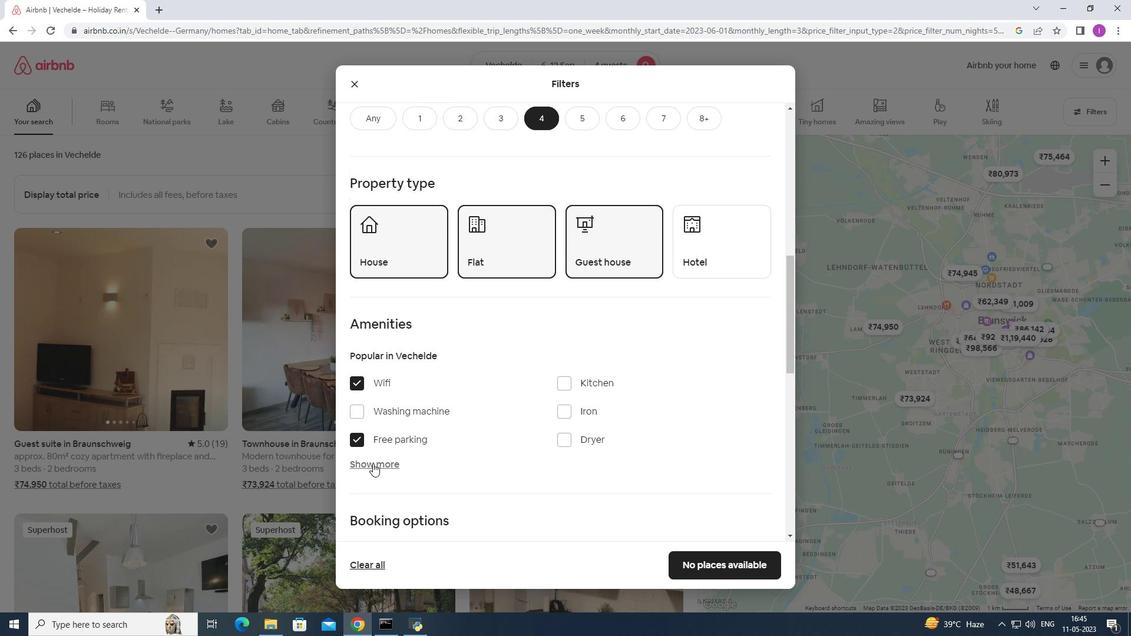 
Action: Mouse moved to (419, 452)
Screenshot: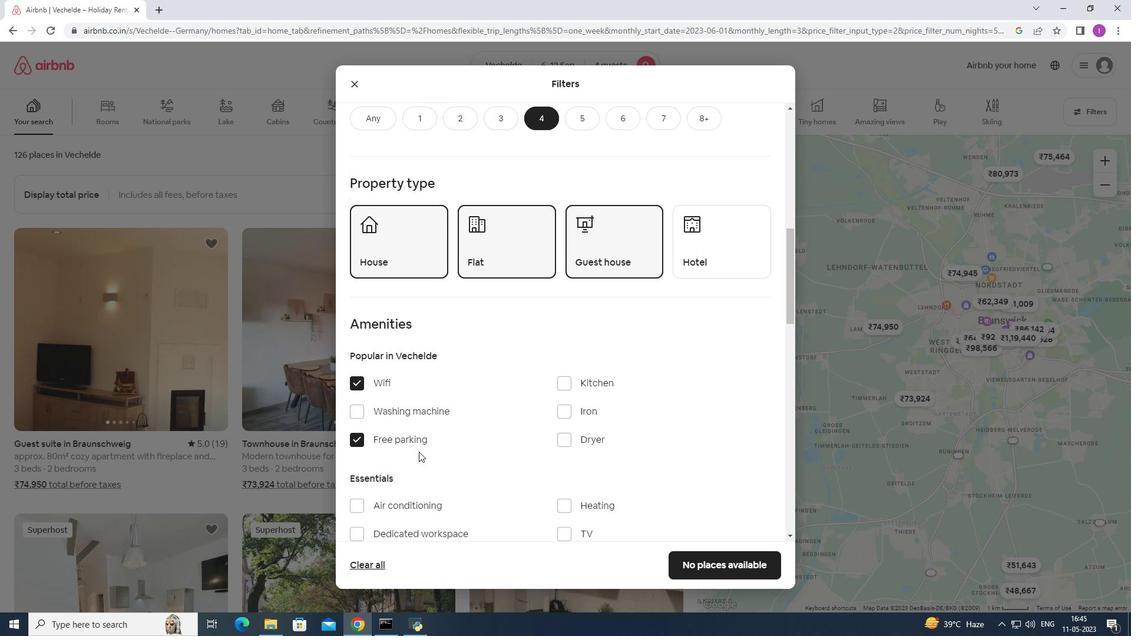 
Action: Mouse scrolled (419, 451) with delta (0, 0)
Screenshot: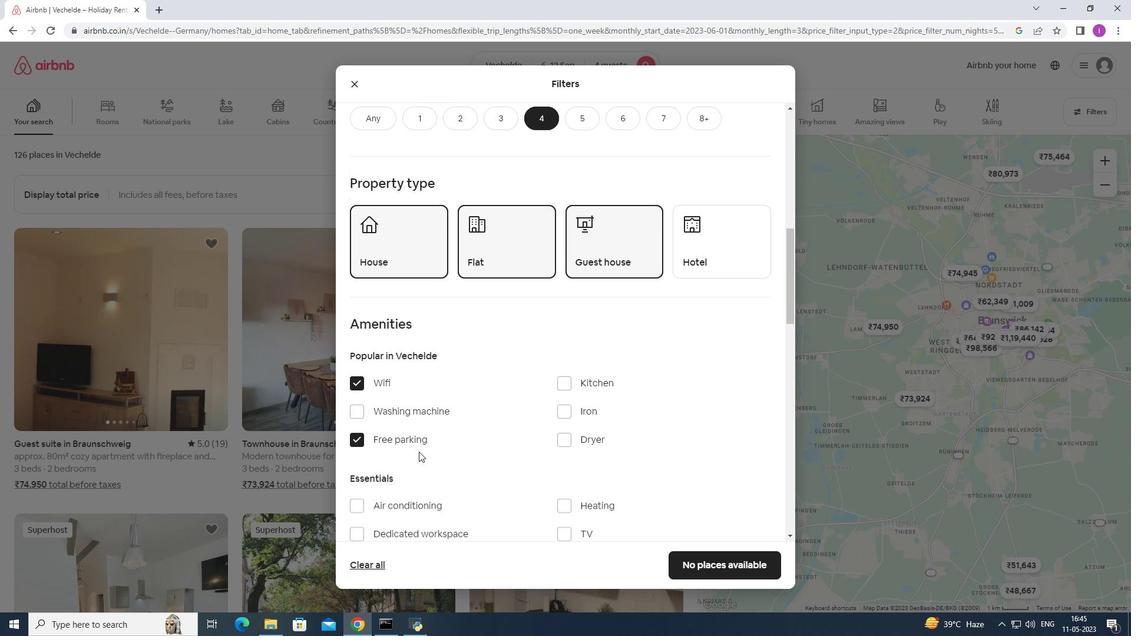 
Action: Mouse scrolled (419, 451) with delta (0, 0)
Screenshot: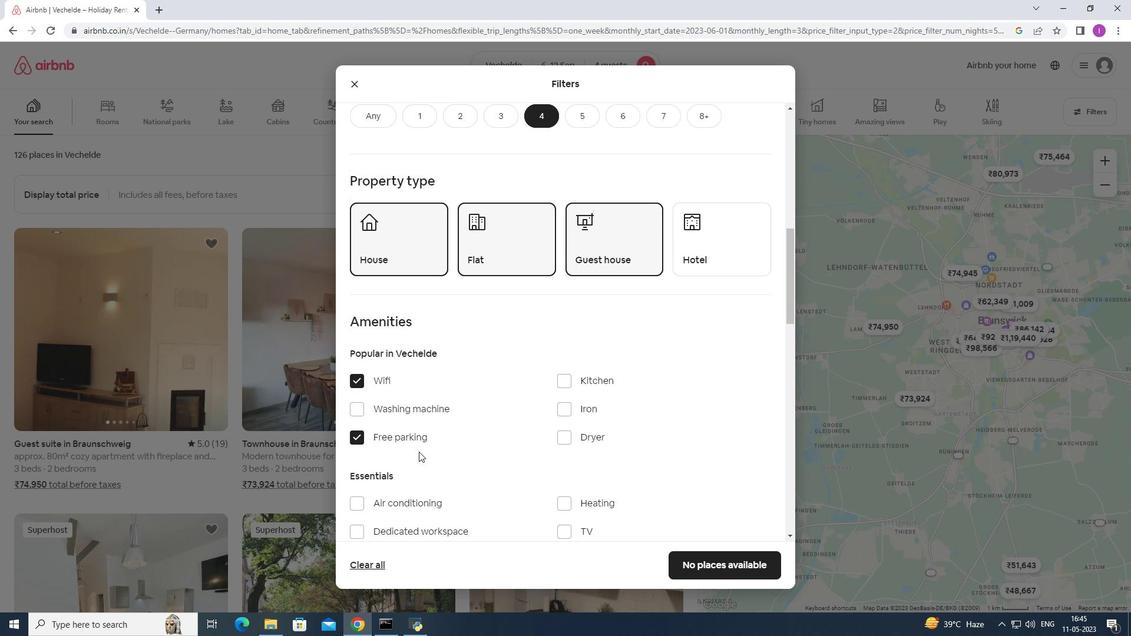 
Action: Mouse moved to (457, 452)
Screenshot: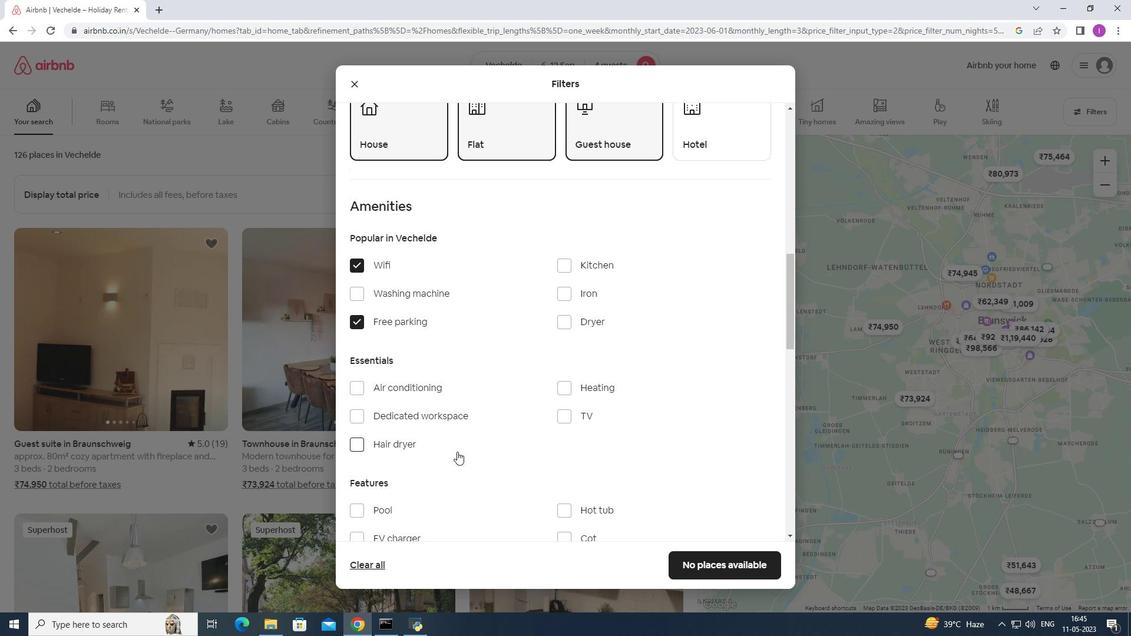 
Action: Mouse scrolled (457, 451) with delta (0, 0)
Screenshot: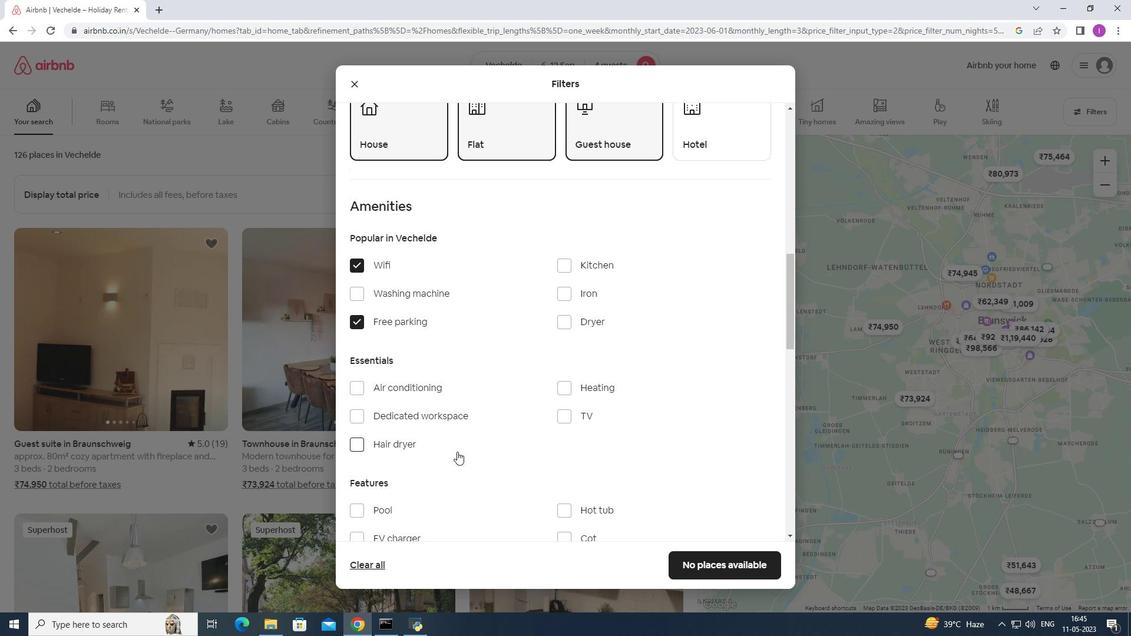
Action: Mouse moved to (561, 357)
Screenshot: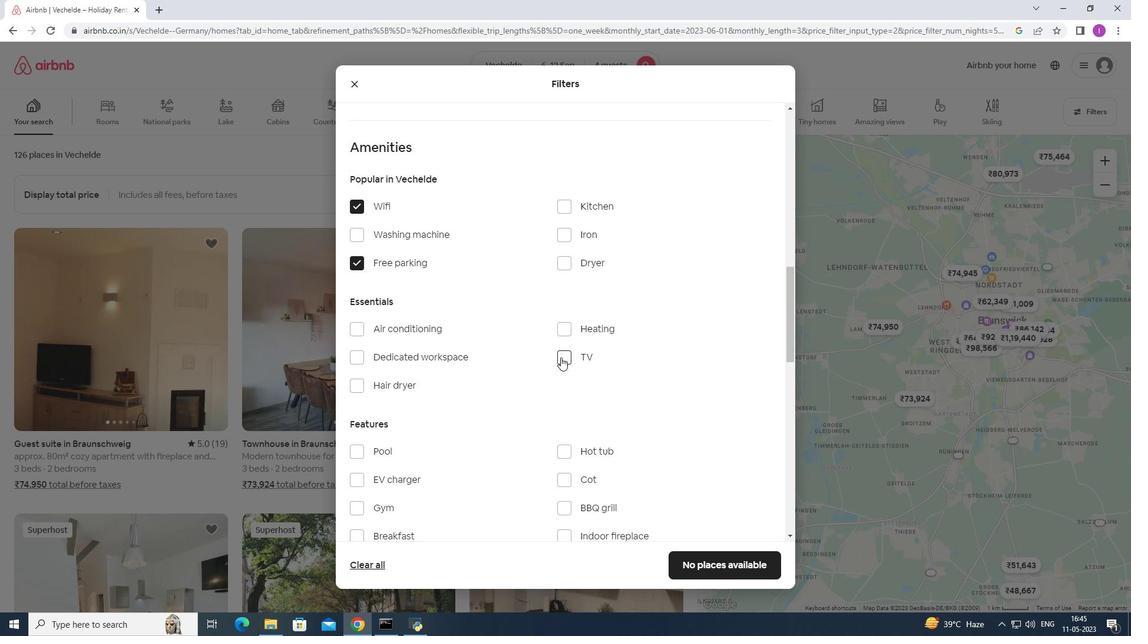 
Action: Mouse pressed left at (561, 357)
Screenshot: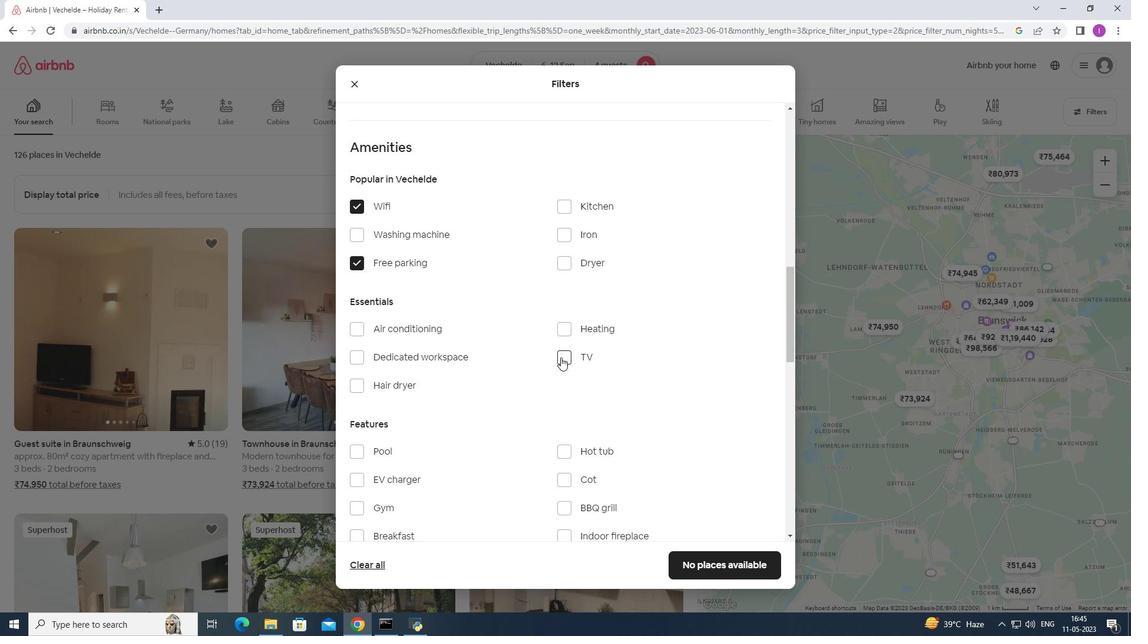 
Action: Mouse moved to (456, 449)
Screenshot: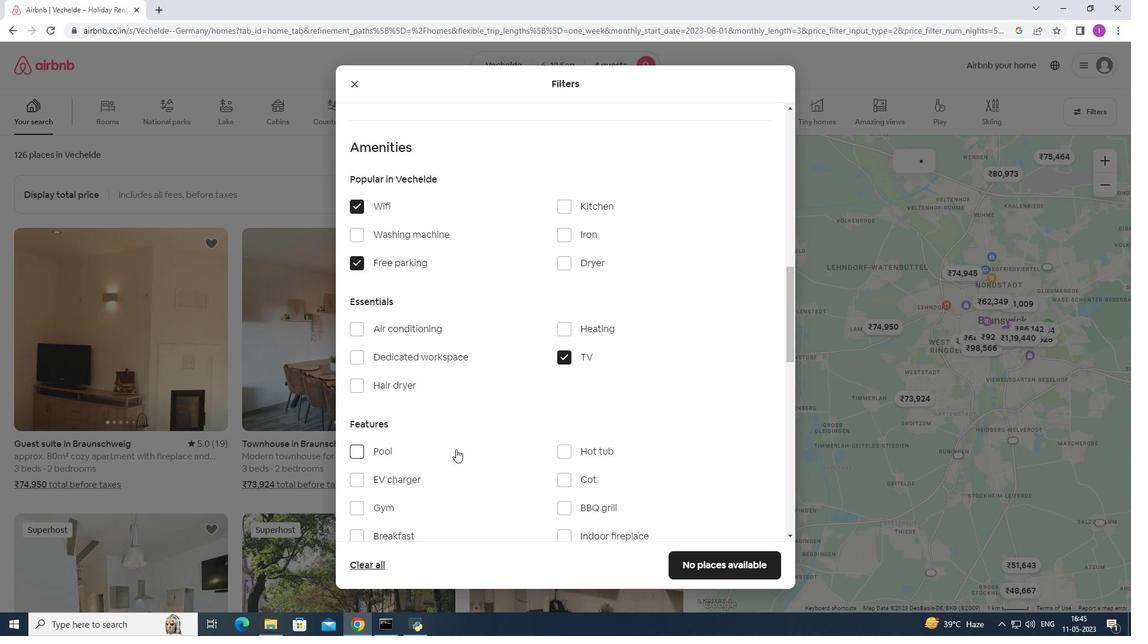 
Action: Mouse scrolled (456, 449) with delta (0, 0)
Screenshot: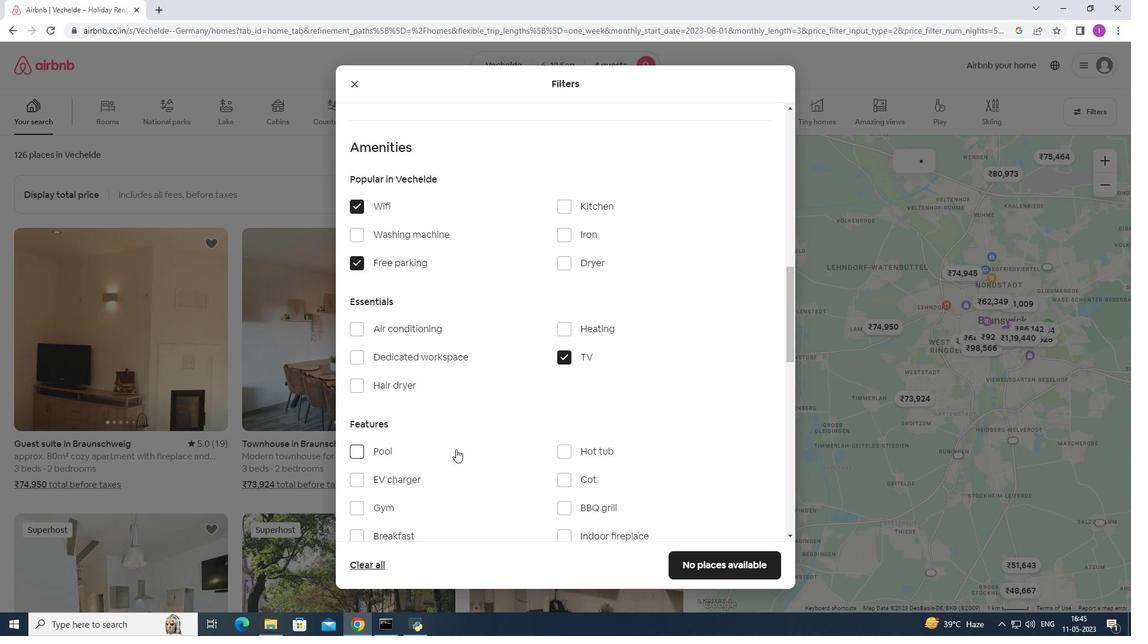 
Action: Mouse moved to (455, 449)
Screenshot: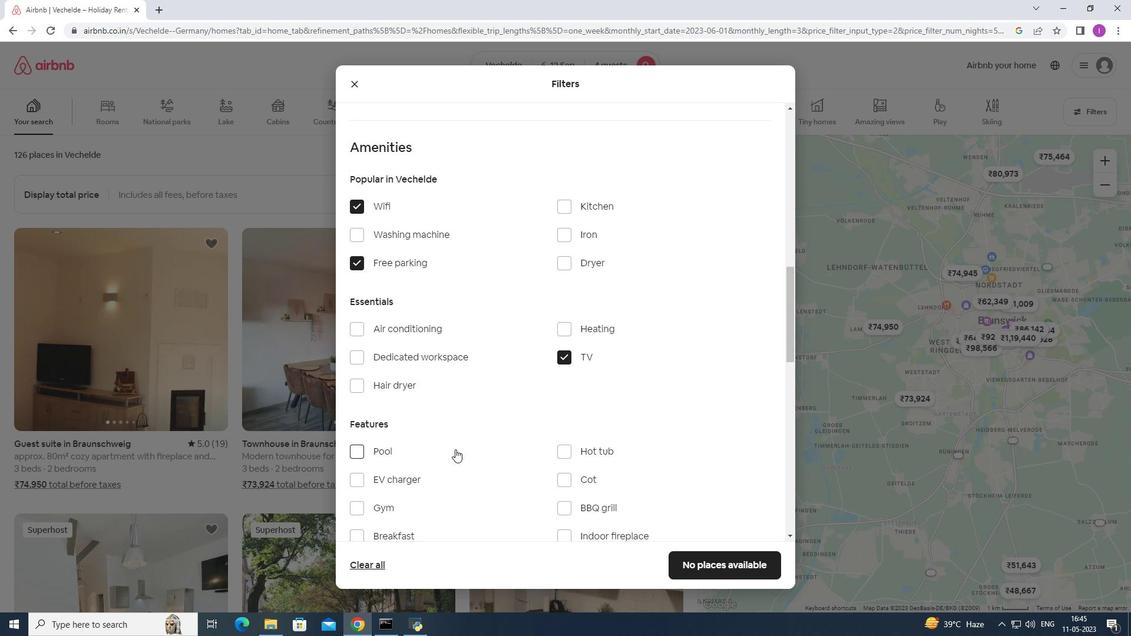 
Action: Mouse scrolled (455, 449) with delta (0, 0)
Screenshot: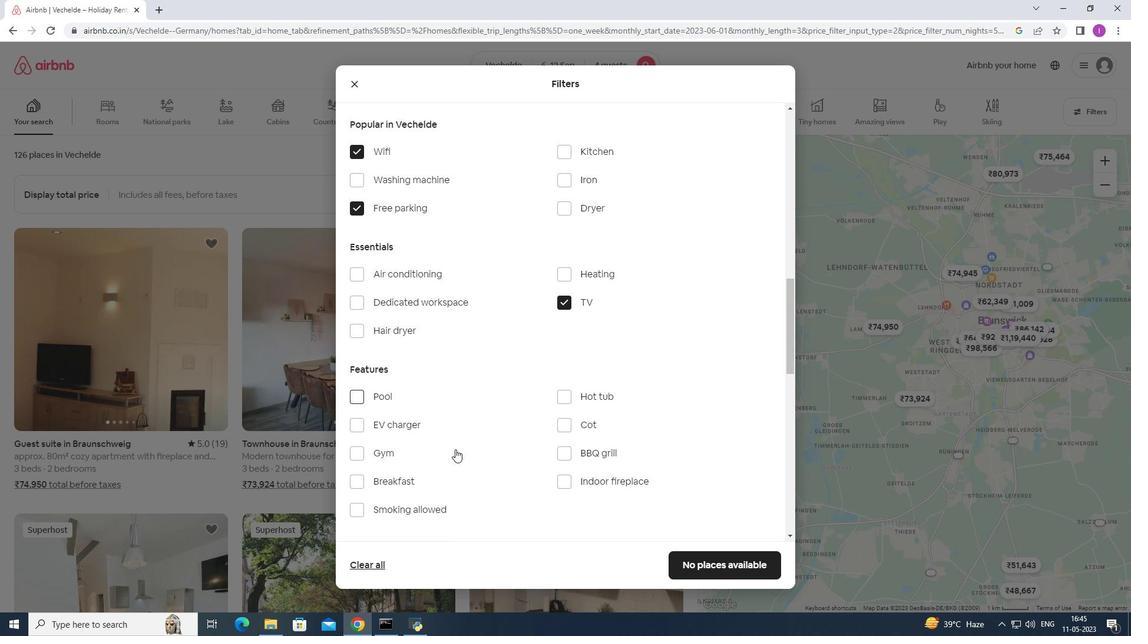 
Action: Mouse moved to (363, 393)
Screenshot: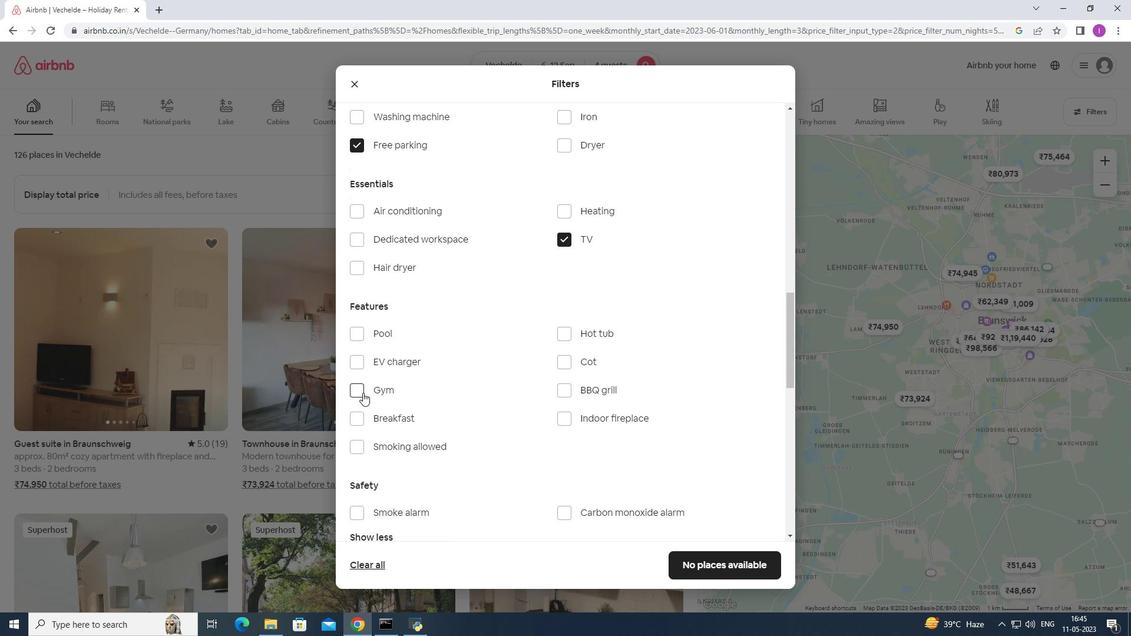 
Action: Mouse pressed left at (363, 393)
Screenshot: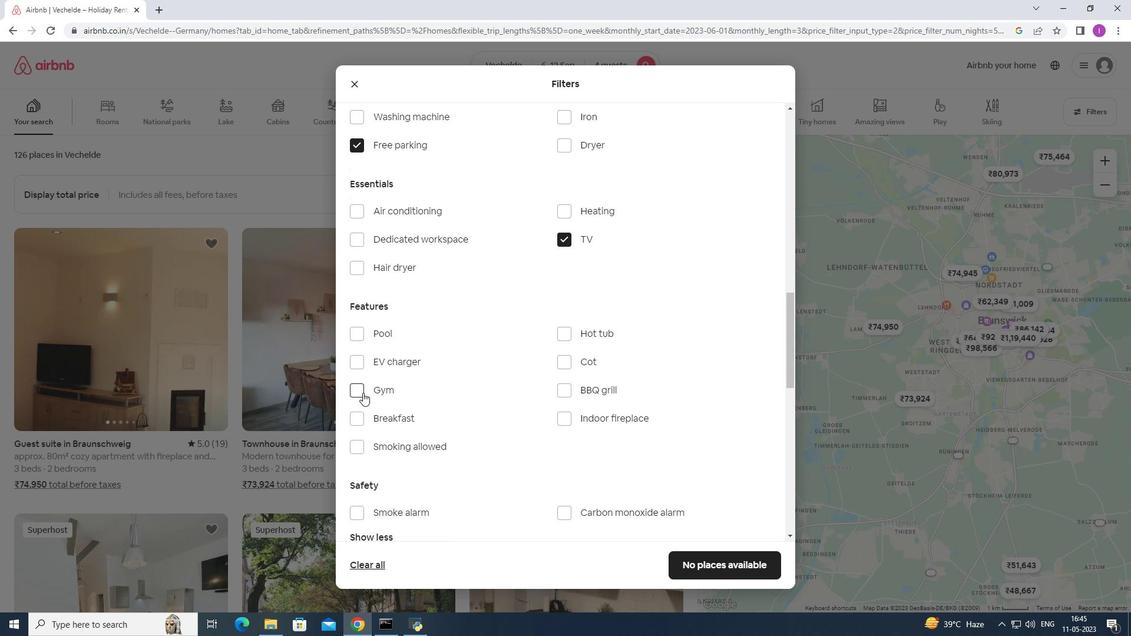 
Action: Mouse moved to (367, 417)
Screenshot: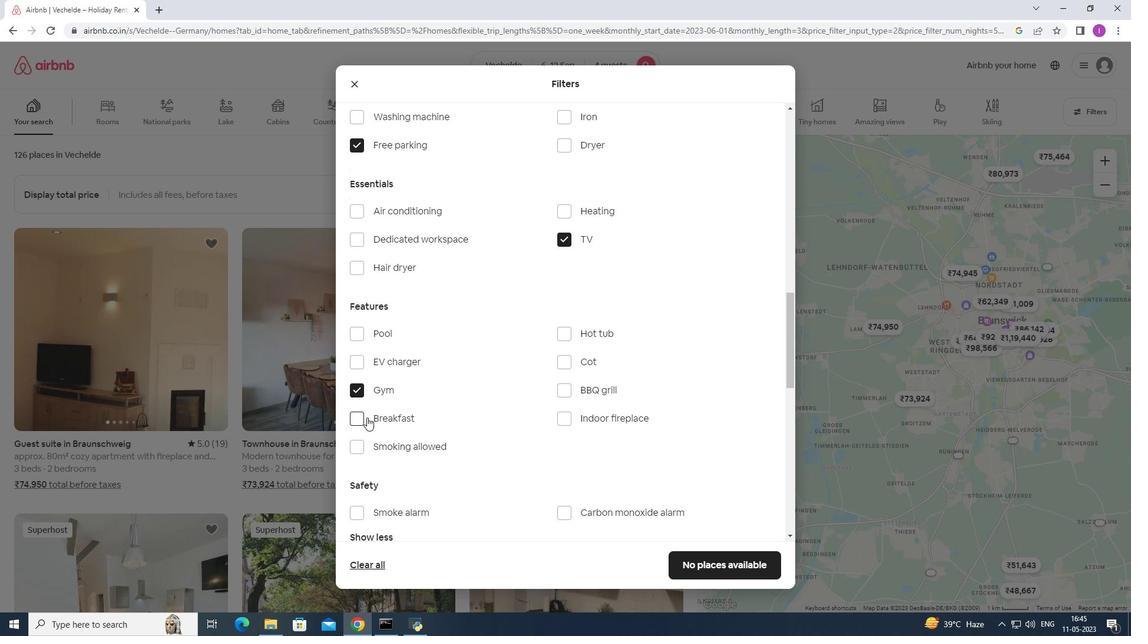 
Action: Mouse pressed left at (367, 417)
Screenshot: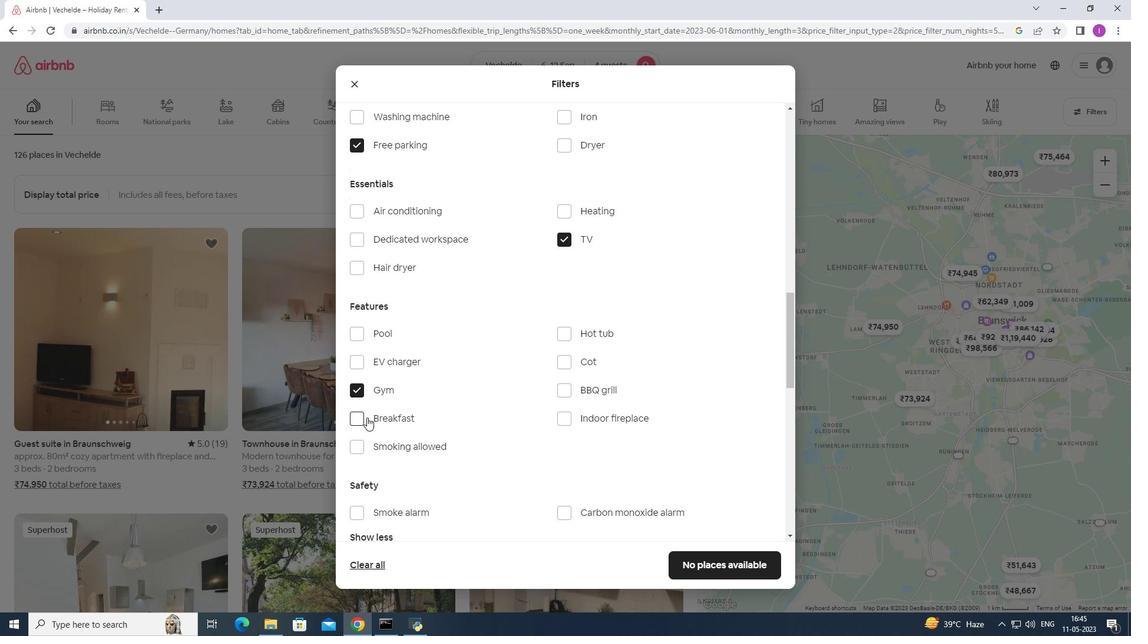 
Action: Mouse moved to (485, 442)
Screenshot: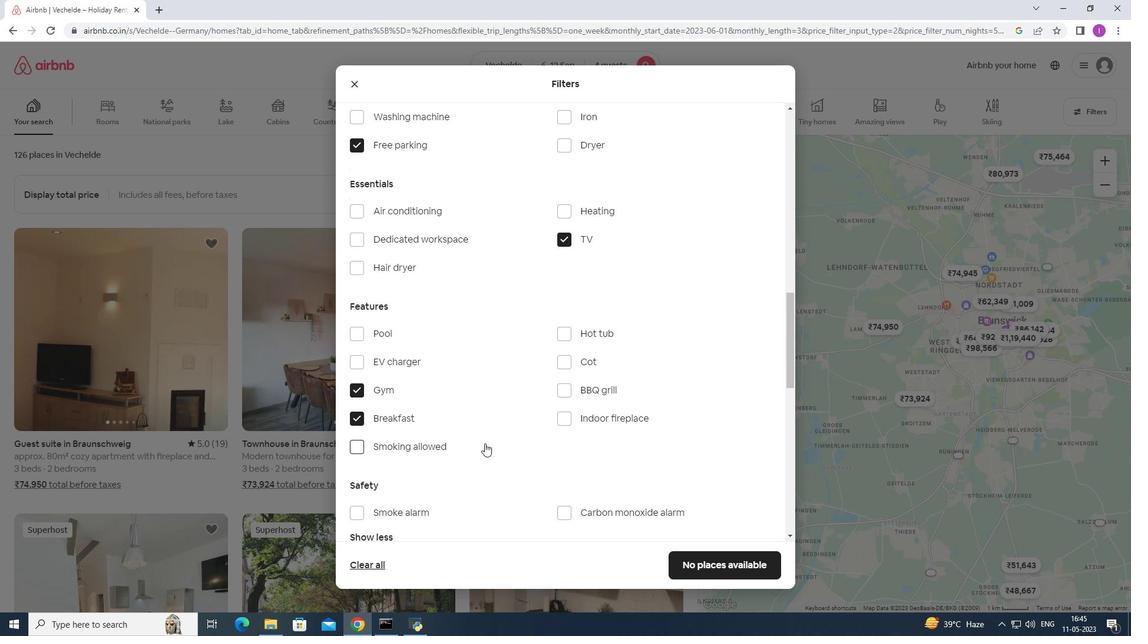
Action: Mouse scrolled (485, 442) with delta (0, 0)
Screenshot: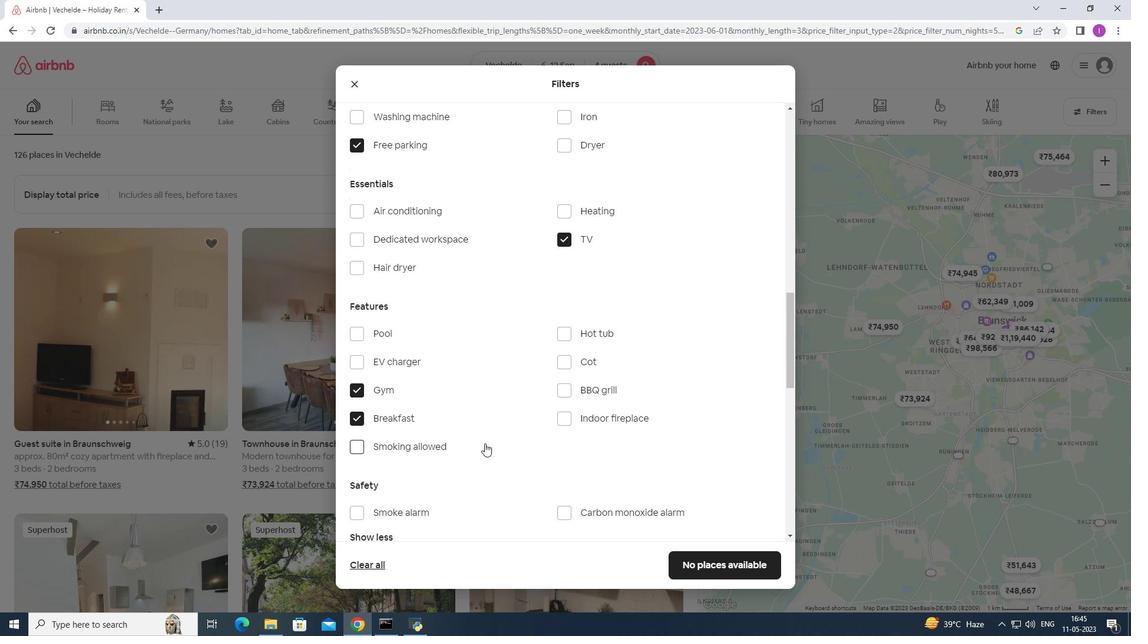 
Action: Mouse moved to (485, 443)
Screenshot: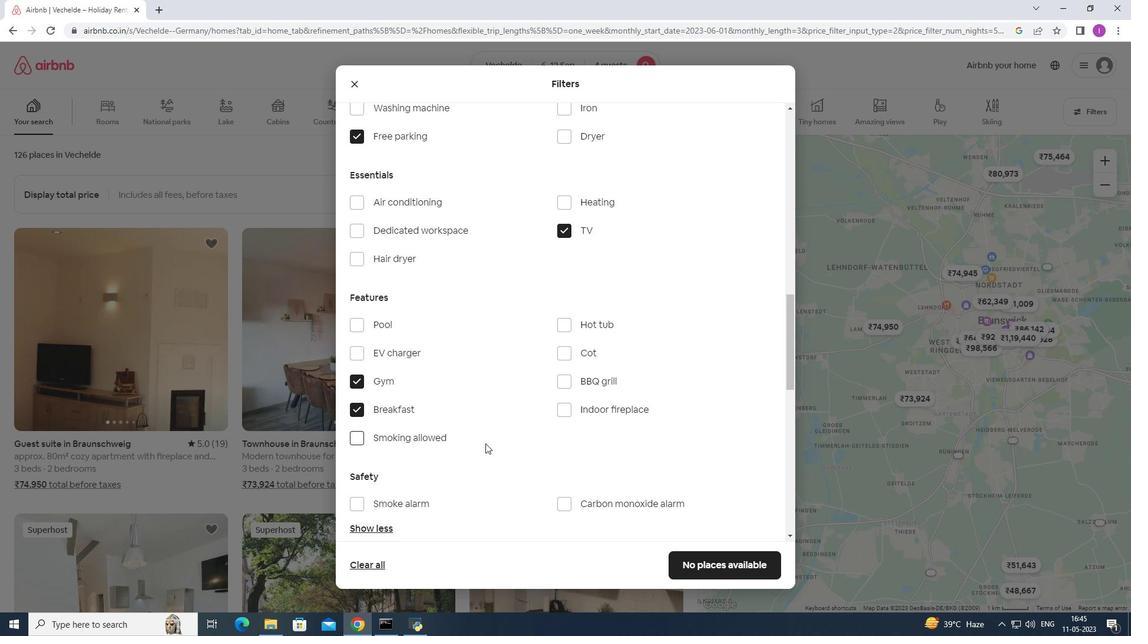 
Action: Mouse scrolled (485, 443) with delta (0, 0)
Screenshot: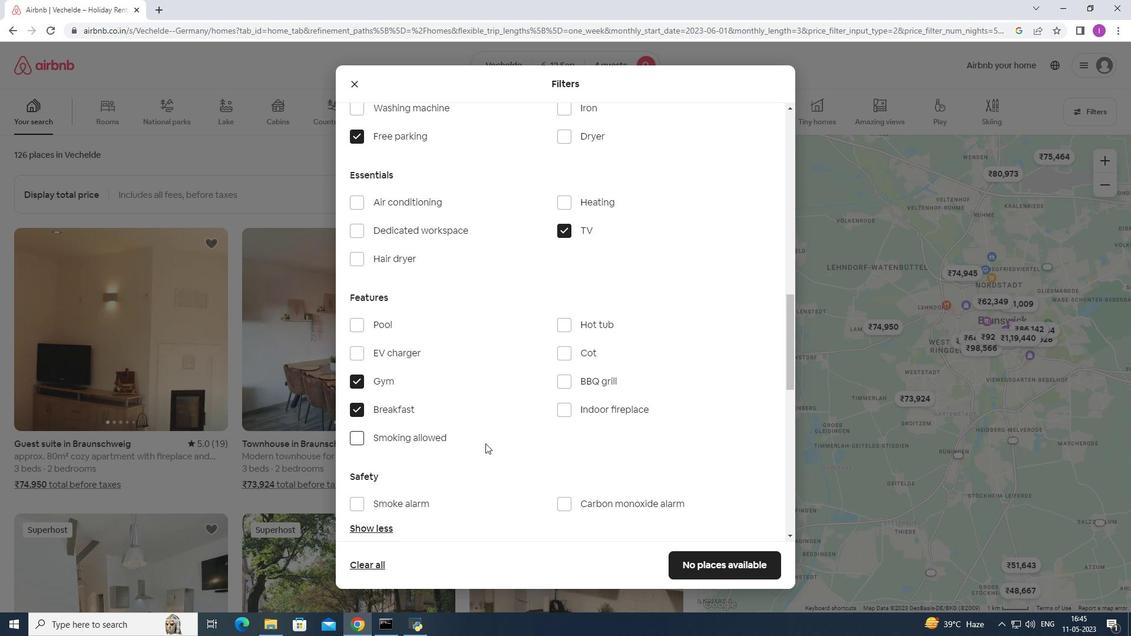 
Action: Mouse moved to (485, 443)
Screenshot: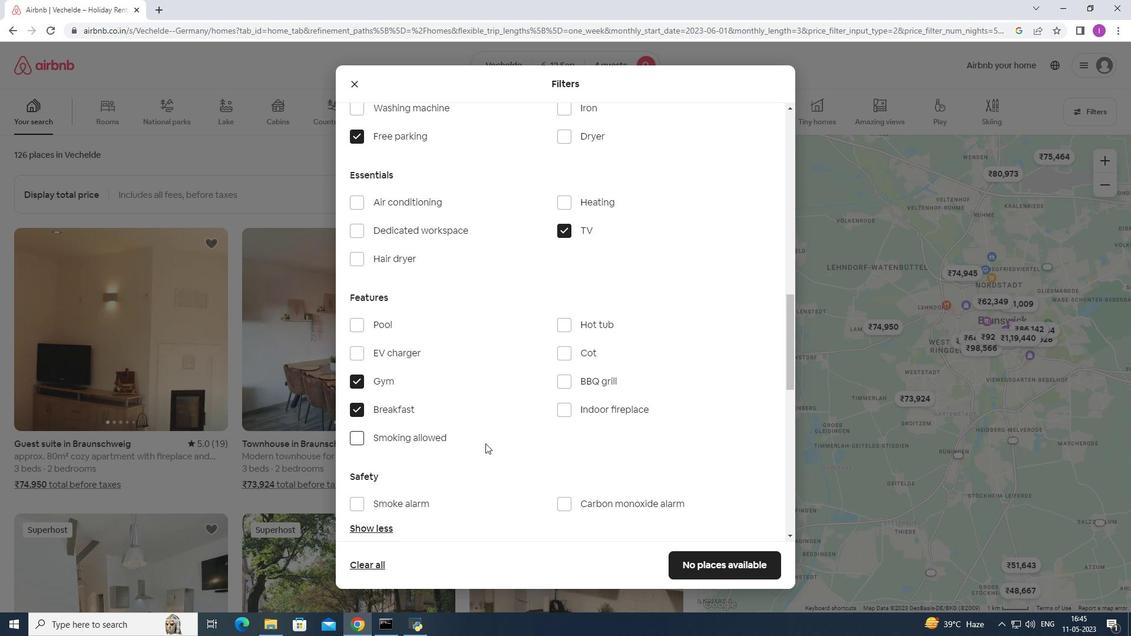 
Action: Mouse scrolled (485, 443) with delta (0, 0)
Screenshot: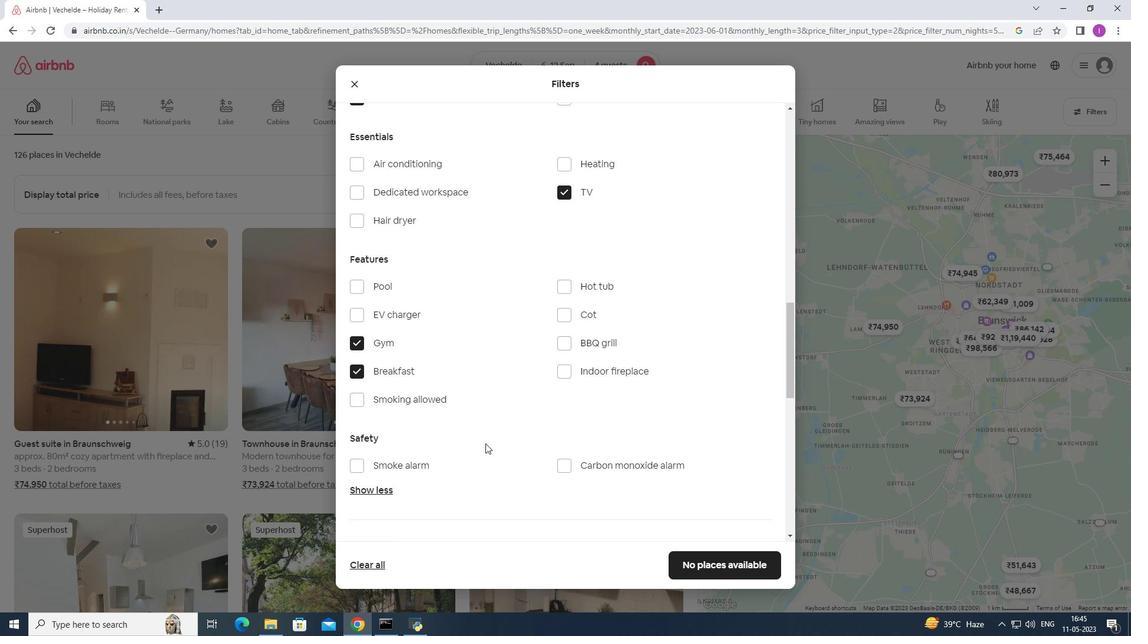 
Action: Mouse scrolled (485, 443) with delta (0, 0)
Screenshot: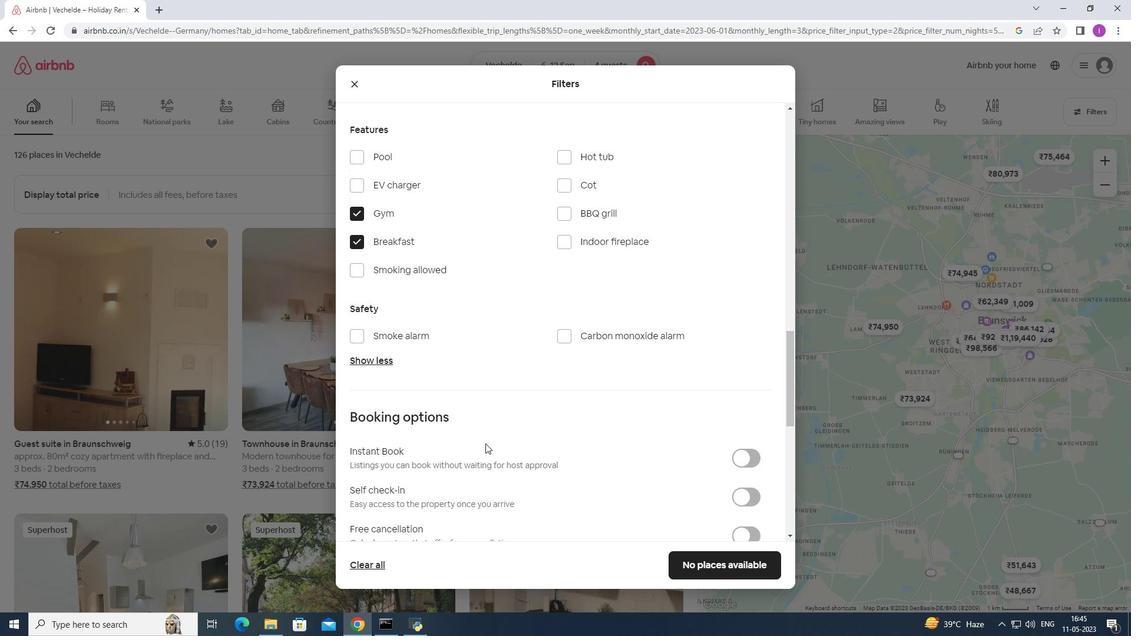 
Action: Mouse moved to (488, 442)
Screenshot: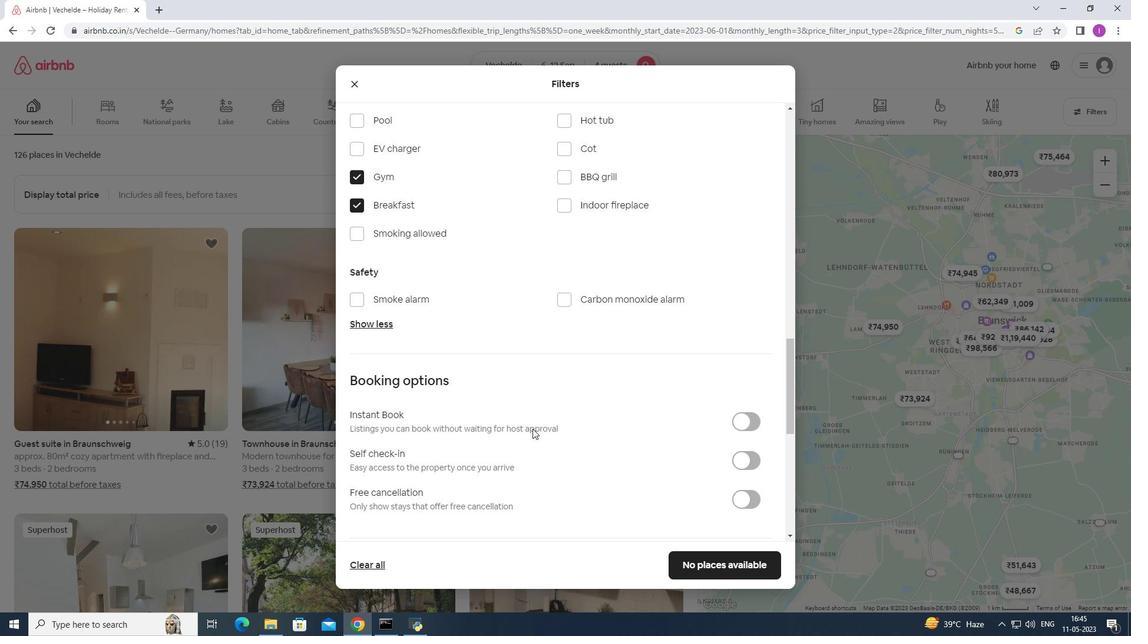 
Action: Mouse scrolled (485, 443) with delta (0, 0)
Screenshot: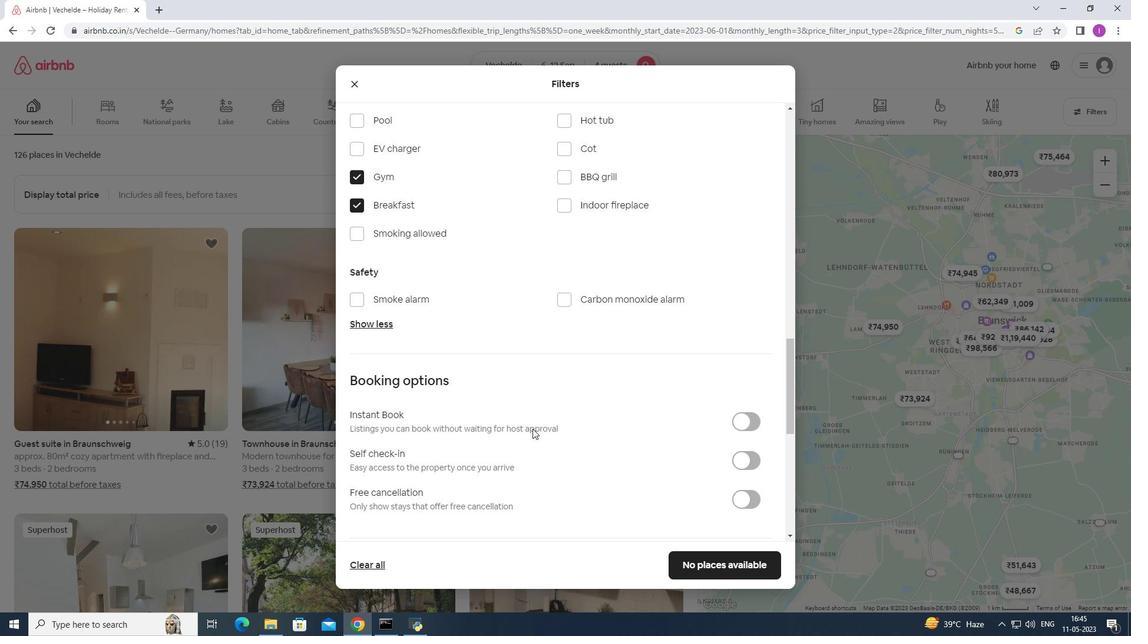 
Action: Mouse moved to (756, 378)
Screenshot: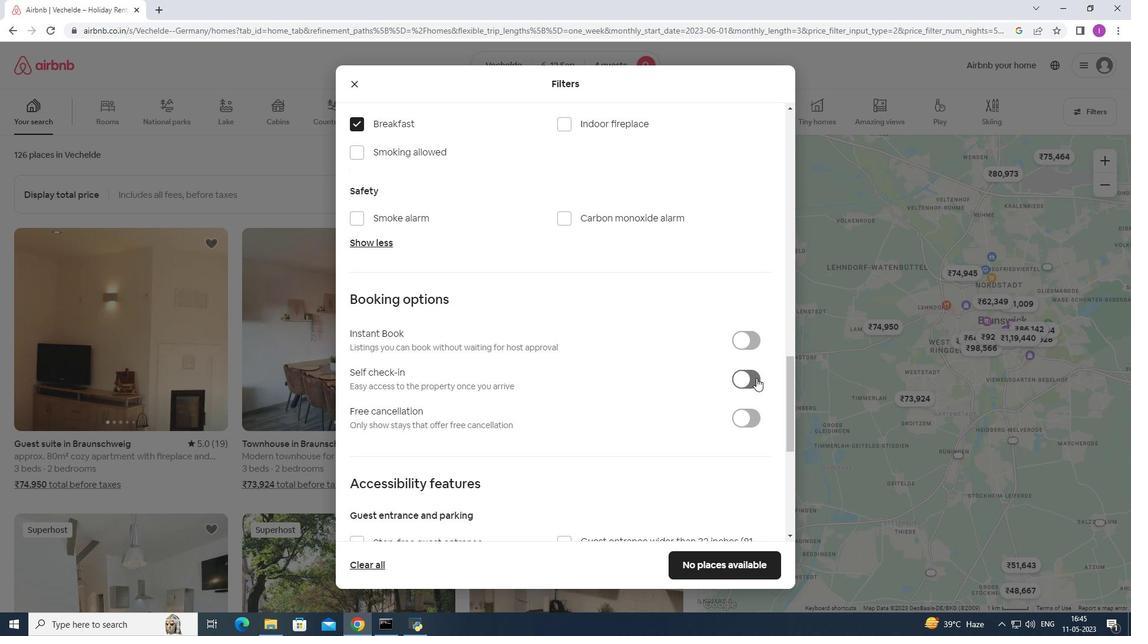 
Action: Mouse pressed left at (756, 378)
Screenshot: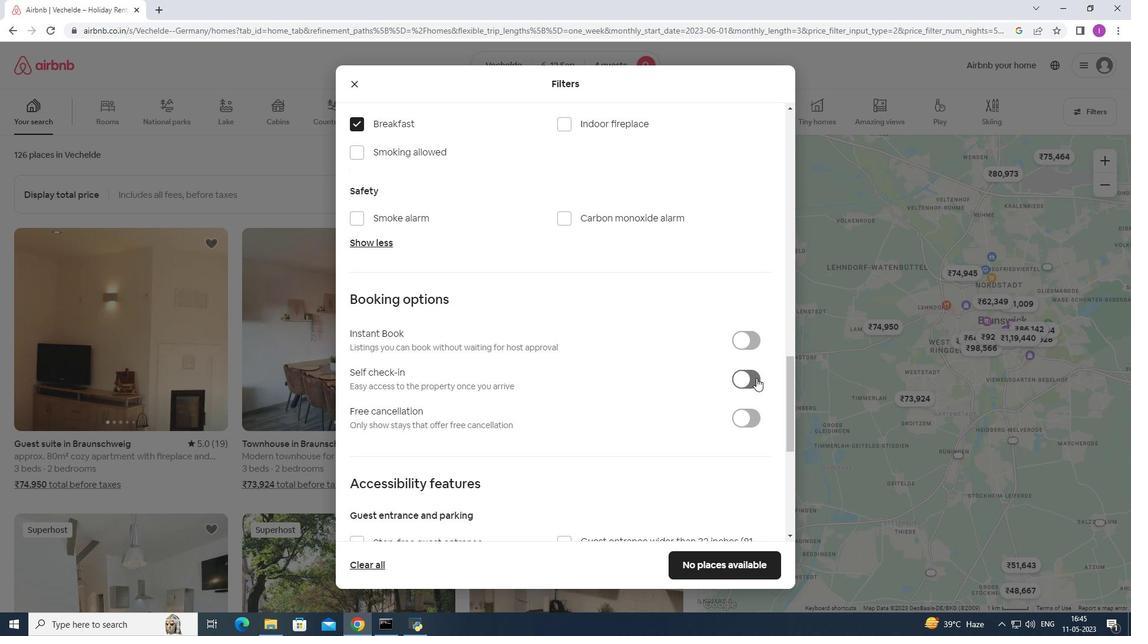 
Action: Mouse moved to (579, 442)
Screenshot: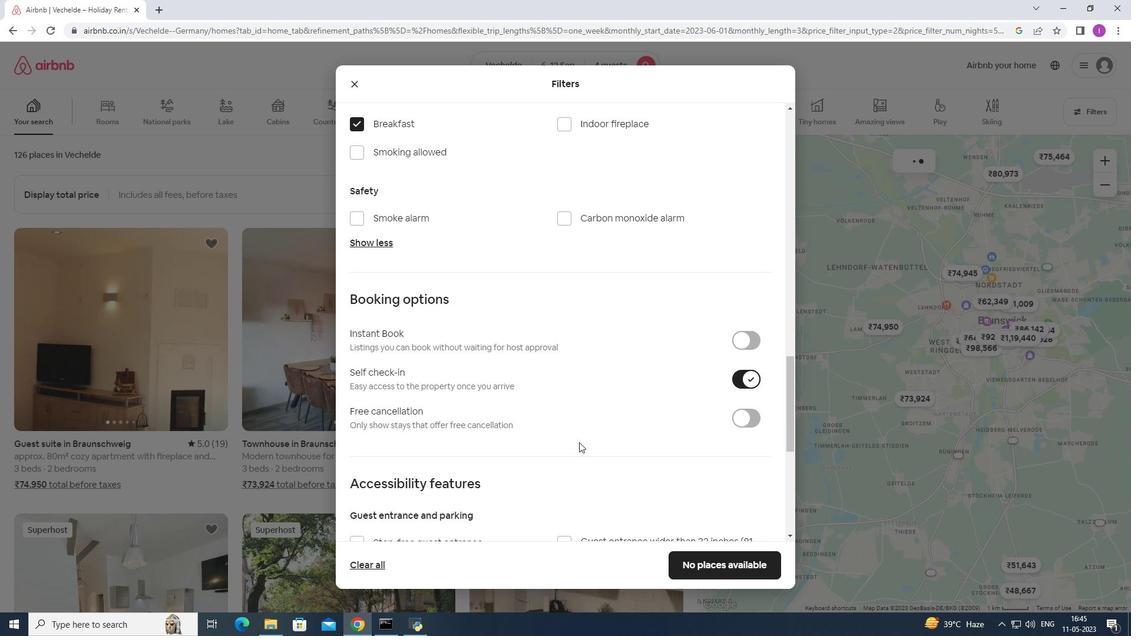 
Action: Mouse scrolled (579, 442) with delta (0, 0)
Screenshot: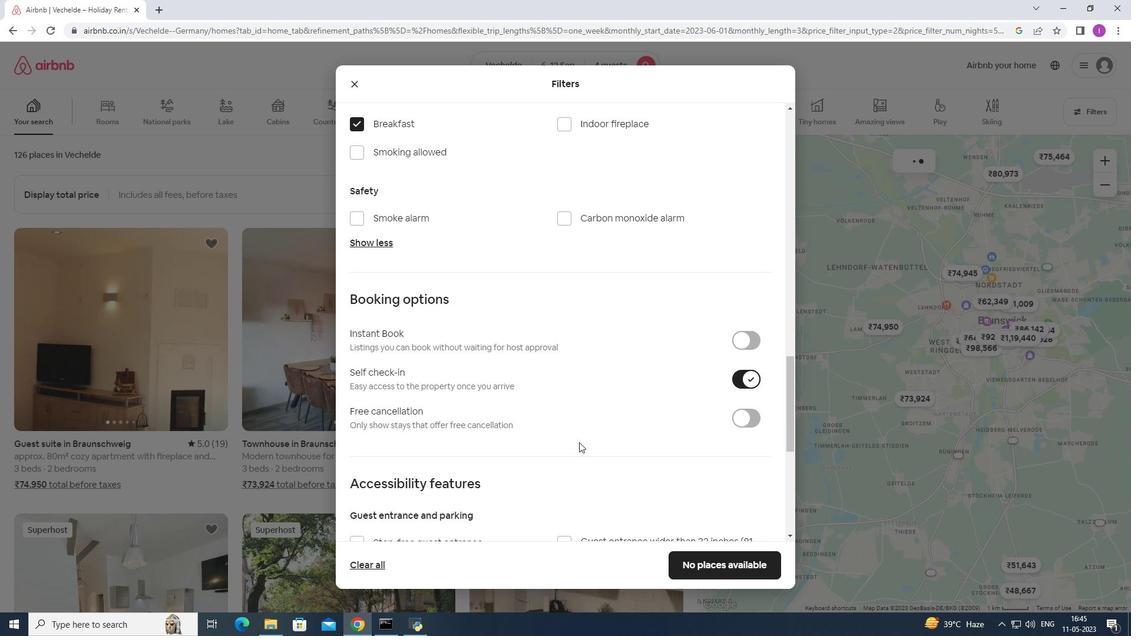 
Action: Mouse moved to (578, 446)
Screenshot: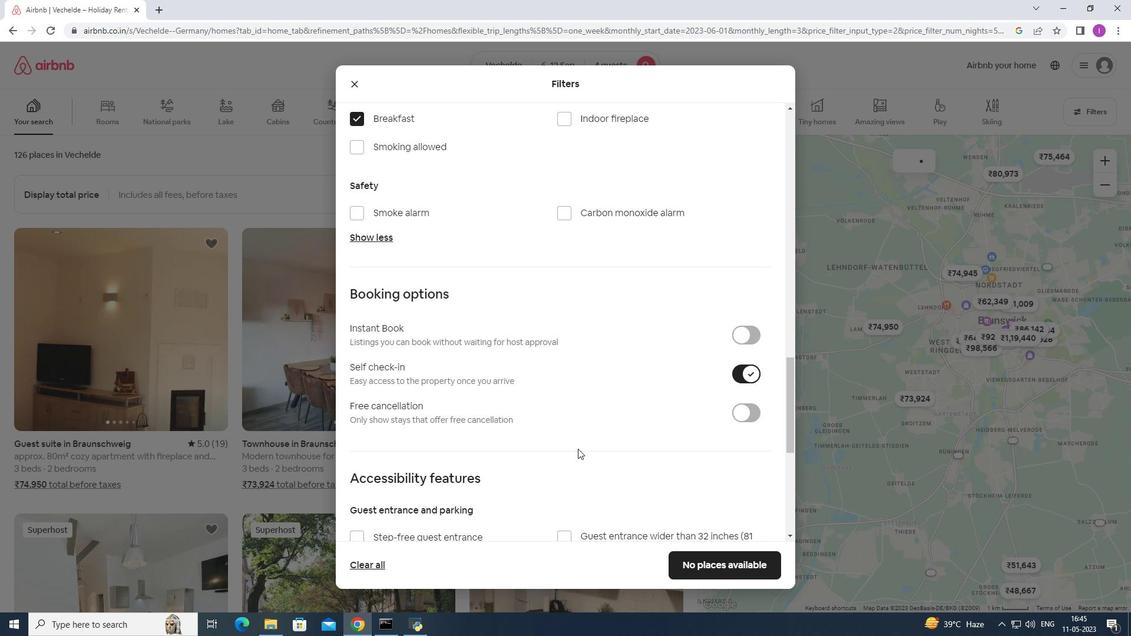 
Action: Mouse scrolled (579, 445) with delta (0, 0)
Screenshot: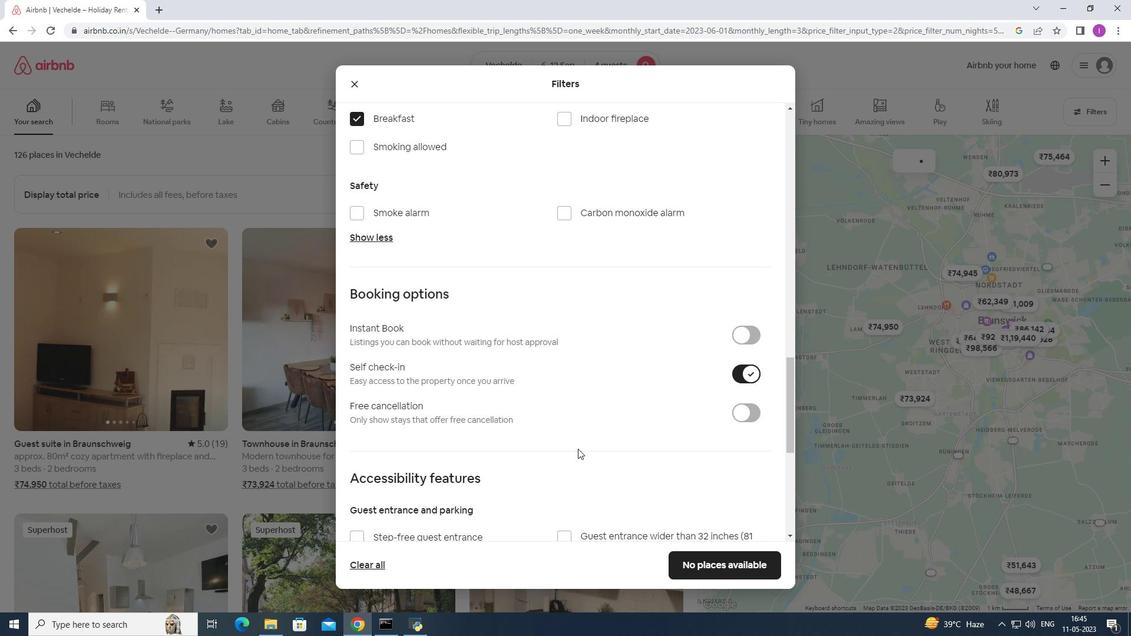 
Action: Mouse moved to (578, 448)
Screenshot: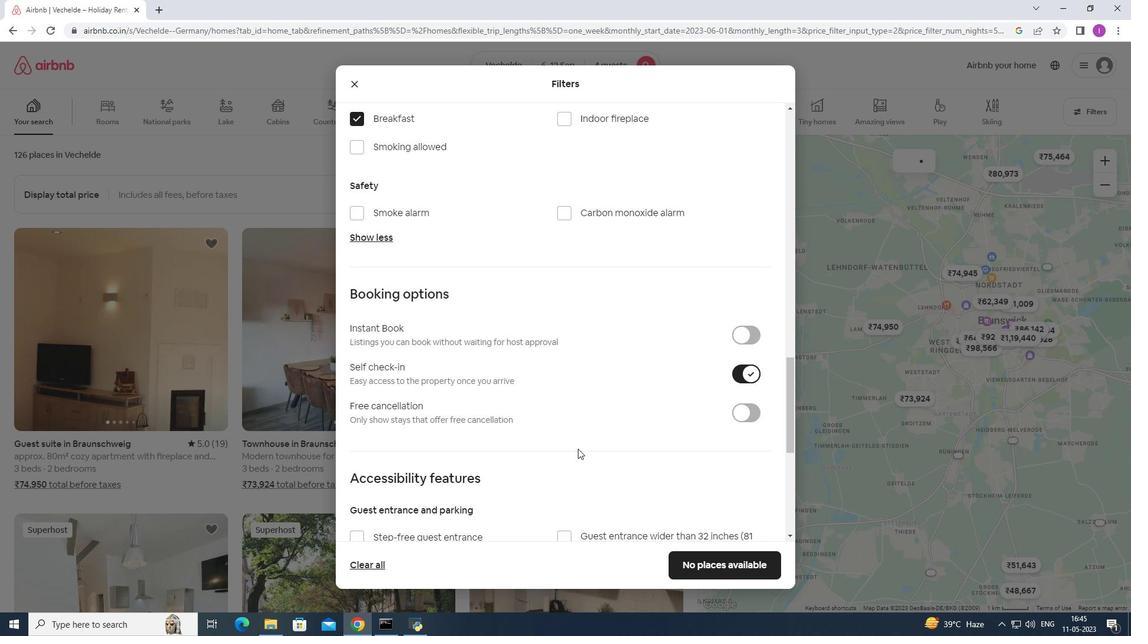 
Action: Mouse scrolled (578, 447) with delta (0, 0)
Screenshot: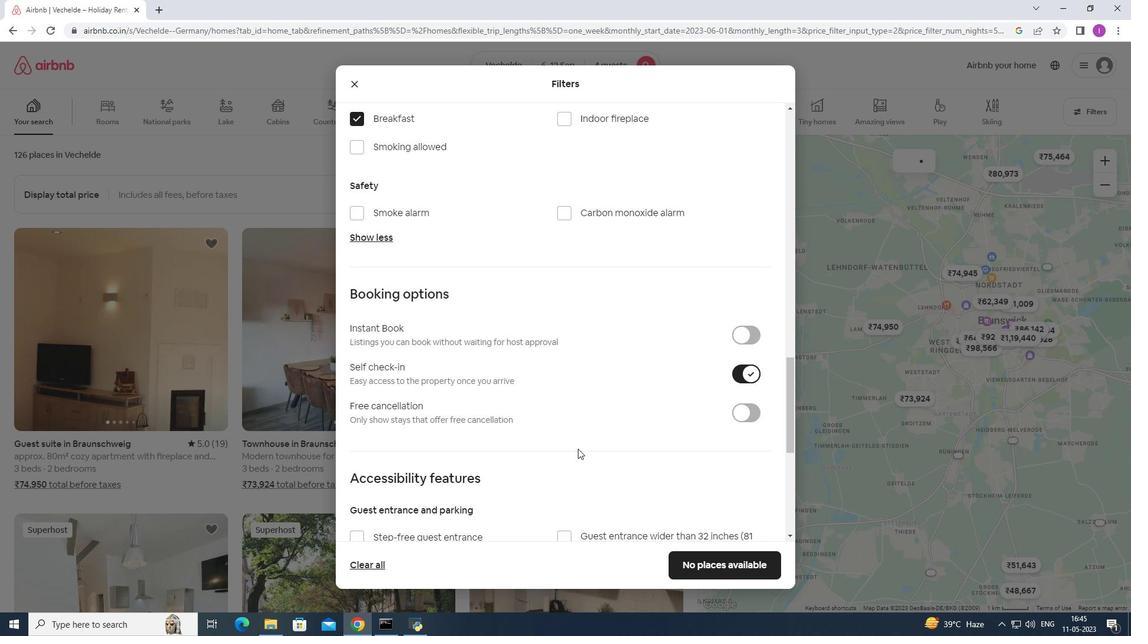 
Action: Mouse scrolled (578, 447) with delta (0, 0)
Screenshot: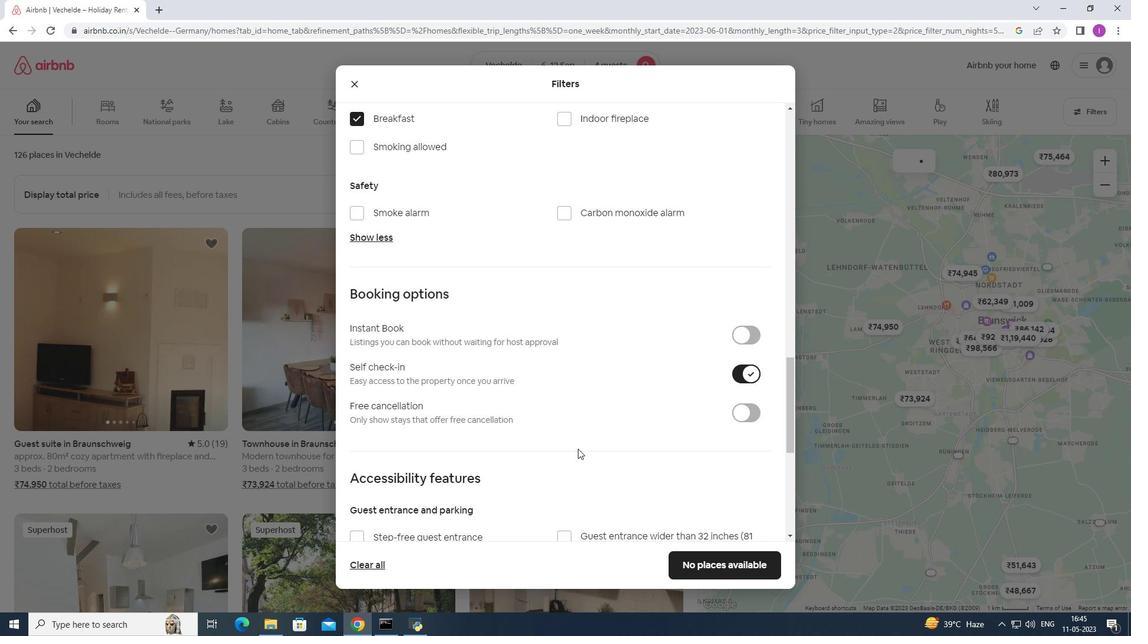 
Action: Mouse moved to (574, 449)
Screenshot: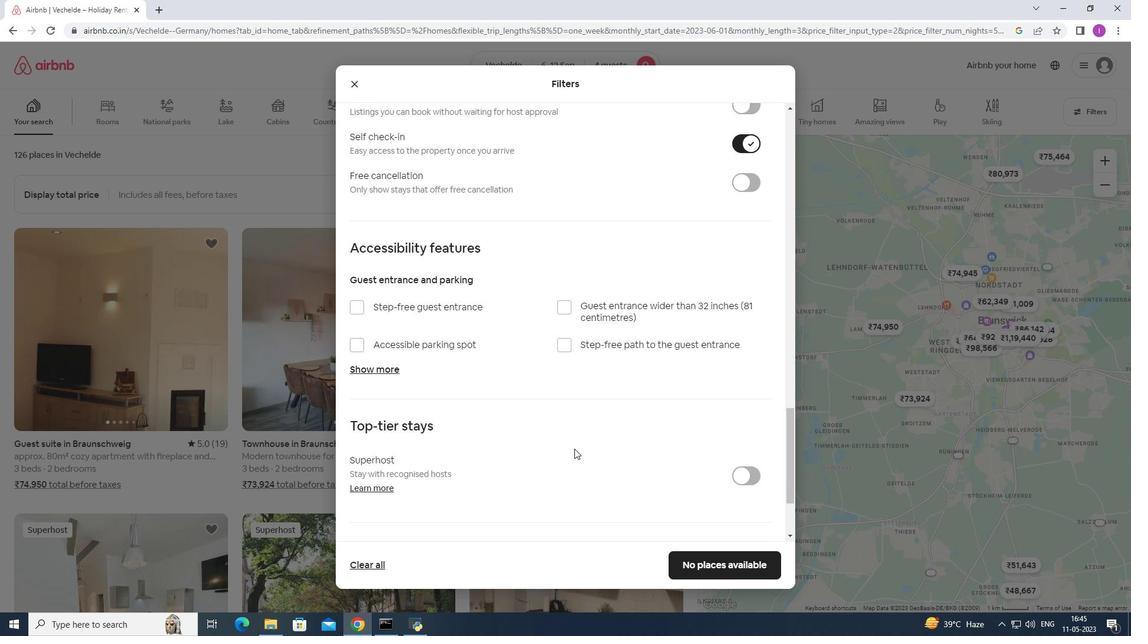 
Action: Mouse scrolled (574, 448) with delta (0, 0)
Screenshot: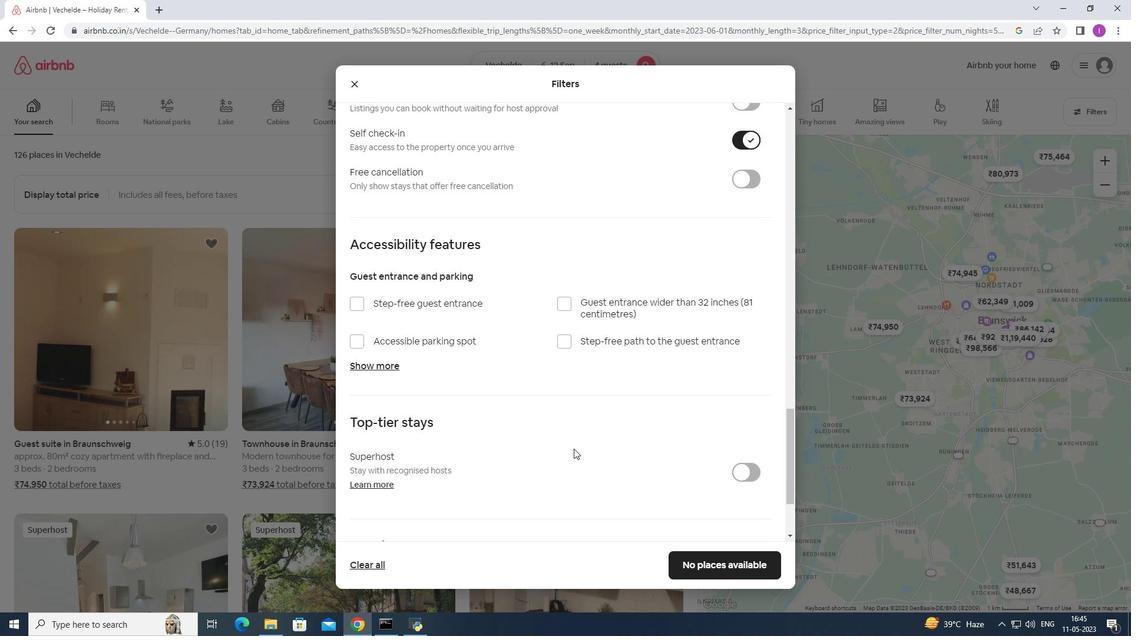 
Action: Mouse scrolled (574, 448) with delta (0, 0)
Screenshot: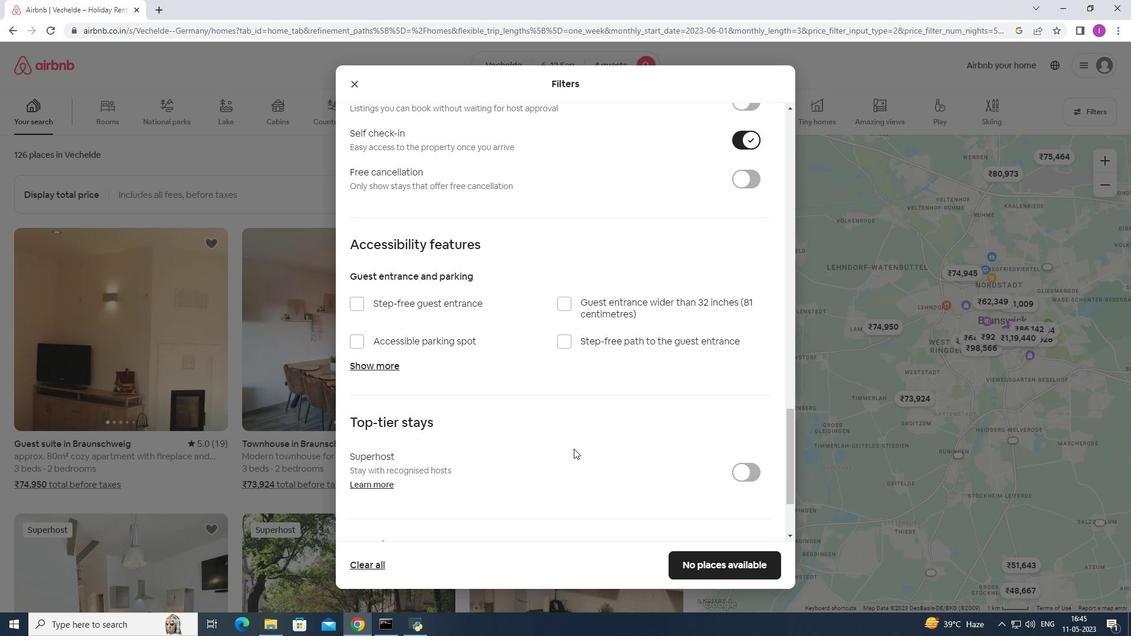 
Action: Mouse moved to (574, 449)
Screenshot: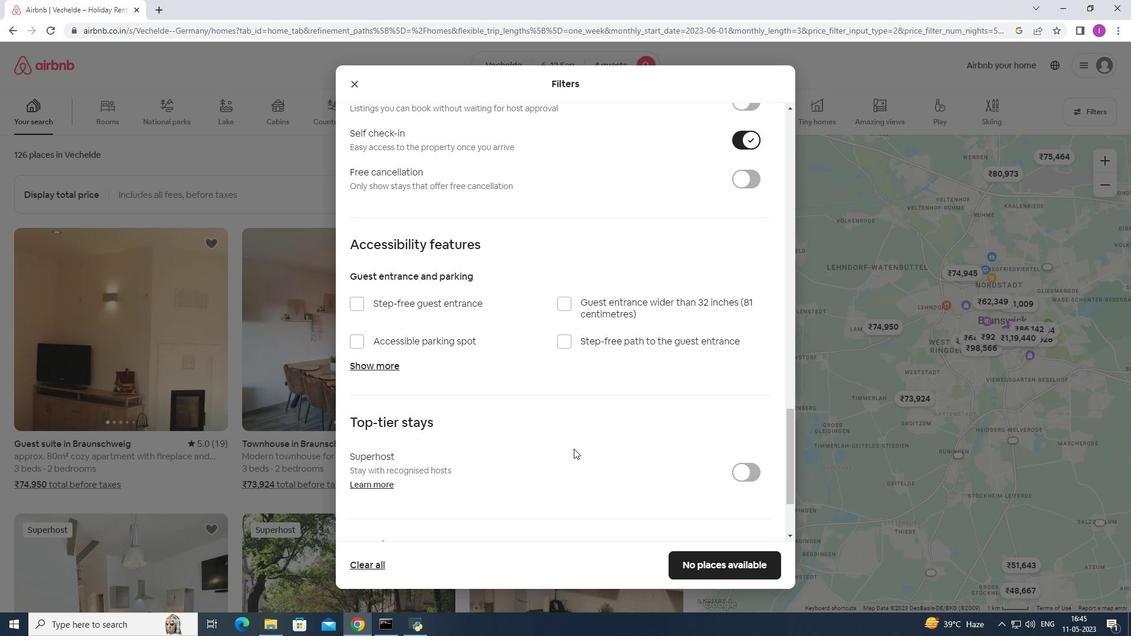 
Action: Mouse scrolled (574, 448) with delta (0, 0)
Screenshot: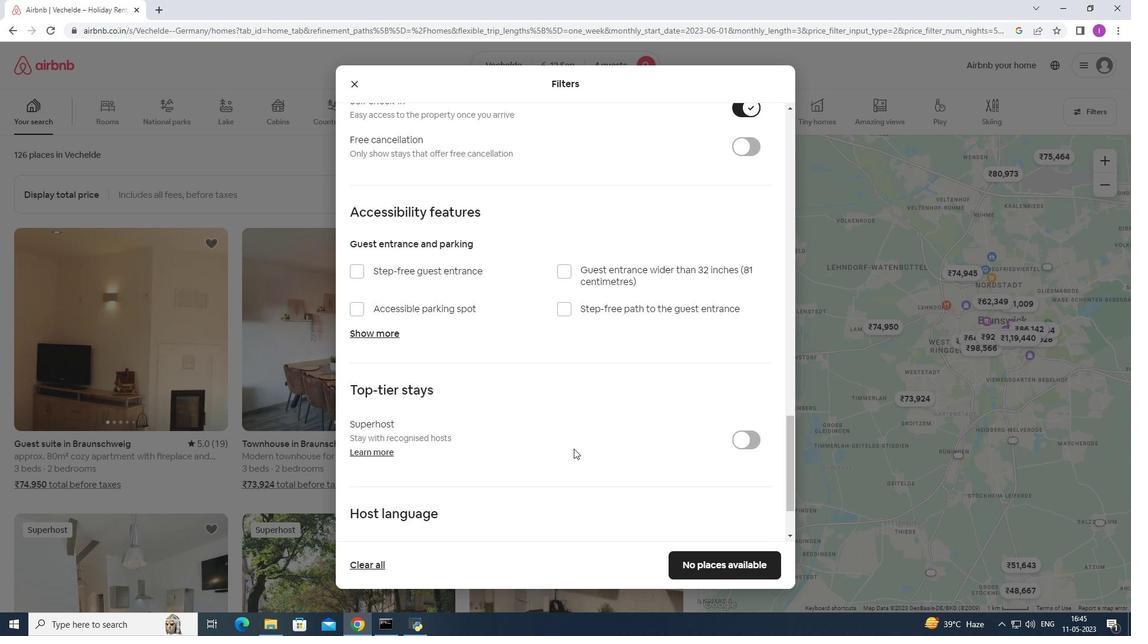 
Action: Mouse scrolled (574, 448) with delta (0, 0)
Screenshot: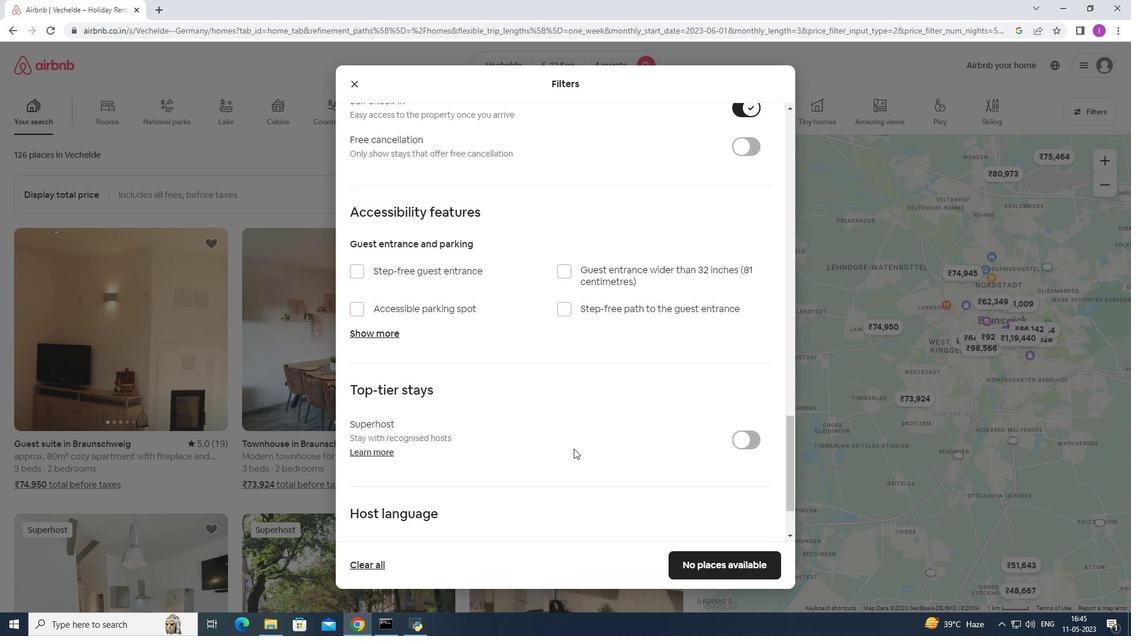 
Action: Mouse moved to (567, 445)
Screenshot: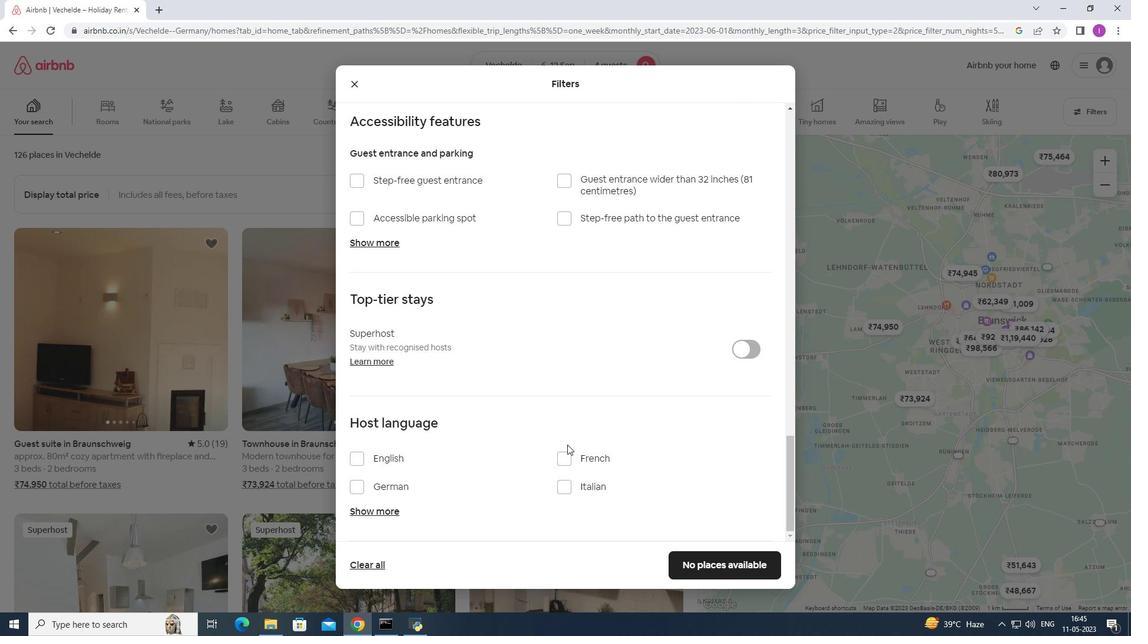 
Action: Mouse scrolled (567, 444) with delta (0, 0)
Screenshot: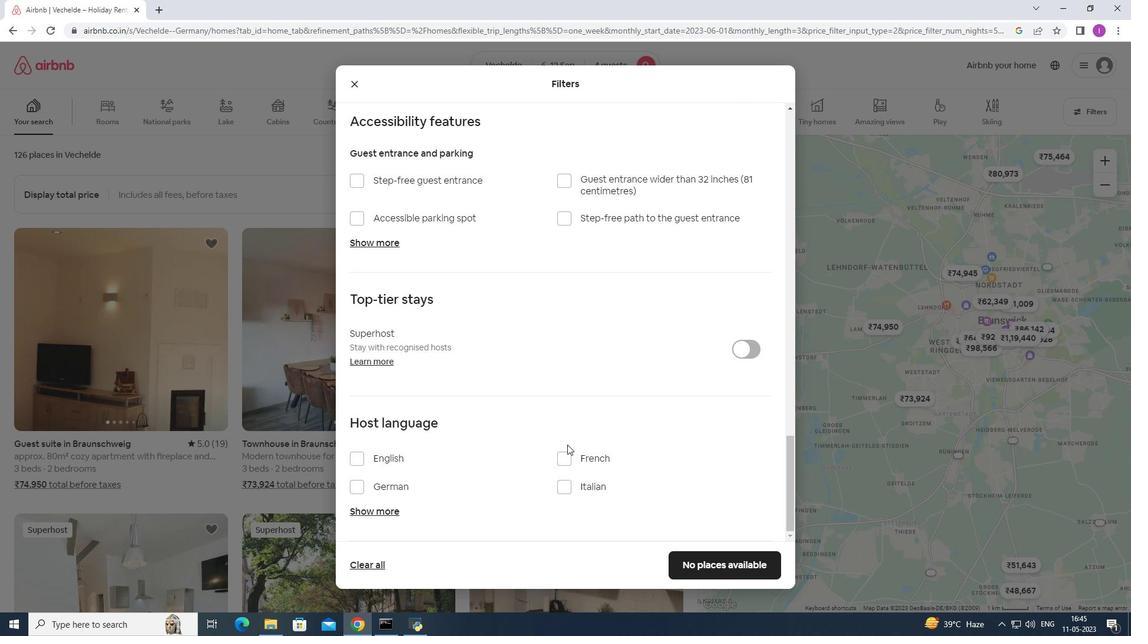 
Action: Mouse scrolled (567, 444) with delta (0, 0)
Screenshot: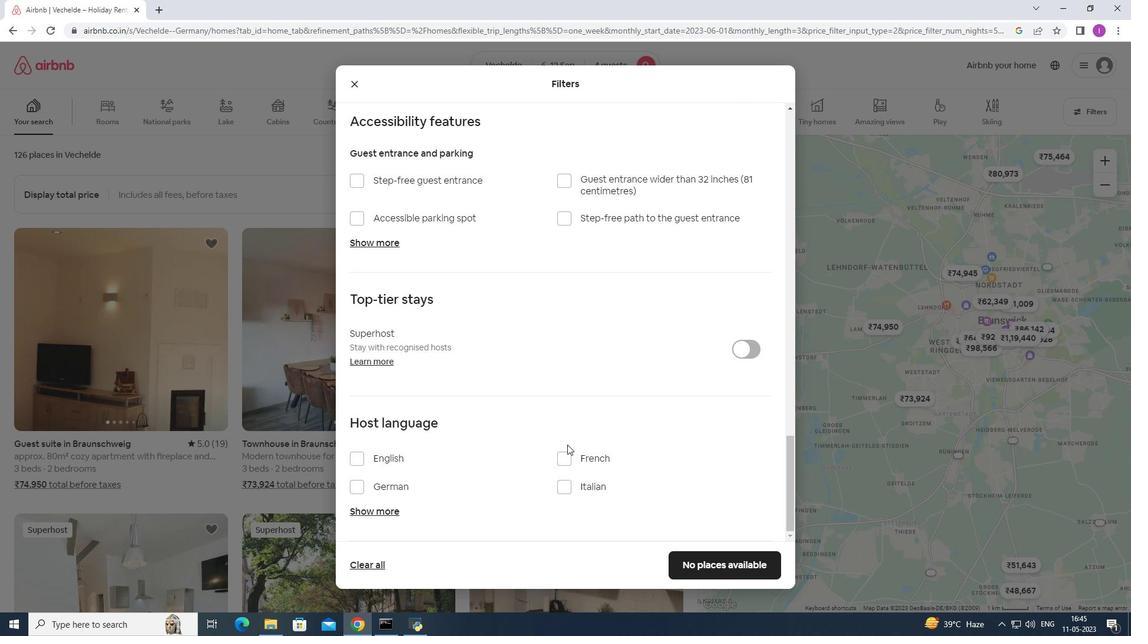 
Action: Mouse scrolled (567, 444) with delta (0, 0)
Screenshot: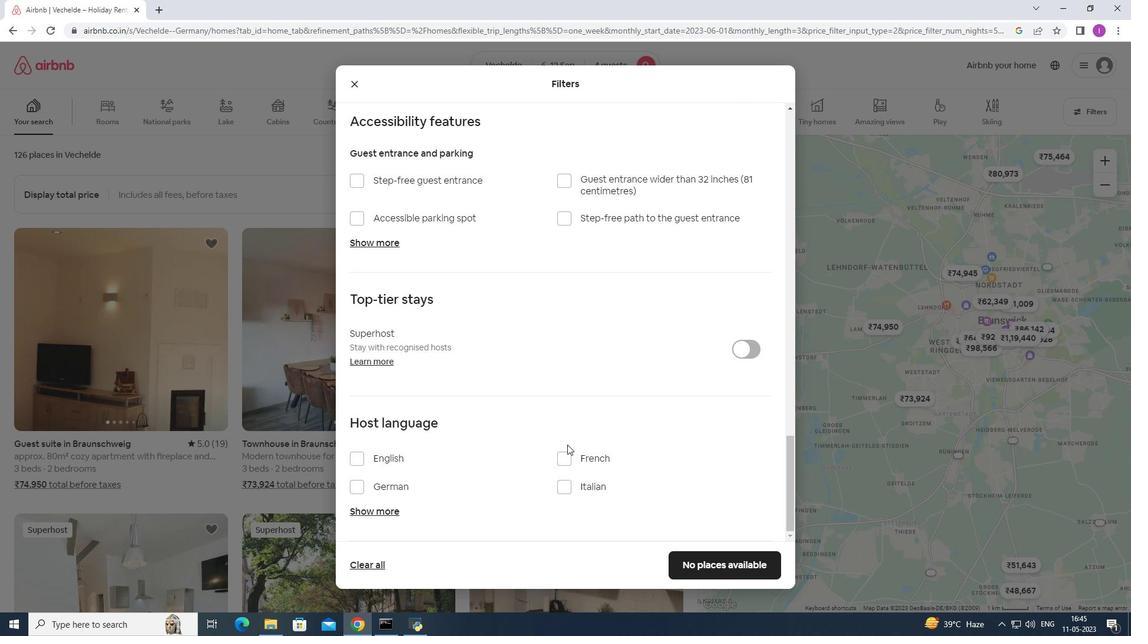 
Action: Mouse moved to (558, 437)
Screenshot: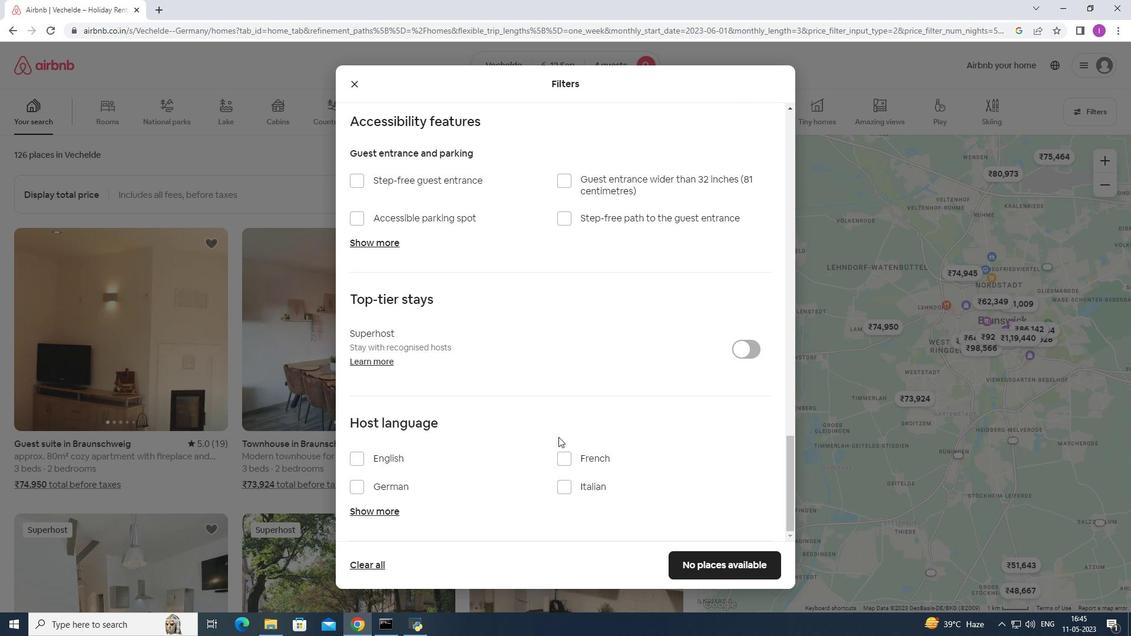 
Action: Mouse scrolled (558, 436) with delta (0, 0)
Screenshot: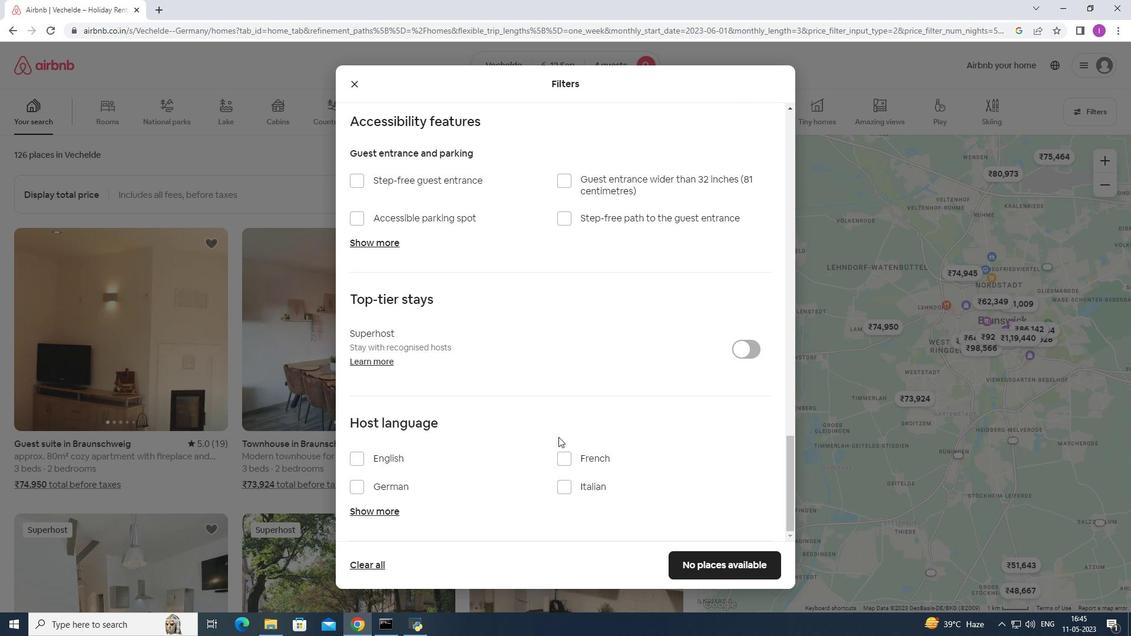 
Action: Mouse scrolled (558, 436) with delta (0, 0)
Screenshot: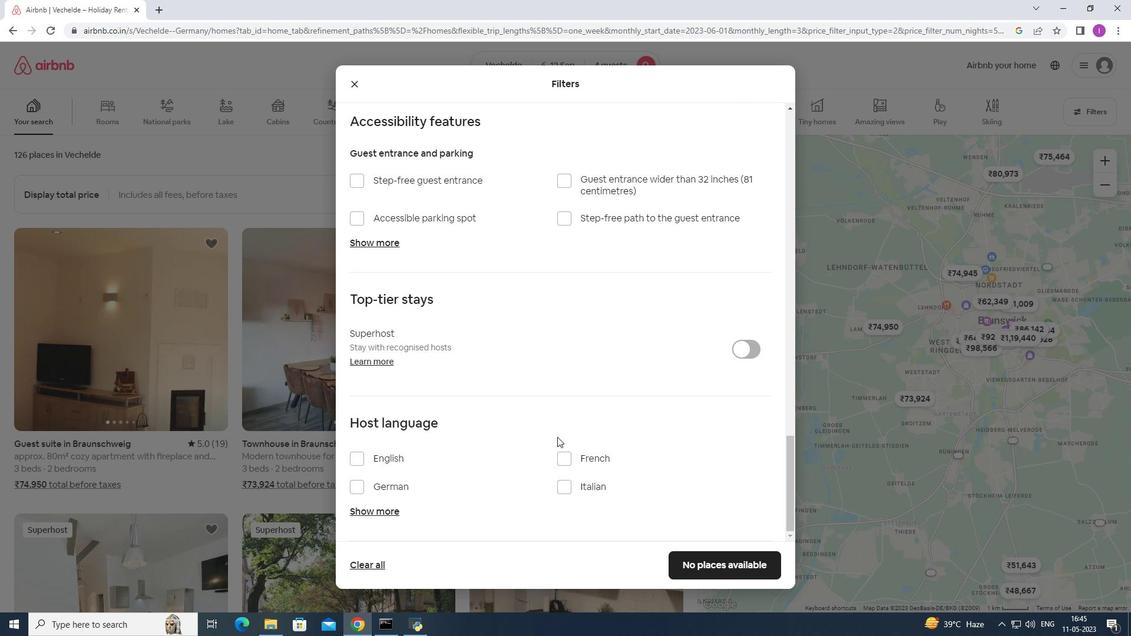 
Action: Mouse moved to (360, 459)
Screenshot: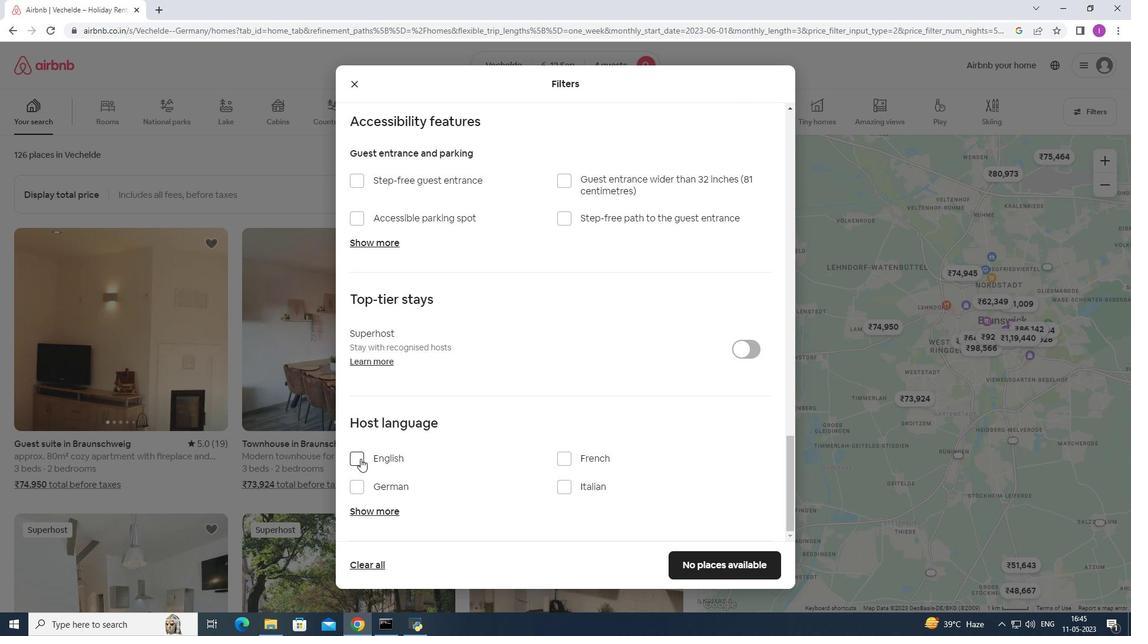 
Action: Mouse pressed left at (360, 459)
Screenshot: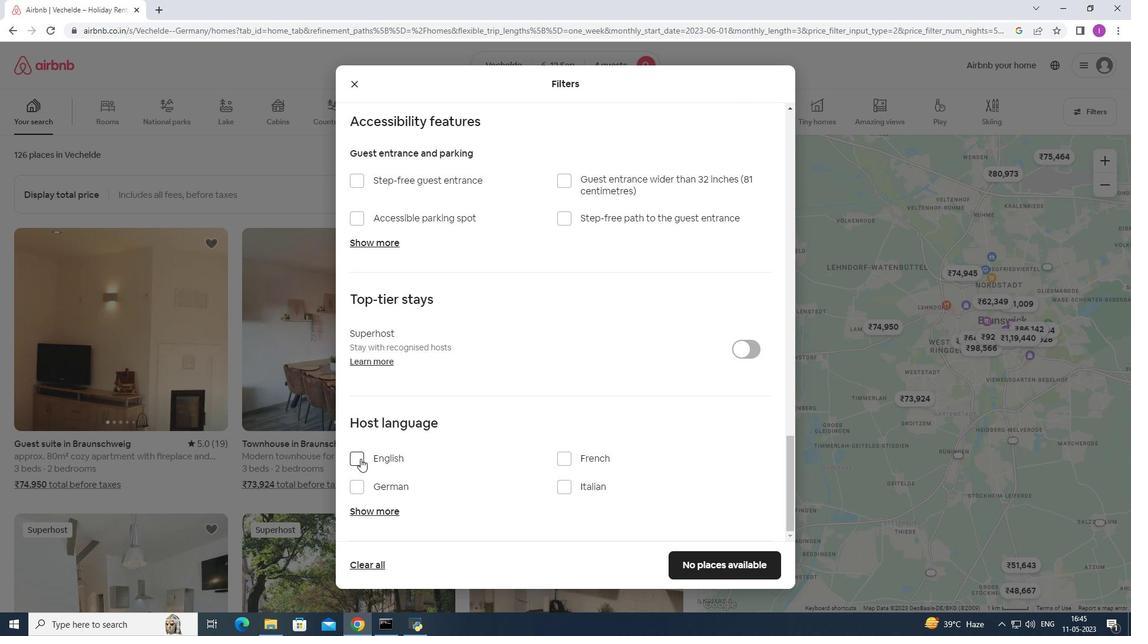 
Action: Mouse moved to (694, 558)
Screenshot: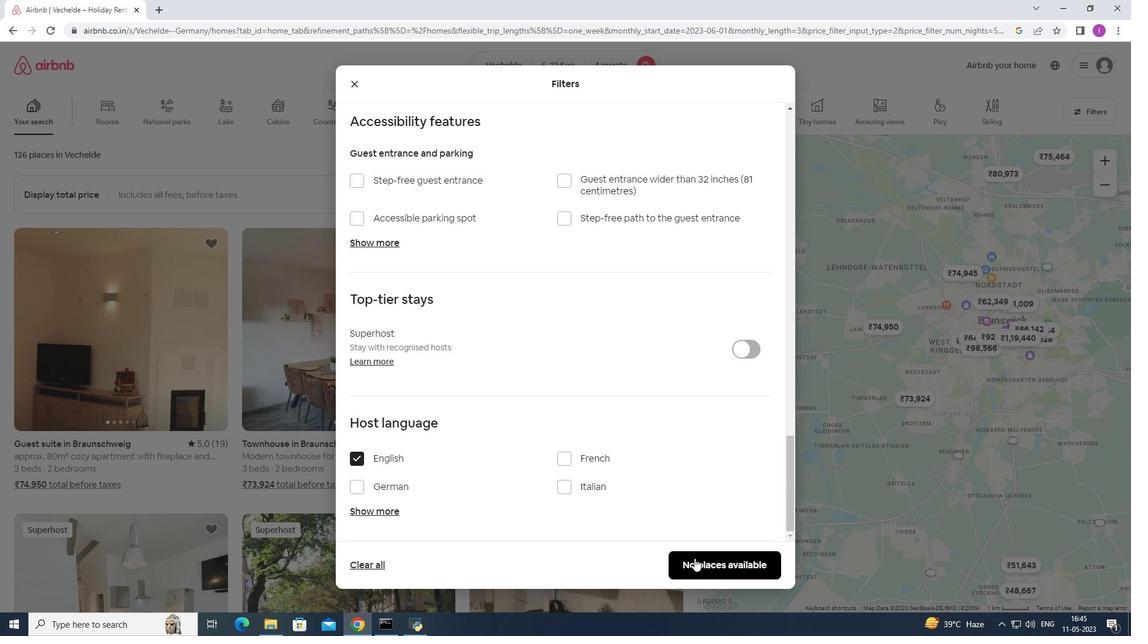 
Action: Mouse pressed left at (694, 558)
Screenshot: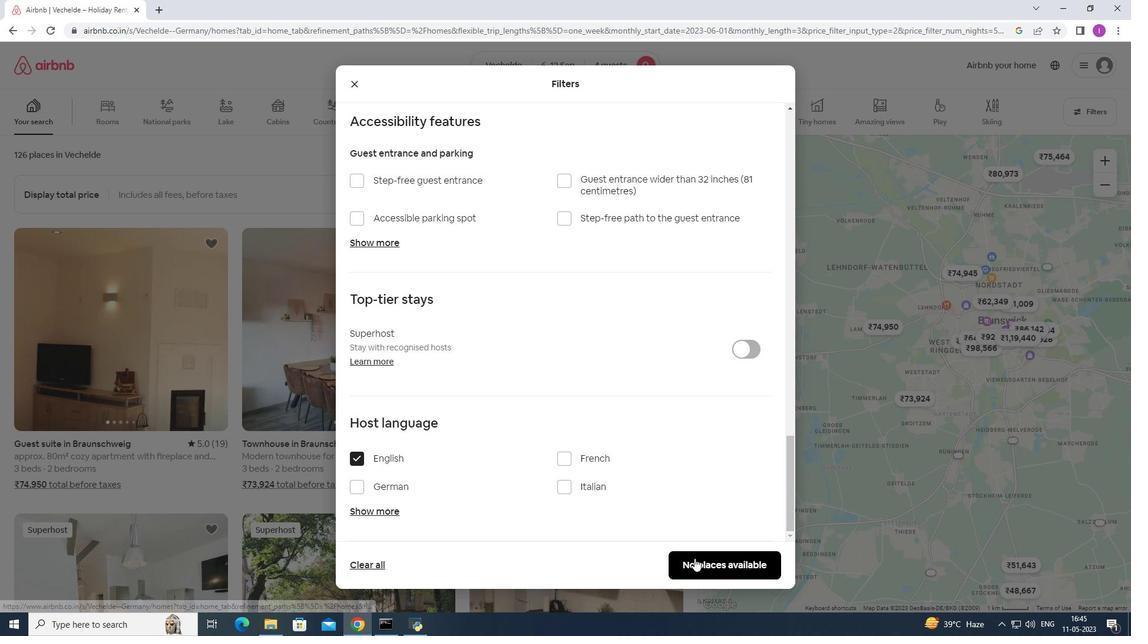 
Action: Mouse moved to (497, 519)
Screenshot: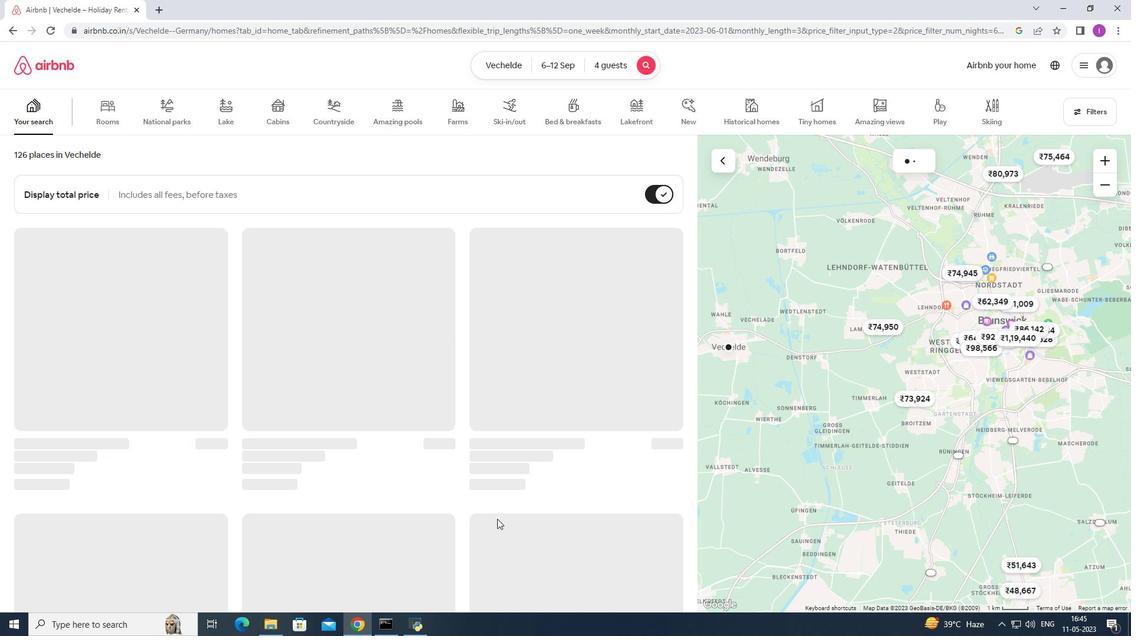 
